 Task: Add an event with the title Second Sales Performance Evaluation and Analysis, date ''2023/10/10'', time 9:15 AM to 11:15 AMand add a description: The retreat may incorporate outdoor or adventure-based activities to add an element of excitement and challenge. These activities could include team-building exercises, outdoor problem-solving initiatives, or adventure courses that require teamwork and effective communication to overcome obstacles.Select event color  Lavender . Add location for the event as: Porto, Portugal, logged in from the account softage.8@softage.netand send the event invitation to softage.7@softage.net and softage.9@softage.net. Set a reminder for the event Weekly on Sunday
Action: Mouse moved to (60, 122)
Screenshot: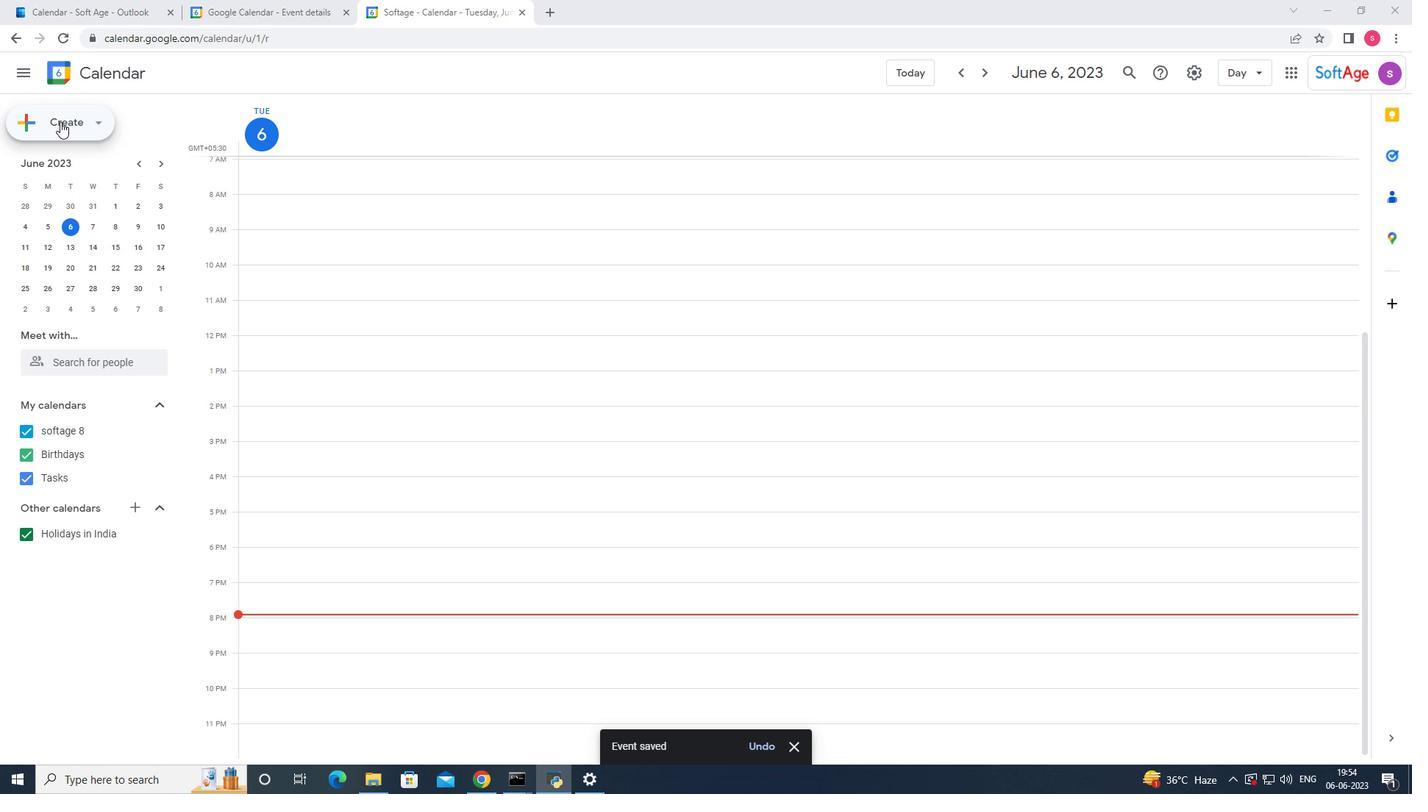 
Action: Mouse pressed left at (60, 122)
Screenshot: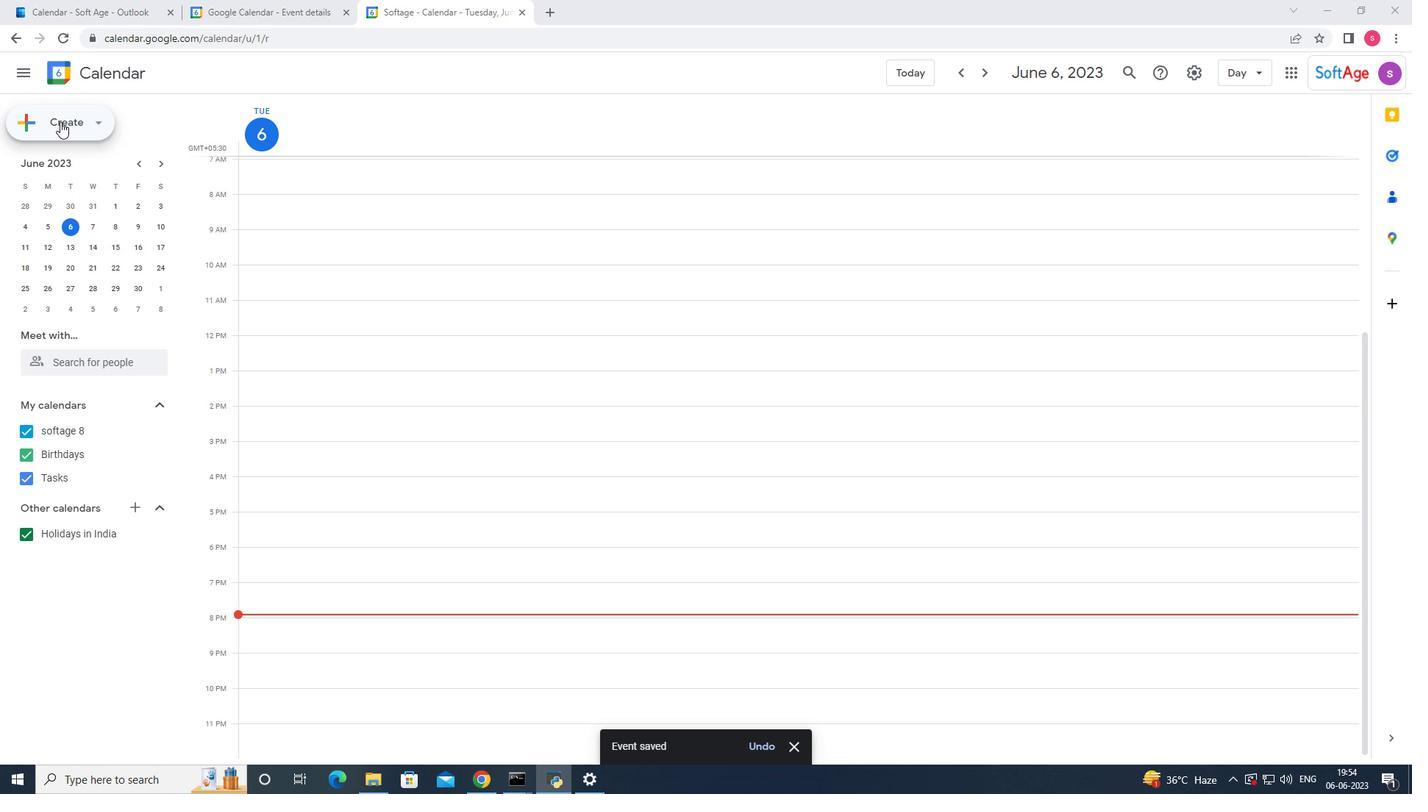 
Action: Mouse moved to (56, 165)
Screenshot: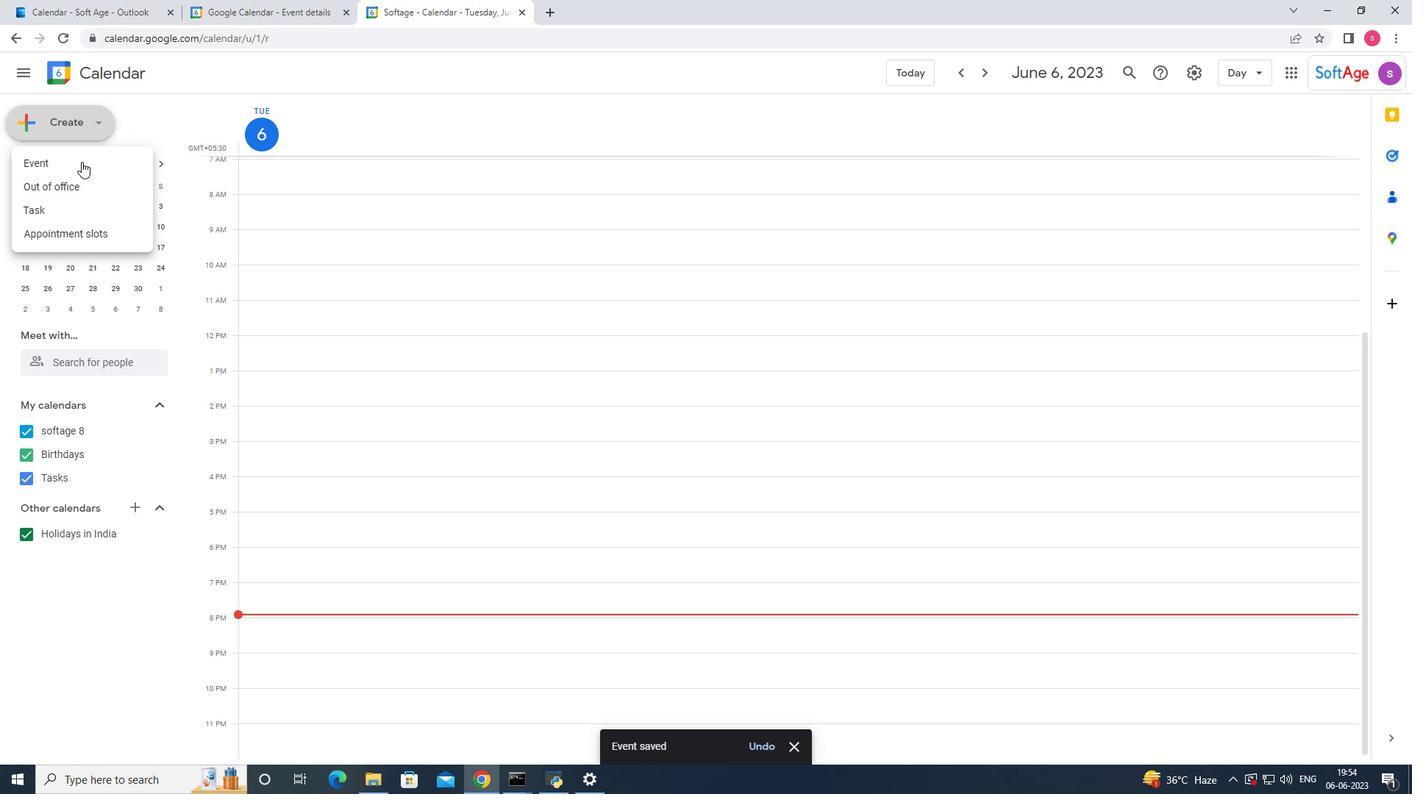 
Action: Mouse pressed left at (56, 165)
Screenshot: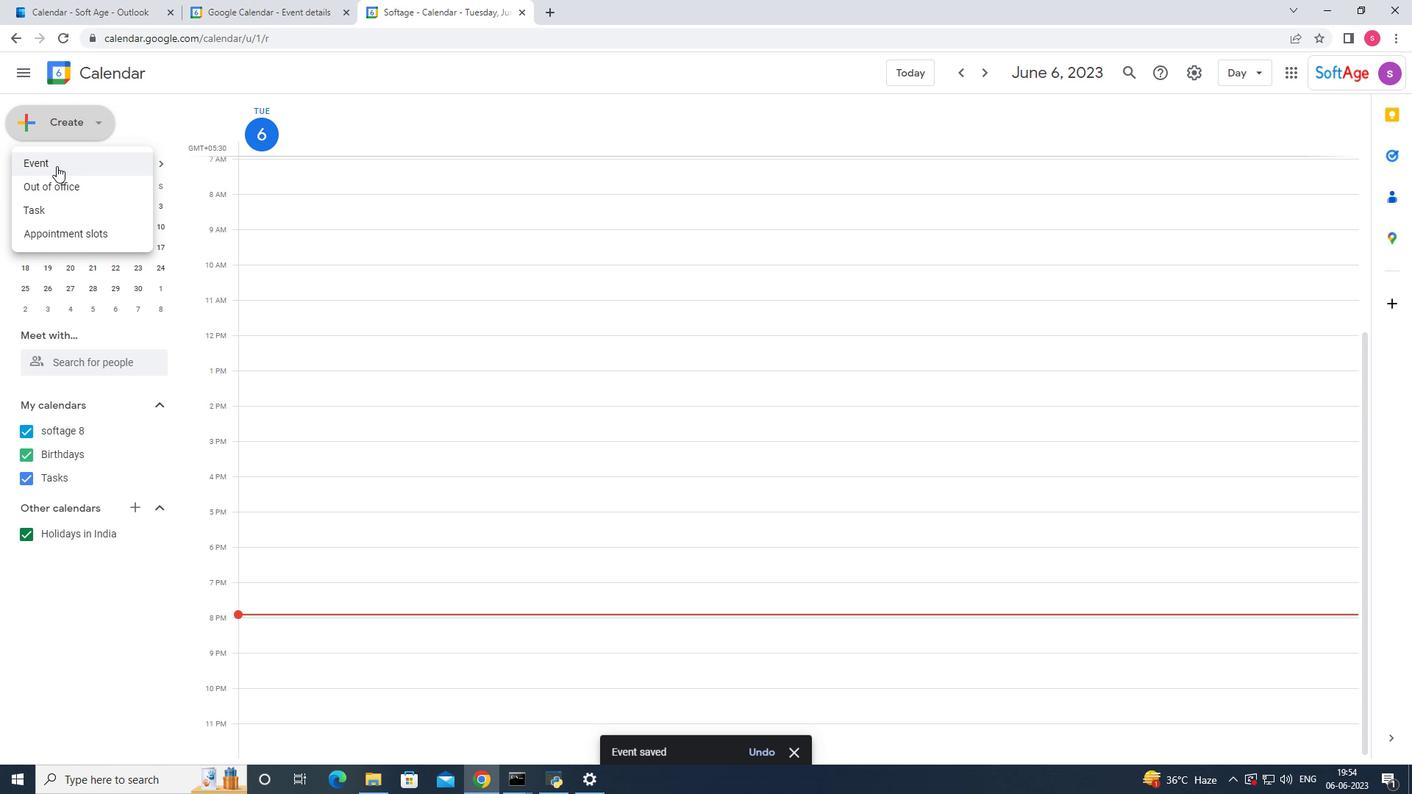 
Action: Mouse moved to (804, 591)
Screenshot: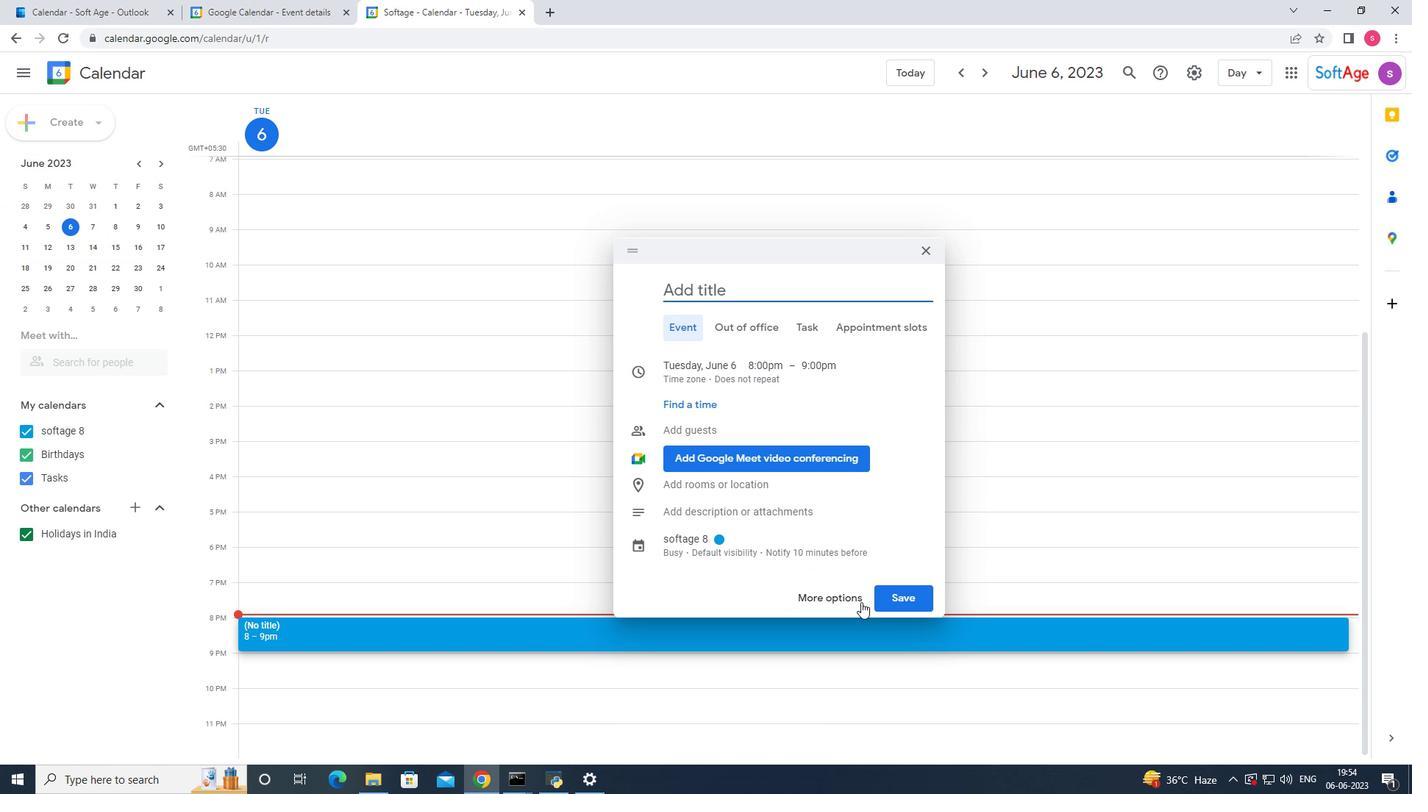 
Action: Mouse pressed left at (804, 591)
Screenshot: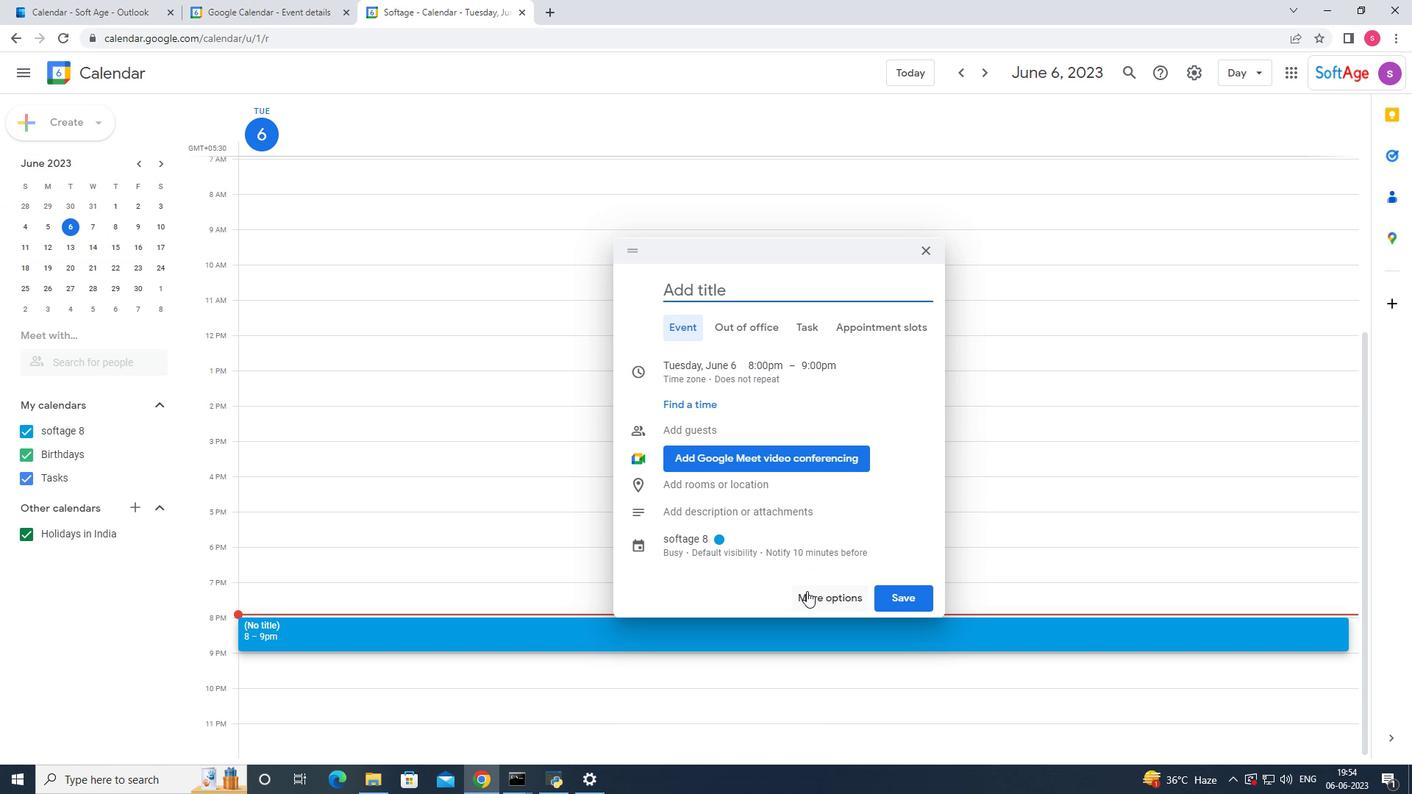 
Action: Mouse moved to (149, 87)
Screenshot: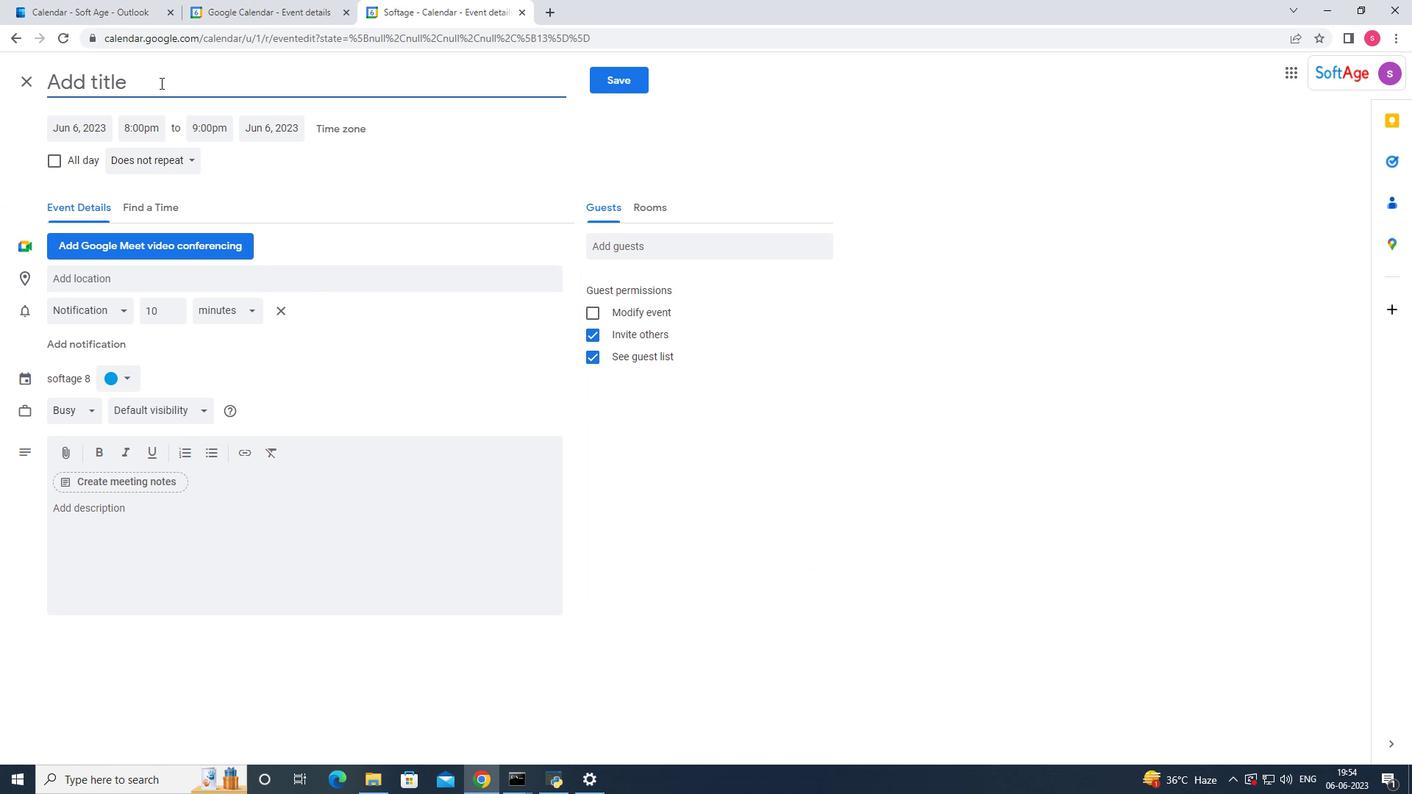 
Action: Mouse pressed left at (149, 87)
Screenshot: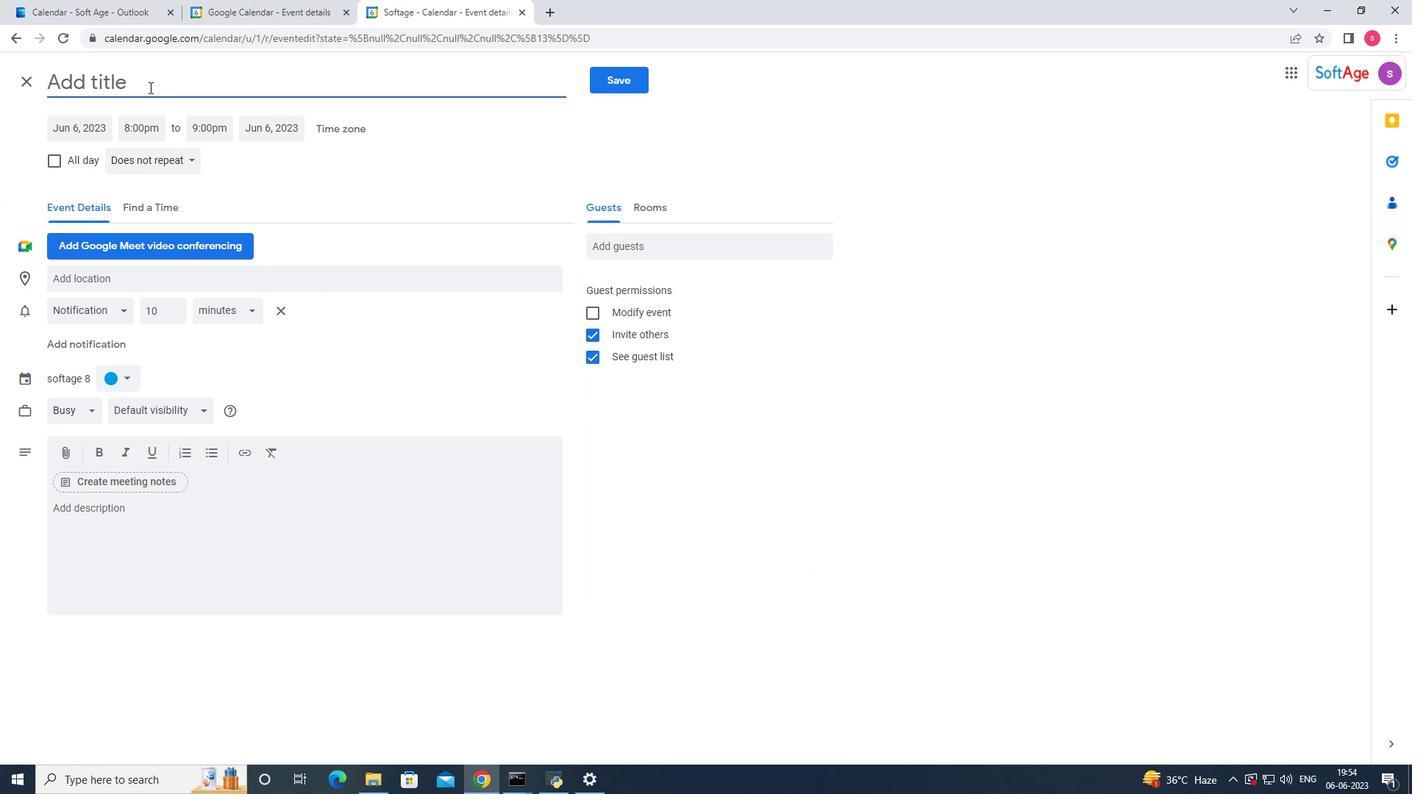 
Action: Key pressed <Key.shift_r>Second<Key.space><Key.shift_r><Key.shift><Key.shift_r>Sales<Key.space><Key.shift>performance<Key.space>
Screenshot: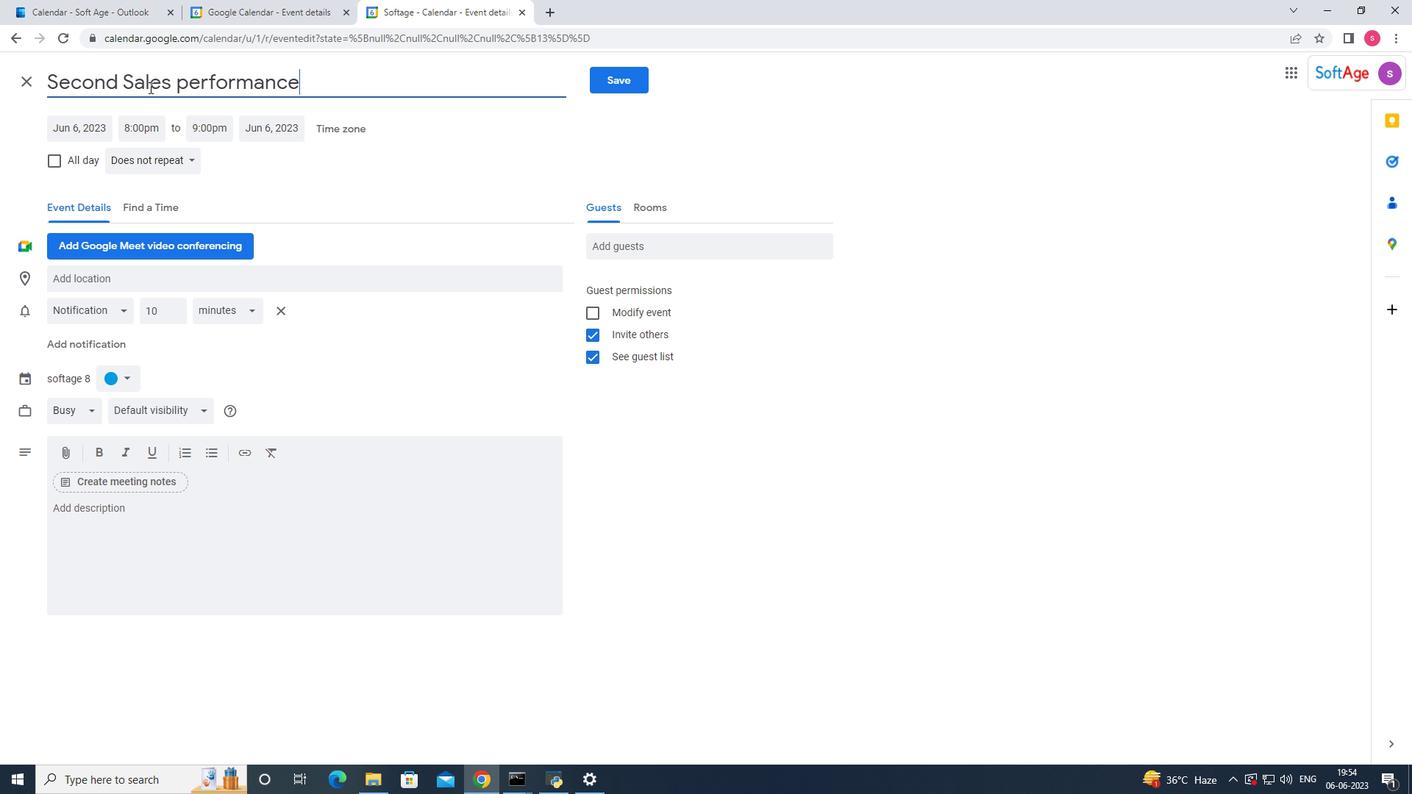 
Action: Mouse moved to (188, 85)
Screenshot: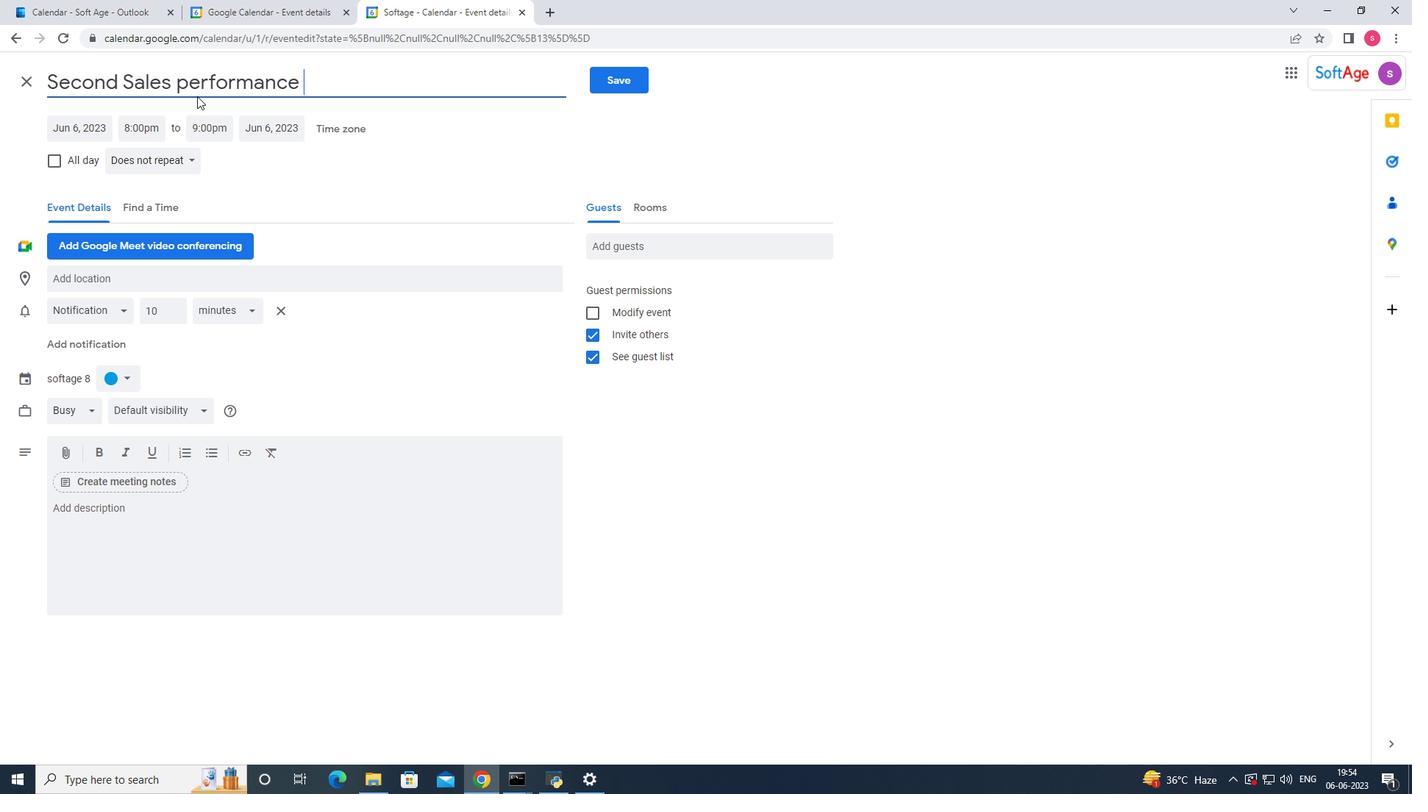 
Action: Mouse pressed left at (188, 85)
Screenshot: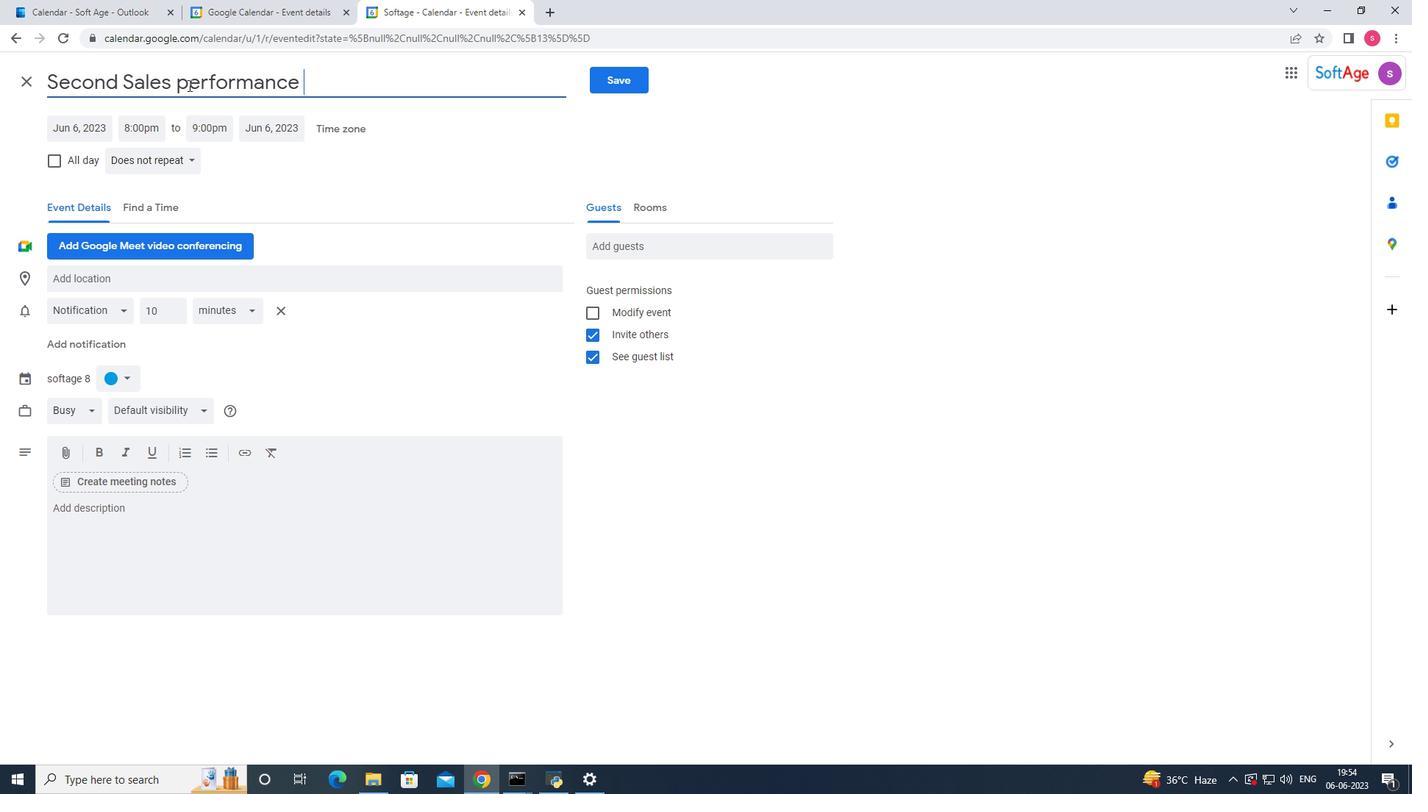 
Action: Mouse moved to (188, 83)
Screenshot: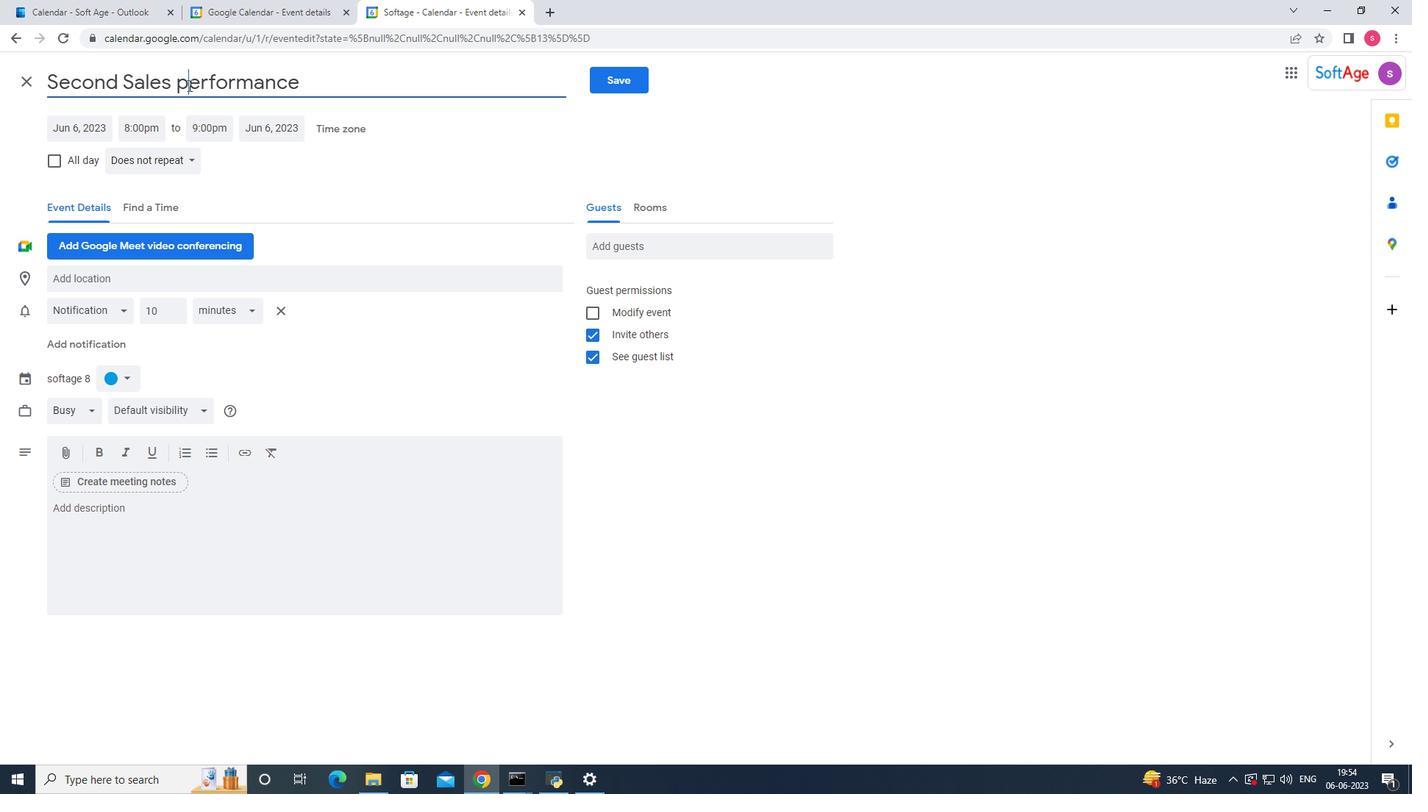 
Action: Key pressed <Key.backspace><Key.shift>P
Screenshot: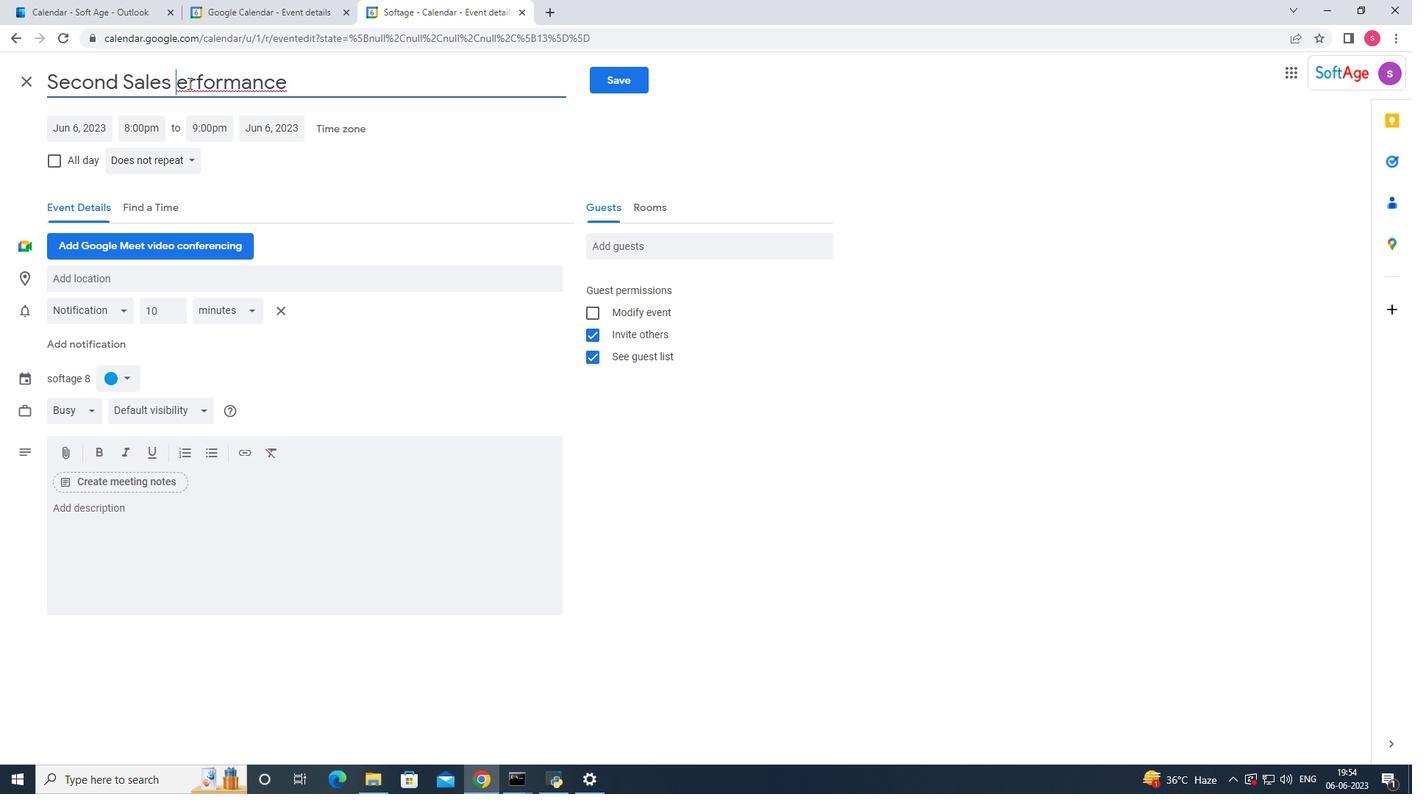 
Action: Mouse moved to (304, 81)
Screenshot: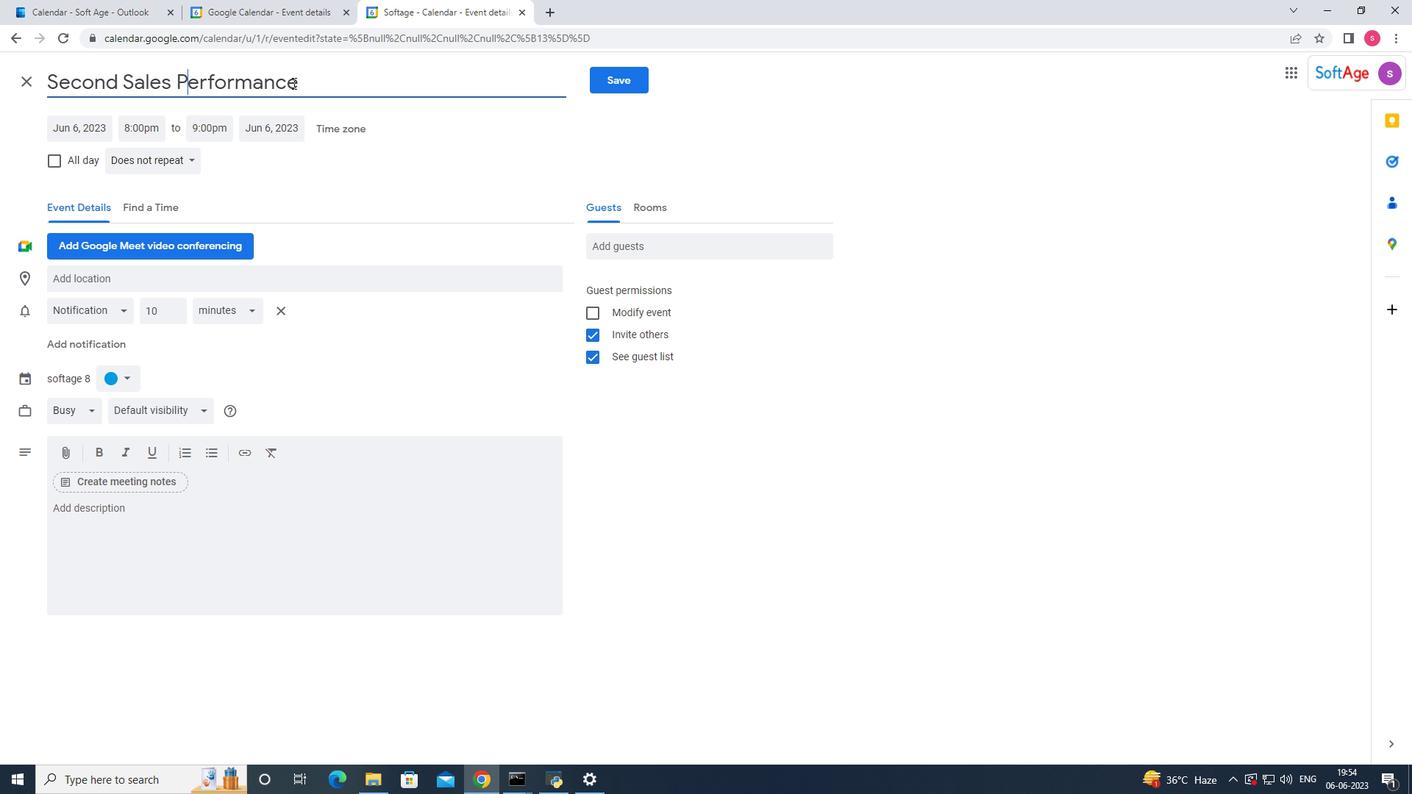 
Action: Mouse pressed left at (304, 81)
Screenshot: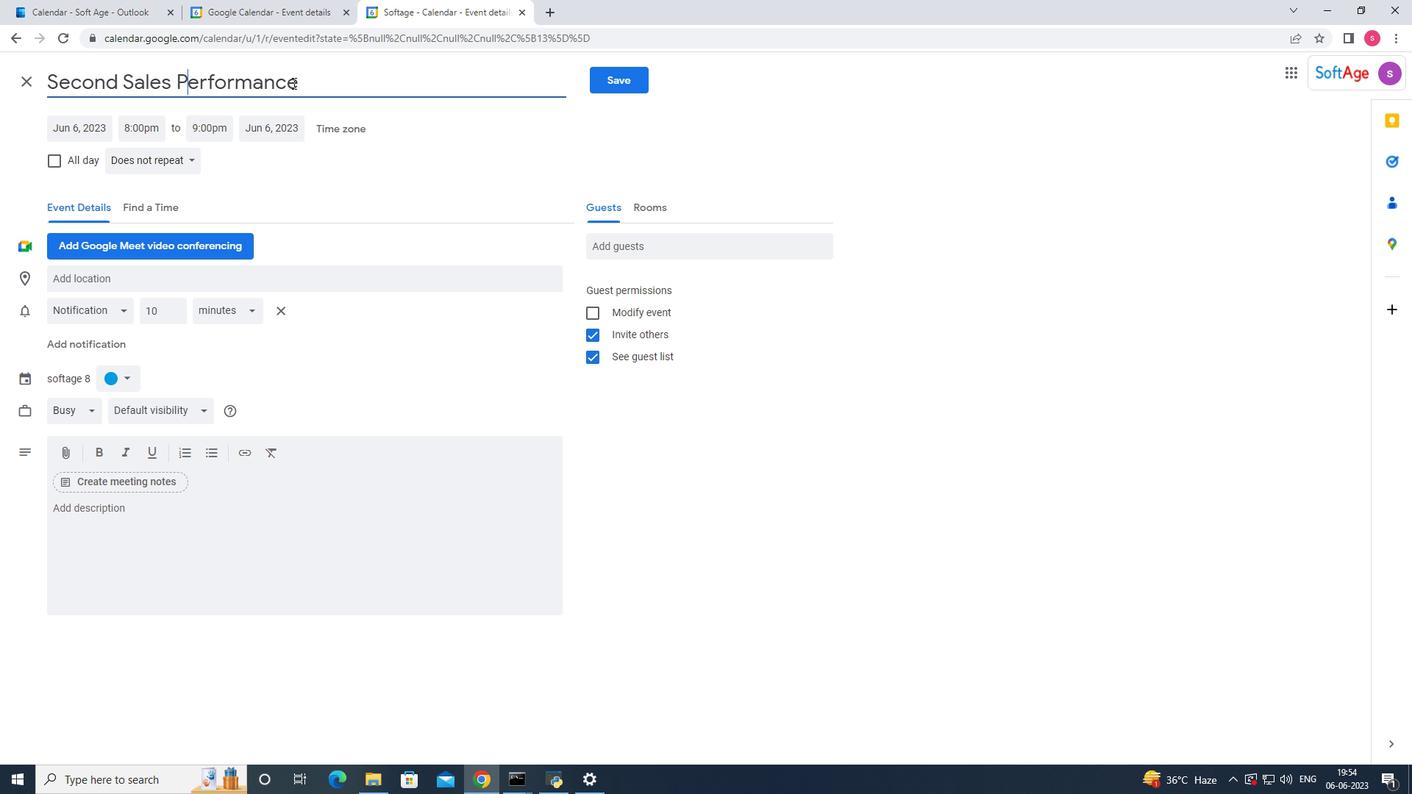 
Action: Key pressed <Key.shift_r>Evaluation<Key.space>and<Key.space>ana<Key.backspace><Key.backspace><Key.backspace><Key.shift_r>Analyso<Key.backspace>ist<Key.space><Key.backspace><Key.backspace><Key.backspace>s<Key.space>
Screenshot: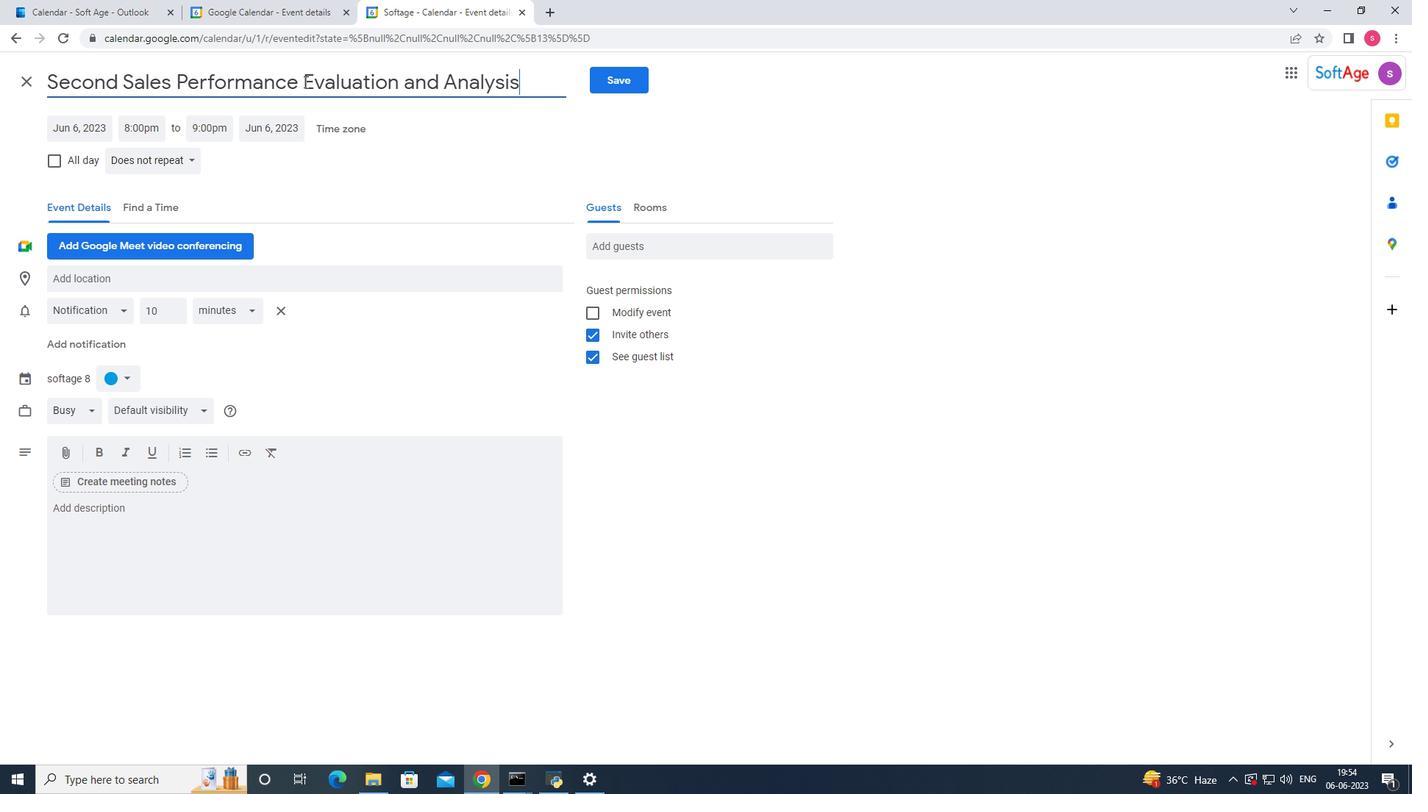 
Action: Mouse moved to (65, 124)
Screenshot: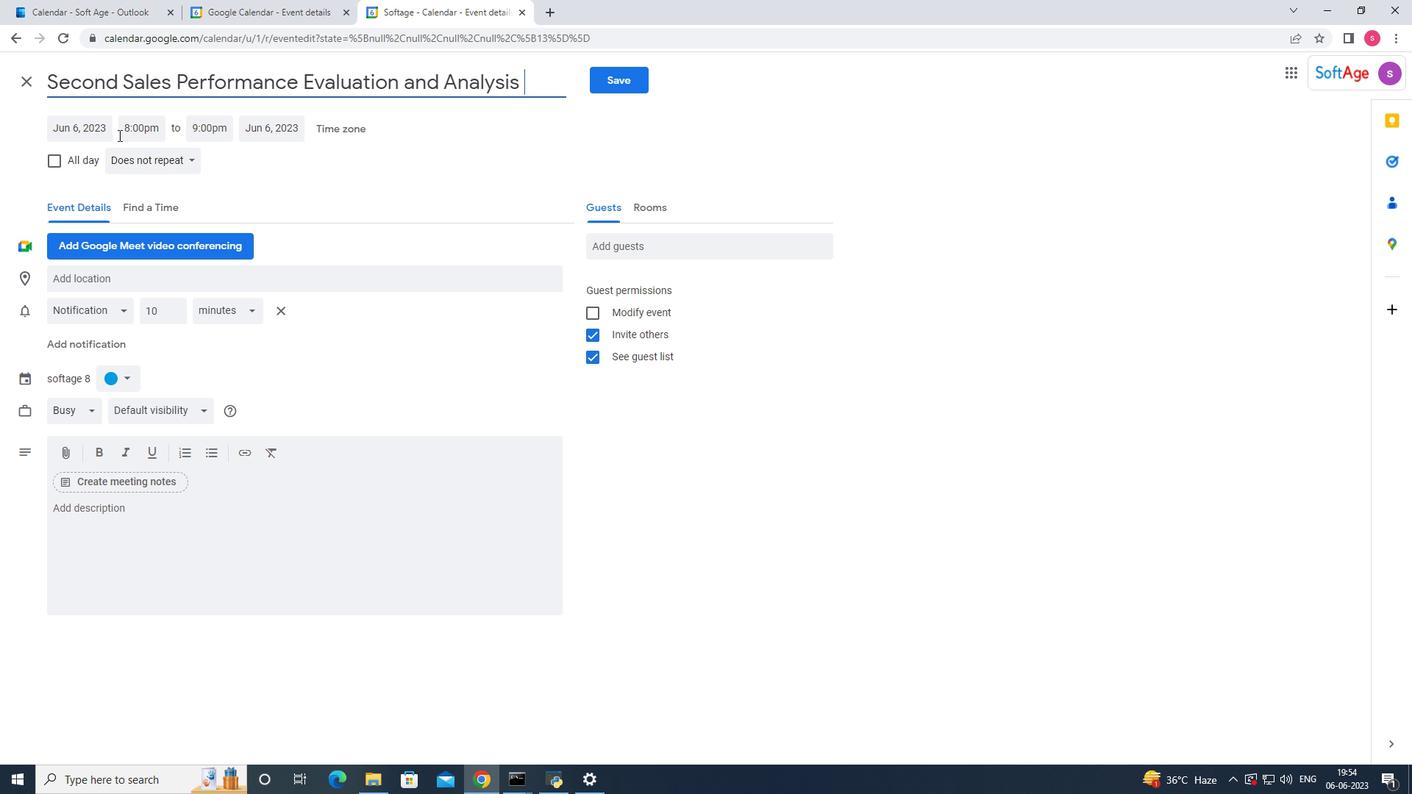 
Action: Mouse pressed left at (65, 124)
Screenshot: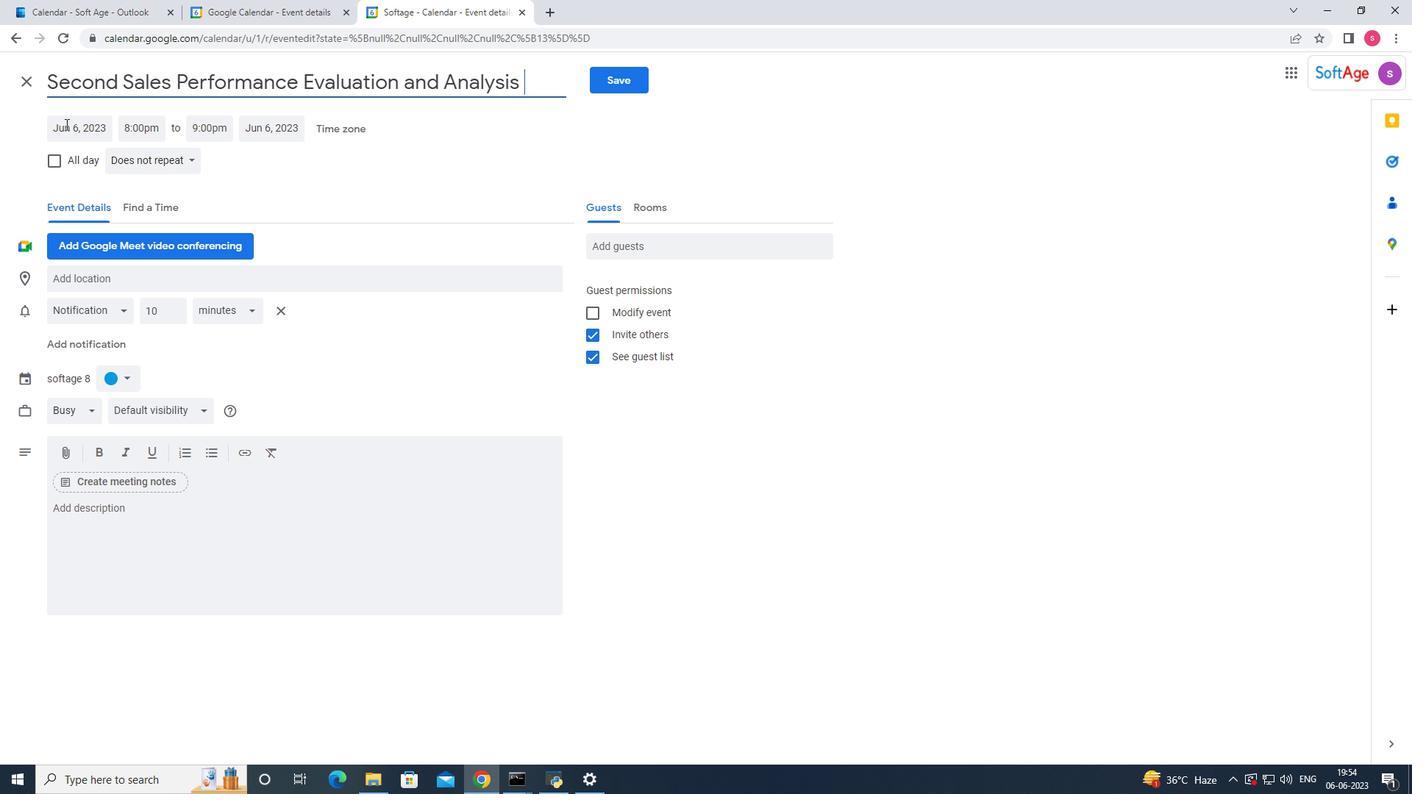 
Action: Mouse moved to (231, 155)
Screenshot: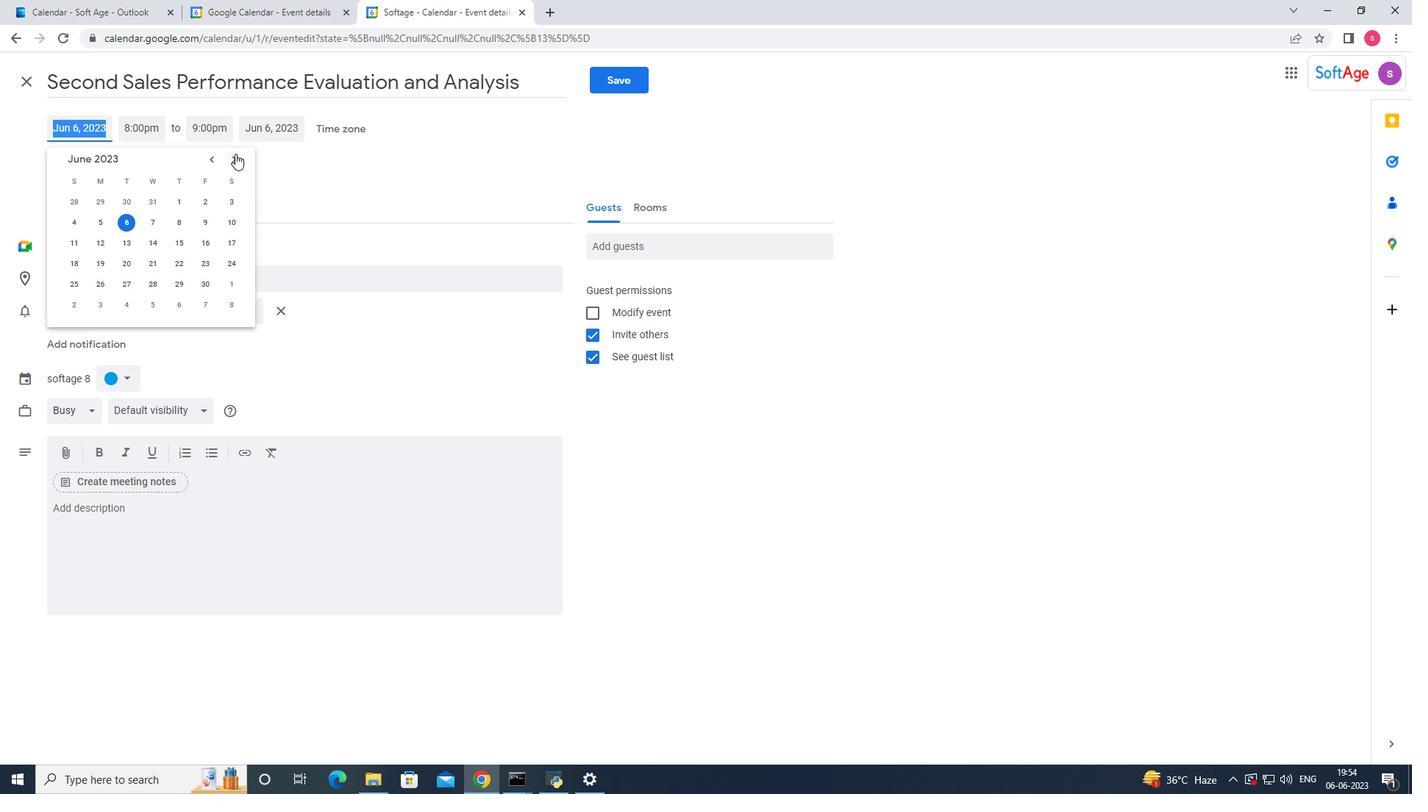 
Action: Mouse pressed left at (231, 155)
Screenshot: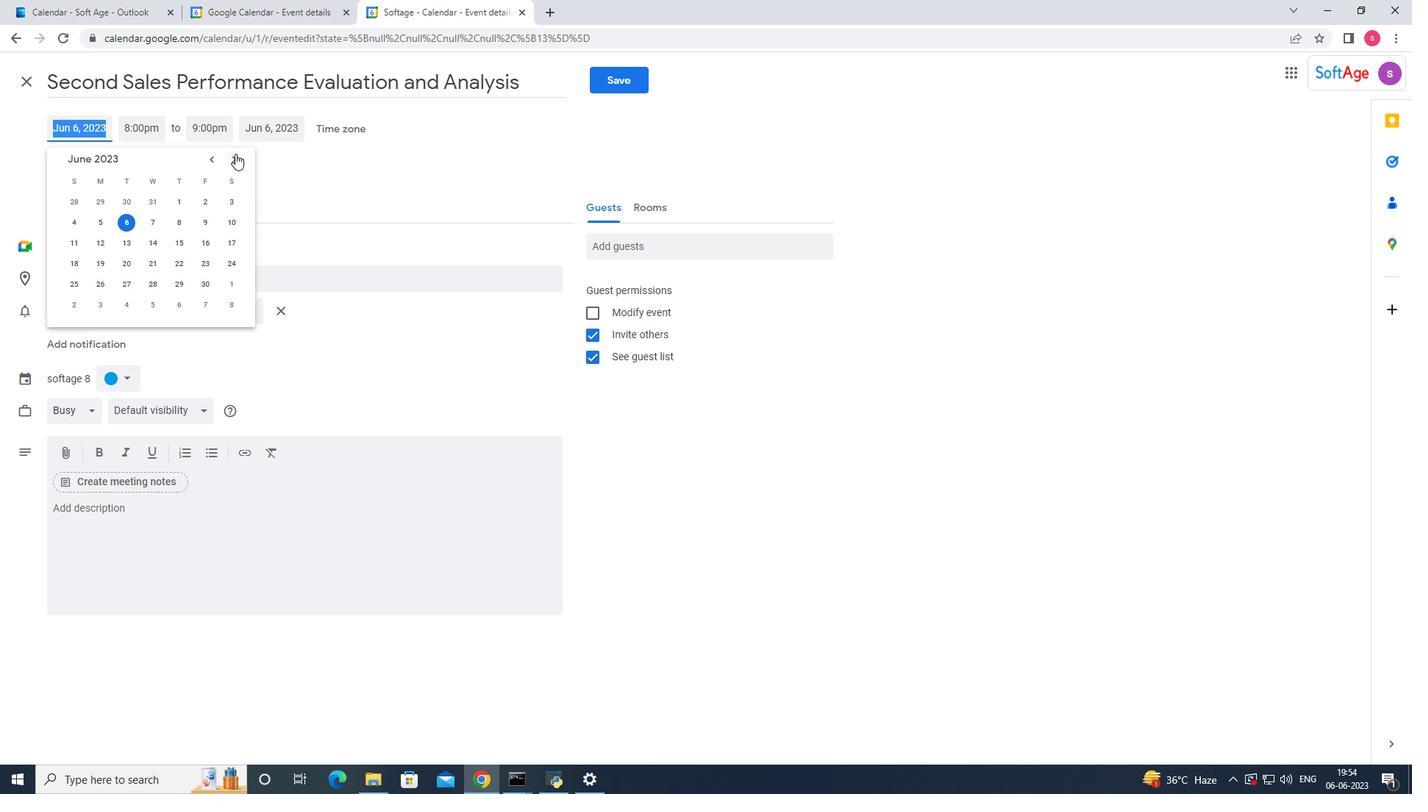 
Action: Mouse pressed left at (231, 155)
Screenshot: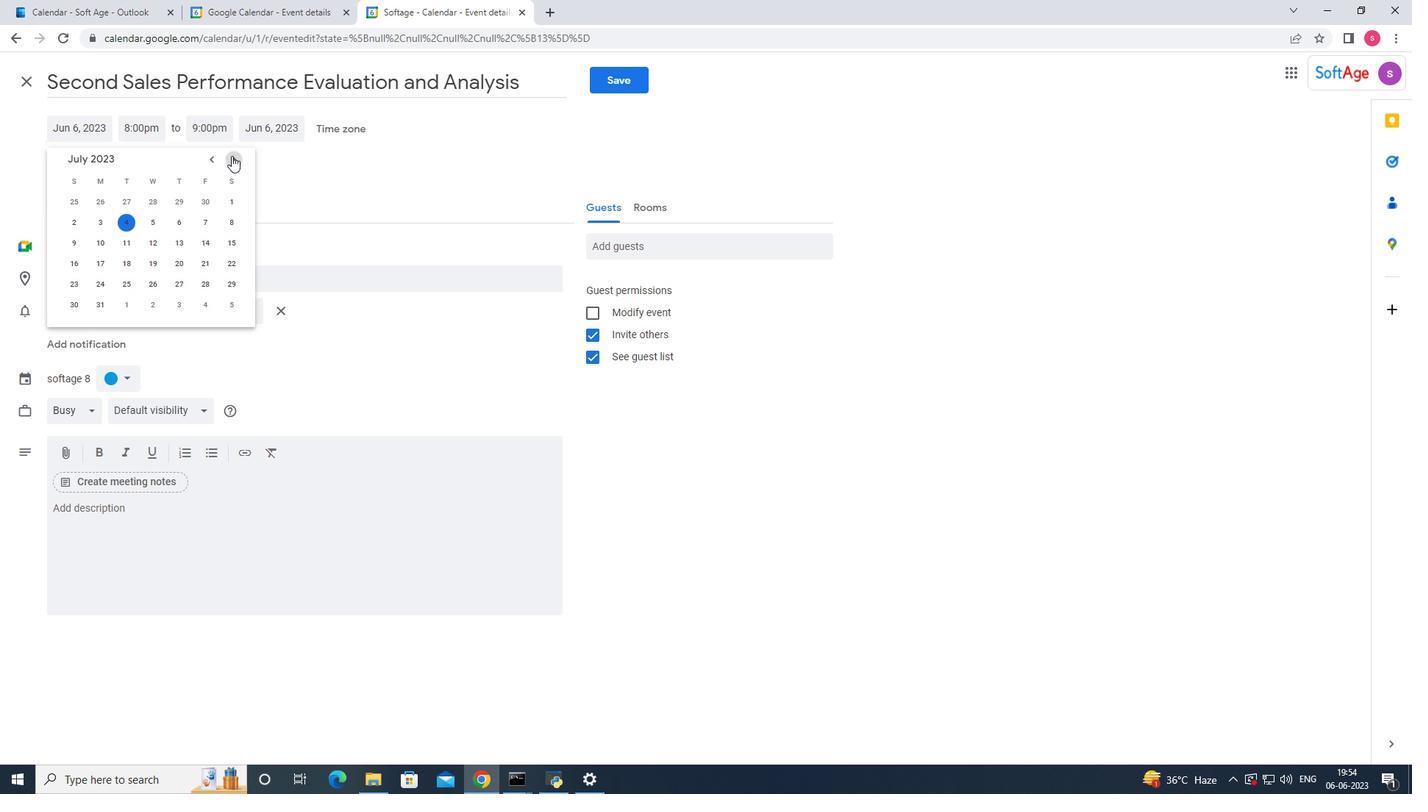 
Action: Mouse pressed left at (231, 155)
Screenshot: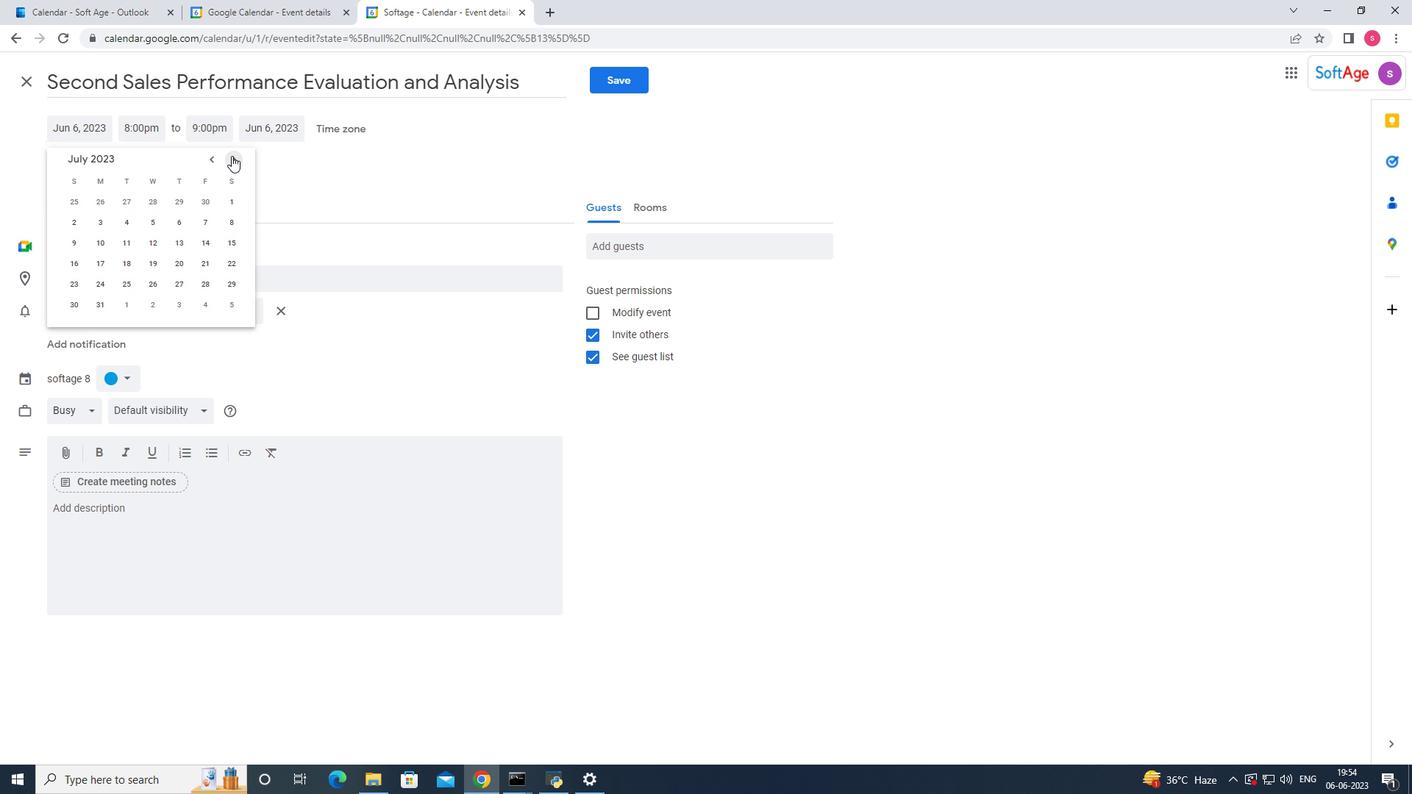 
Action: Mouse pressed left at (231, 155)
Screenshot: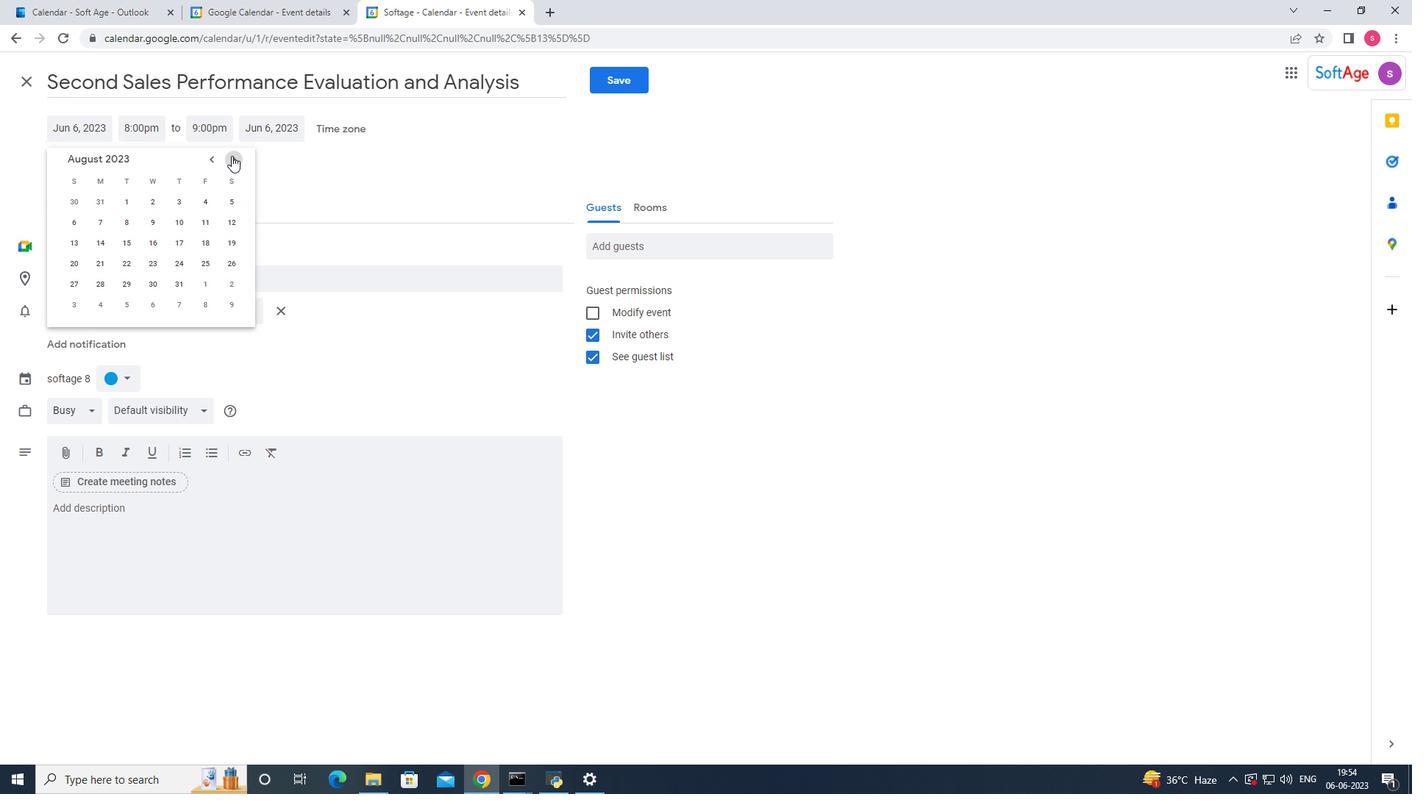 
Action: Mouse pressed left at (231, 155)
Screenshot: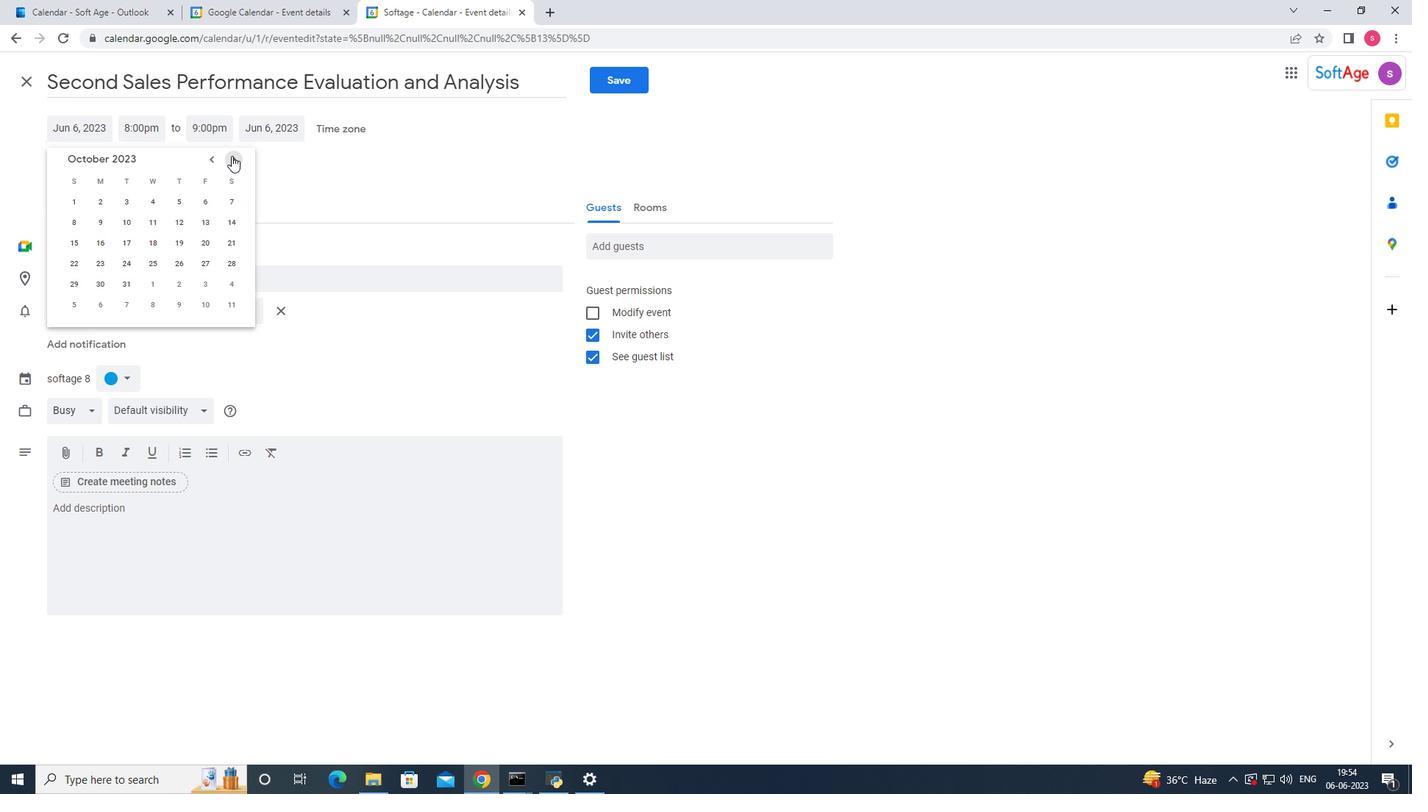
Action: Mouse moved to (211, 162)
Screenshot: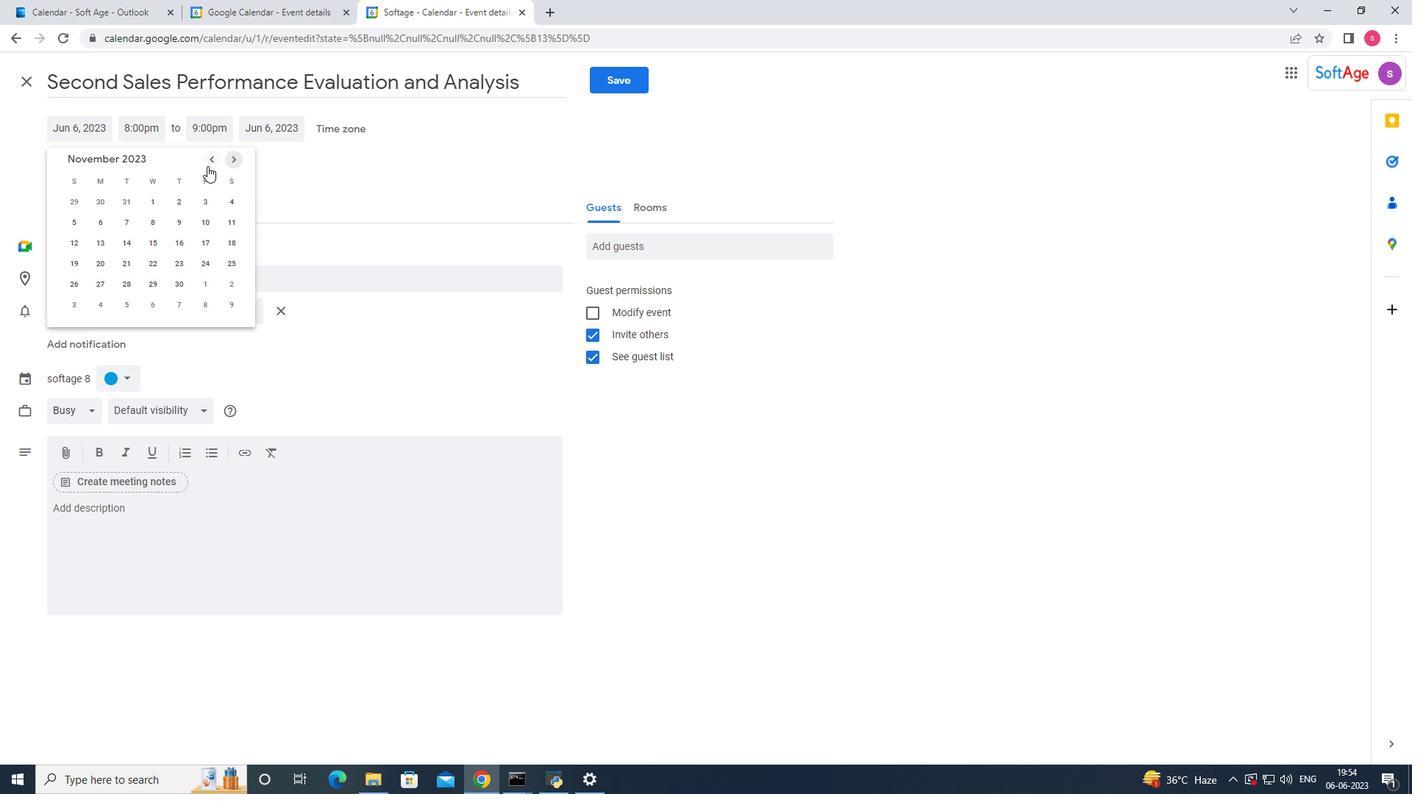 
Action: Mouse pressed left at (211, 162)
Screenshot: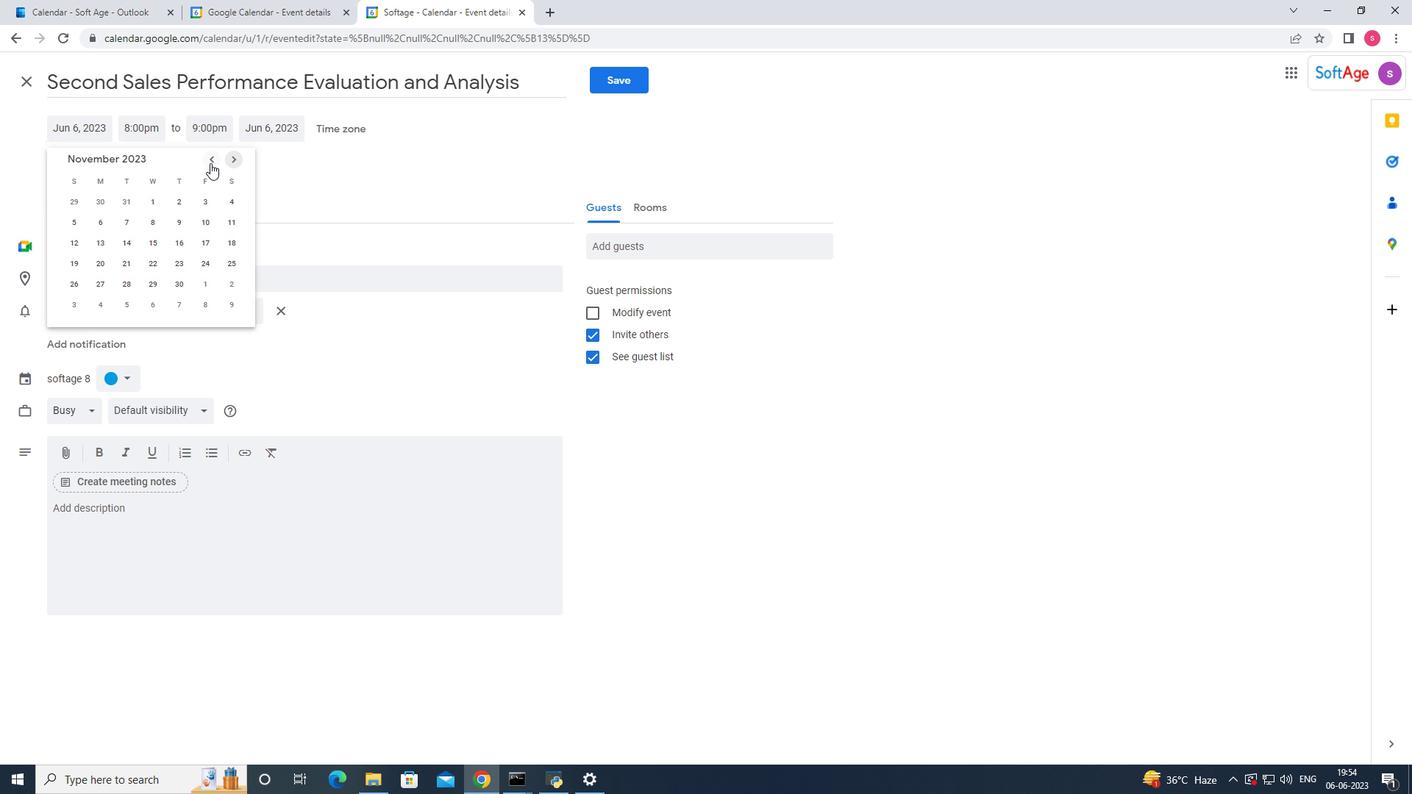 
Action: Mouse moved to (131, 220)
Screenshot: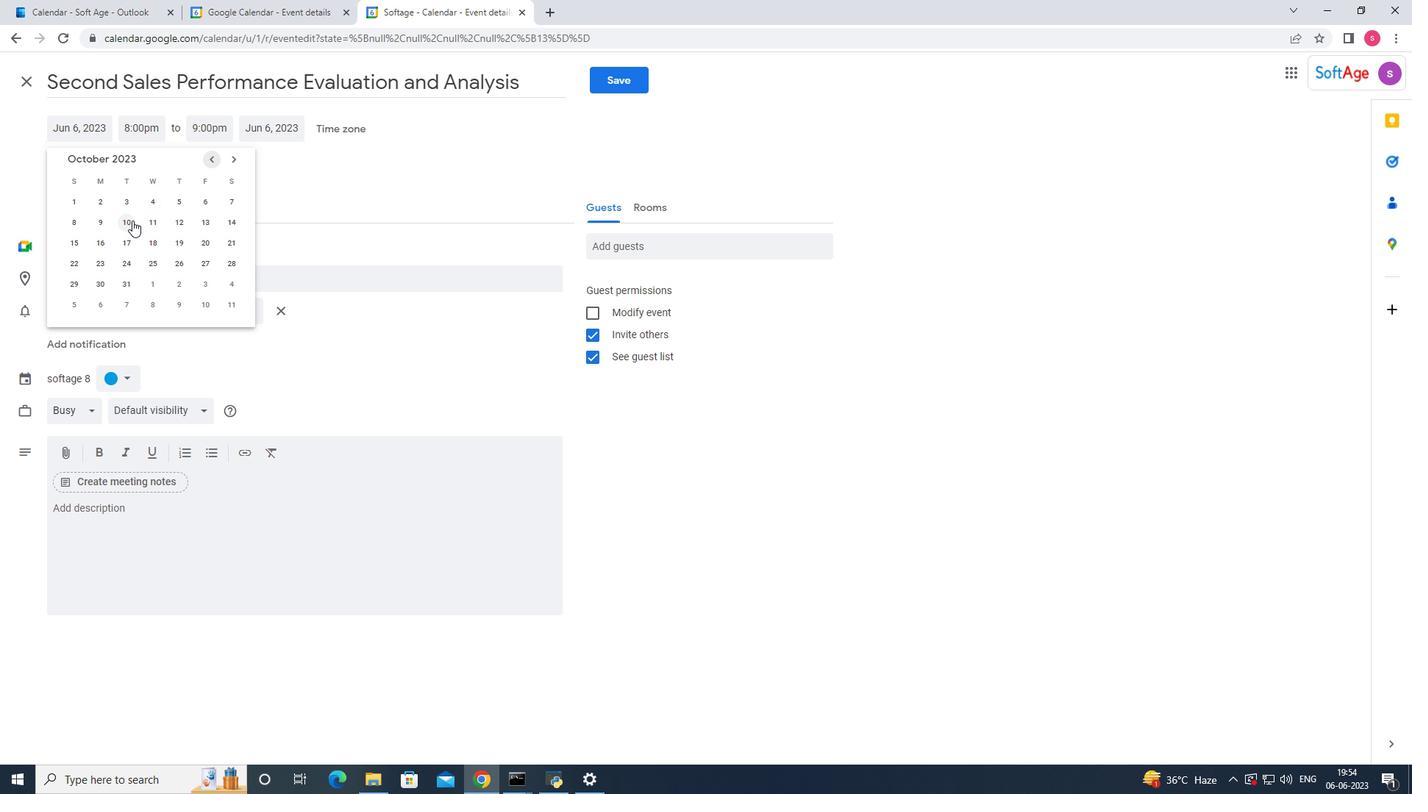 
Action: Mouse pressed left at (131, 220)
Screenshot: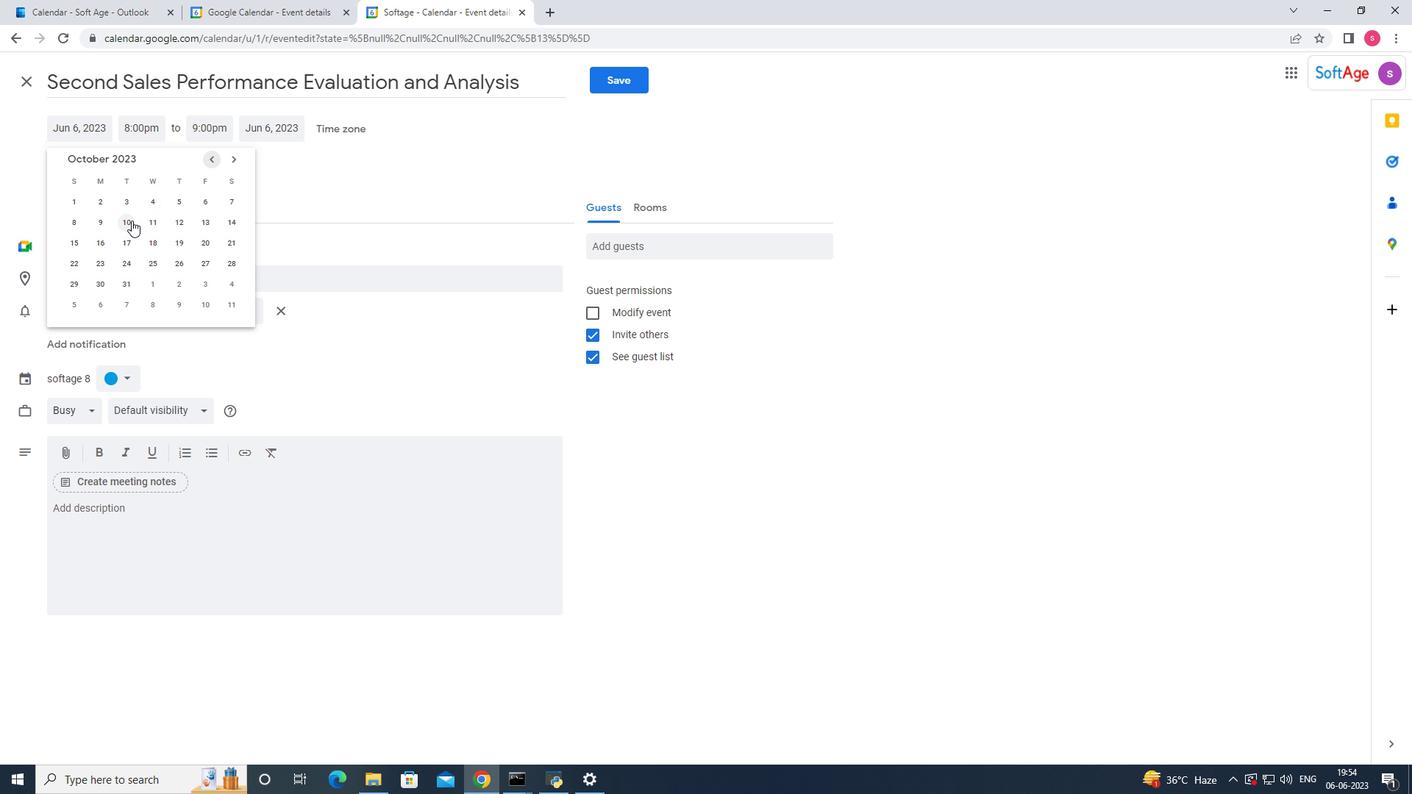 
Action: Mouse moved to (150, 126)
Screenshot: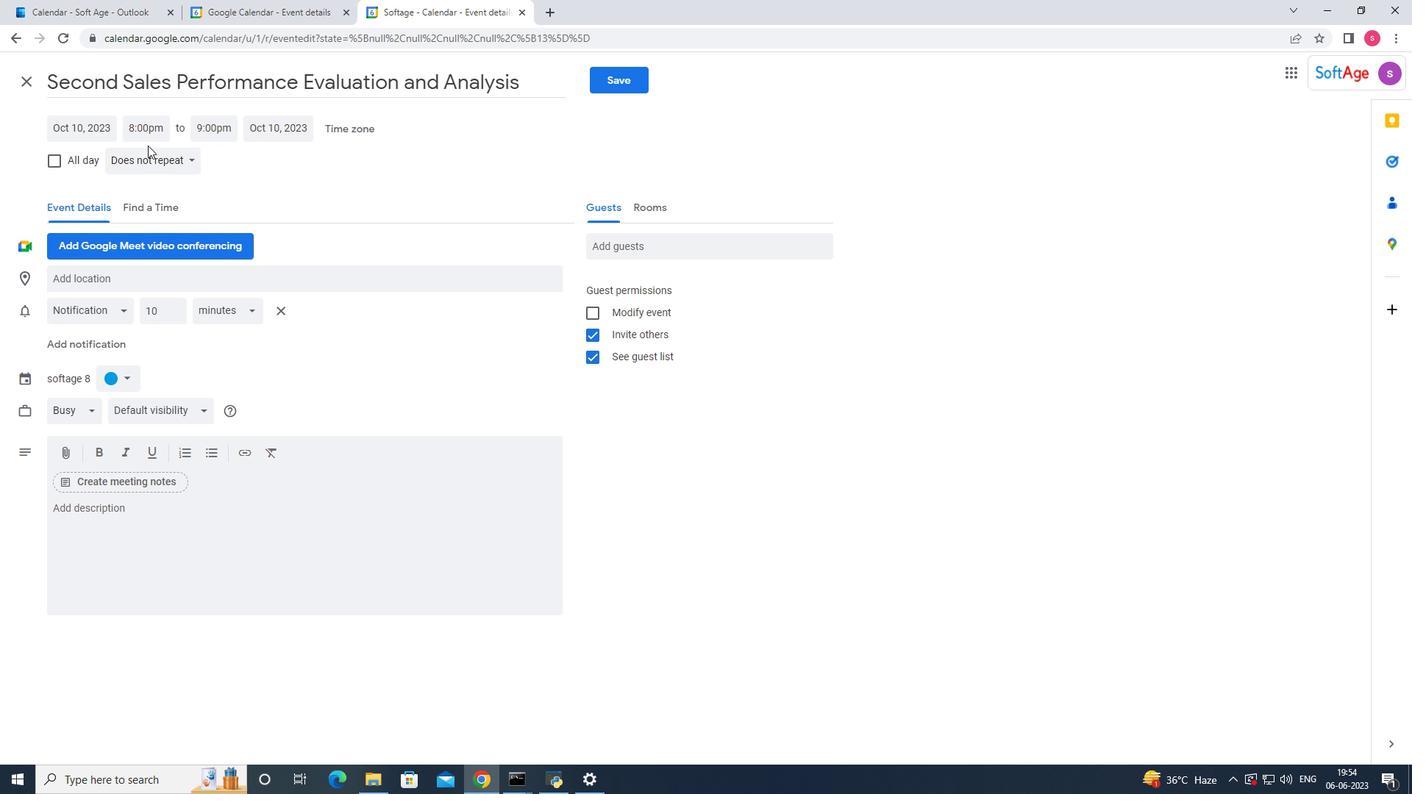 
Action: Mouse pressed left at (150, 126)
Screenshot: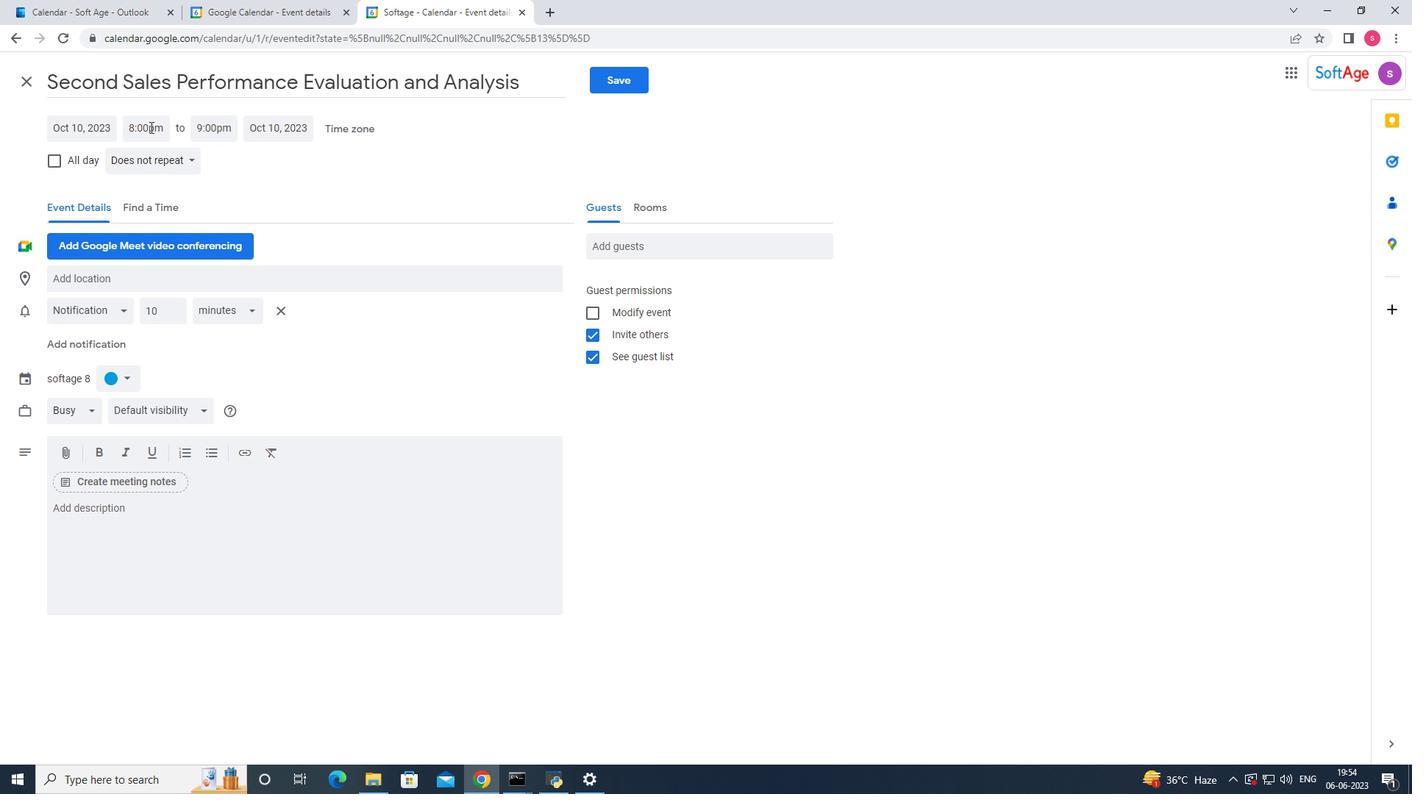 
Action: Mouse moved to (169, 228)
Screenshot: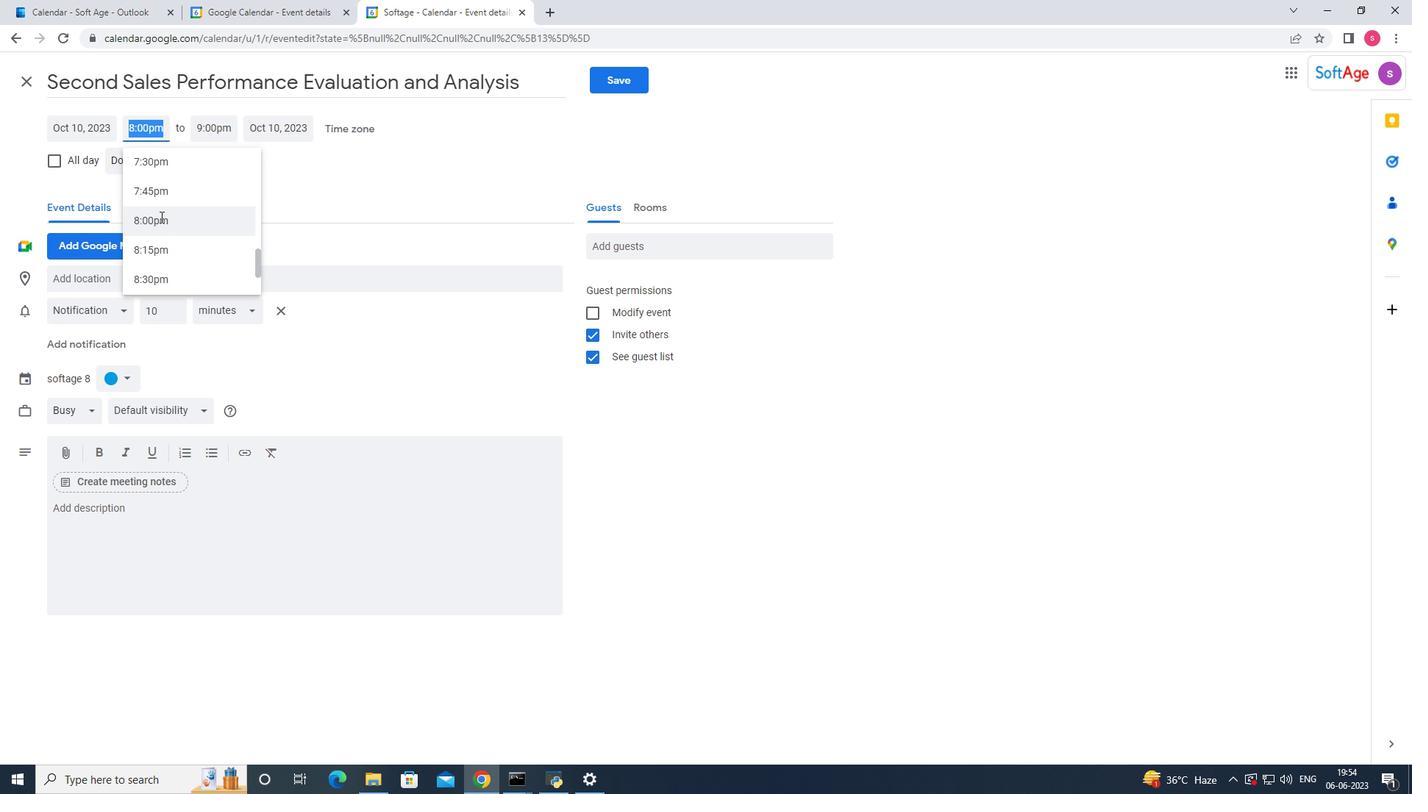 
Action: Mouse scrolled (169, 228) with delta (0, 0)
Screenshot: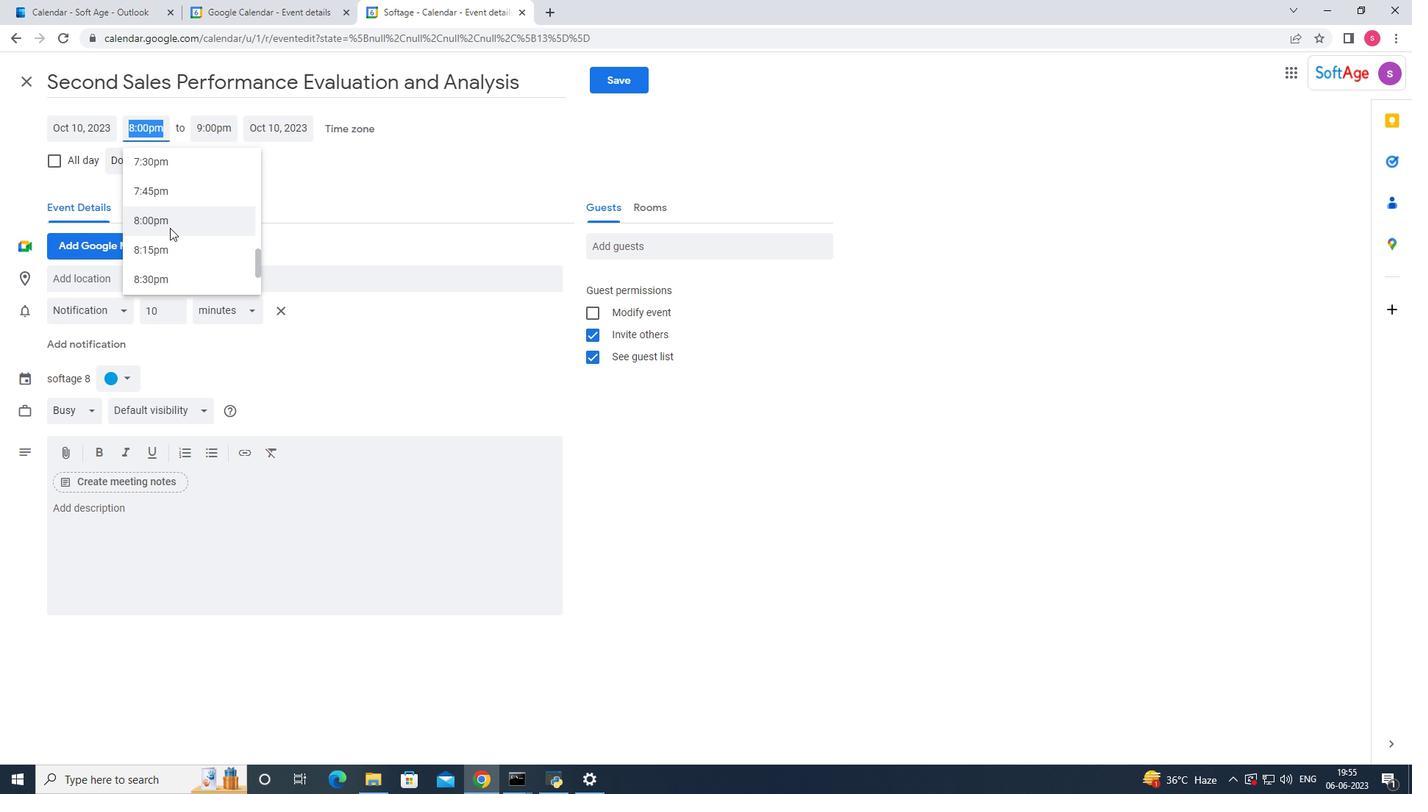 
Action: Mouse scrolled (169, 228) with delta (0, 0)
Screenshot: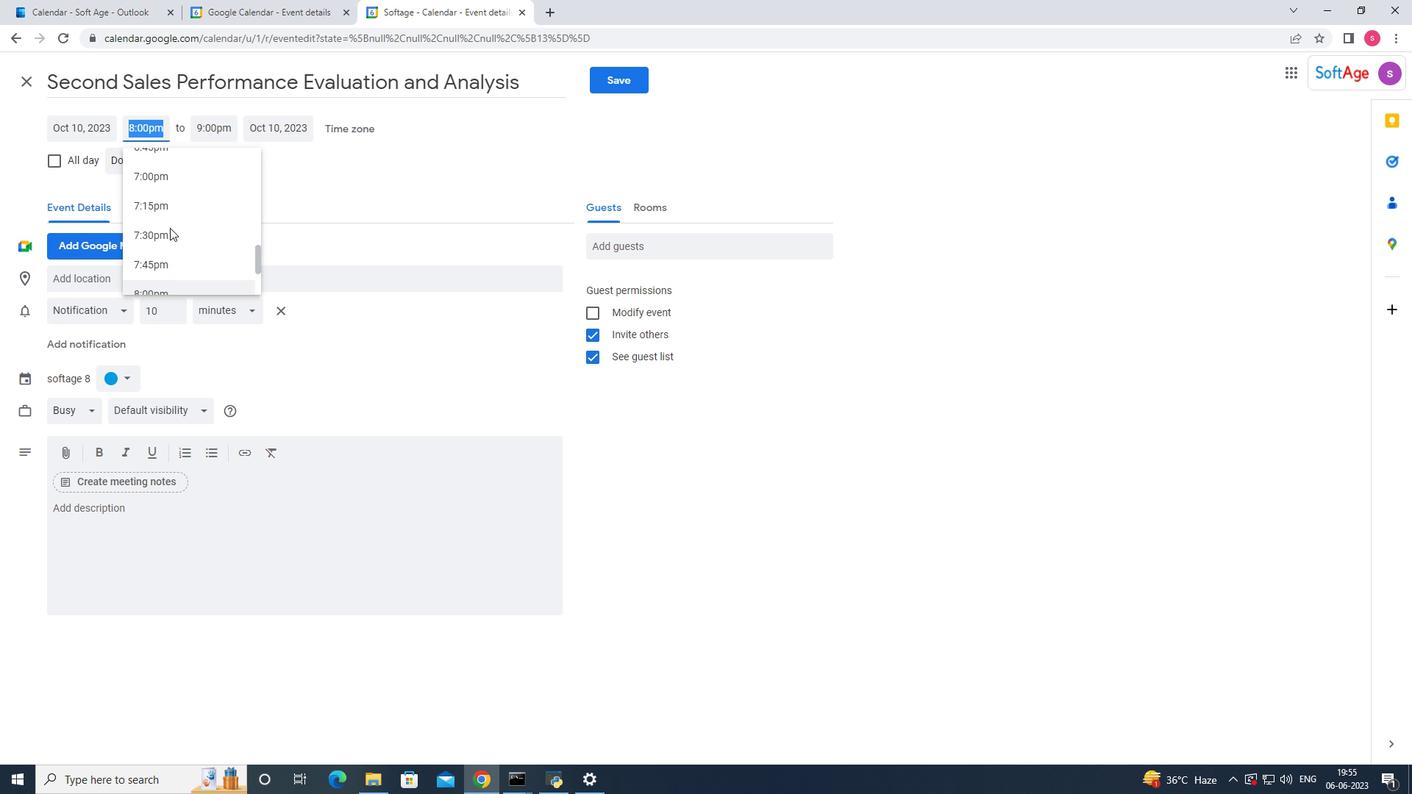 
Action: Mouse scrolled (169, 228) with delta (0, 0)
Screenshot: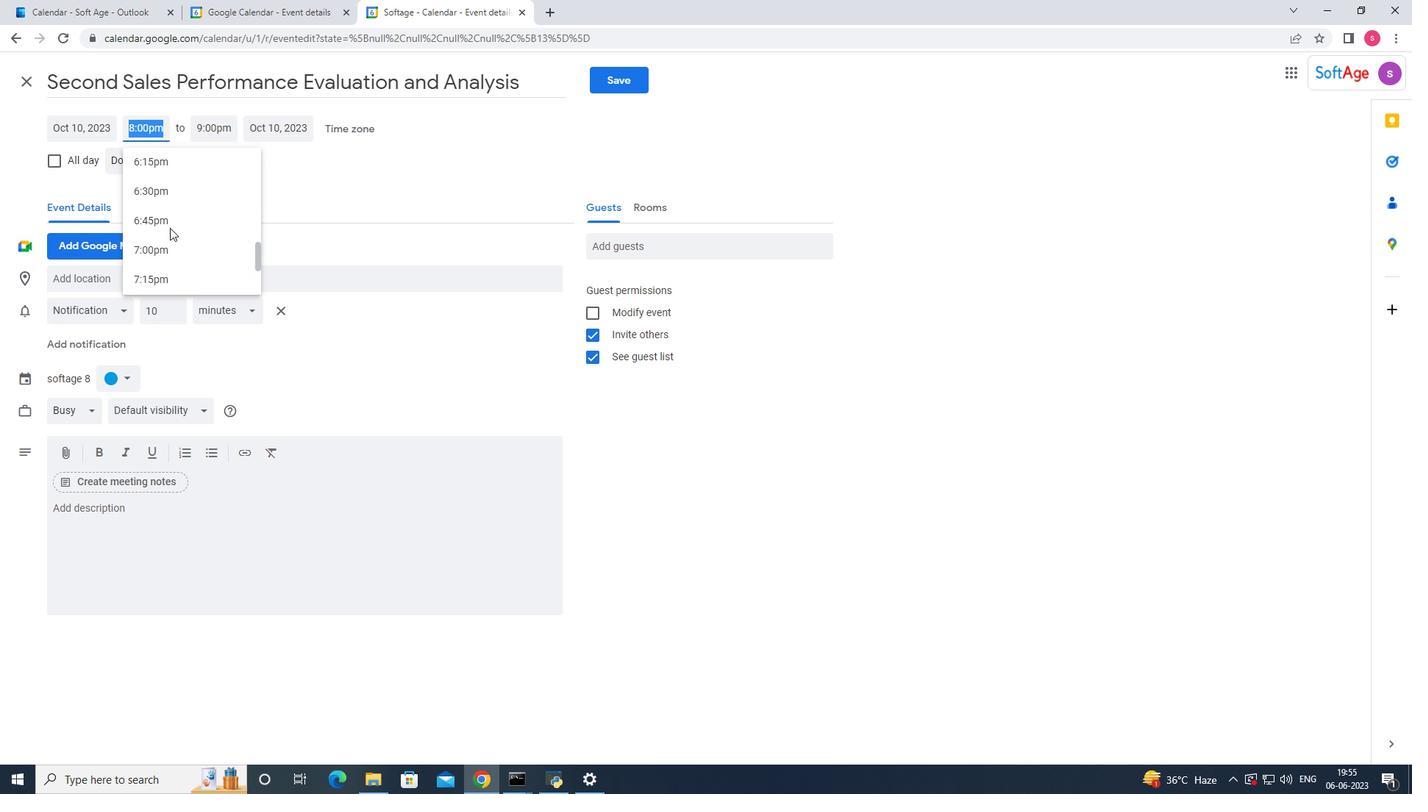 
Action: Mouse scrolled (169, 228) with delta (0, 0)
Screenshot: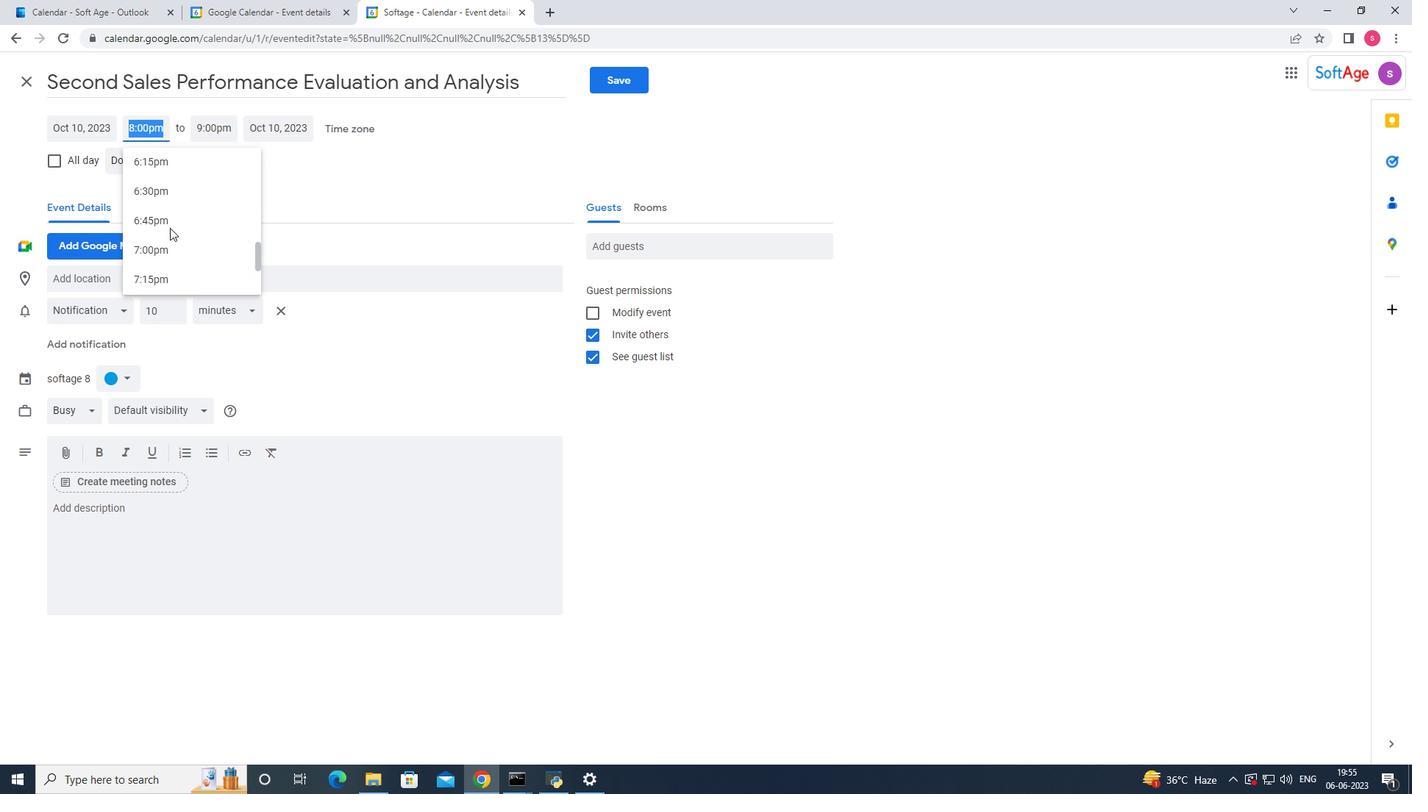 
Action: Mouse scrolled (169, 227) with delta (0, 0)
Screenshot: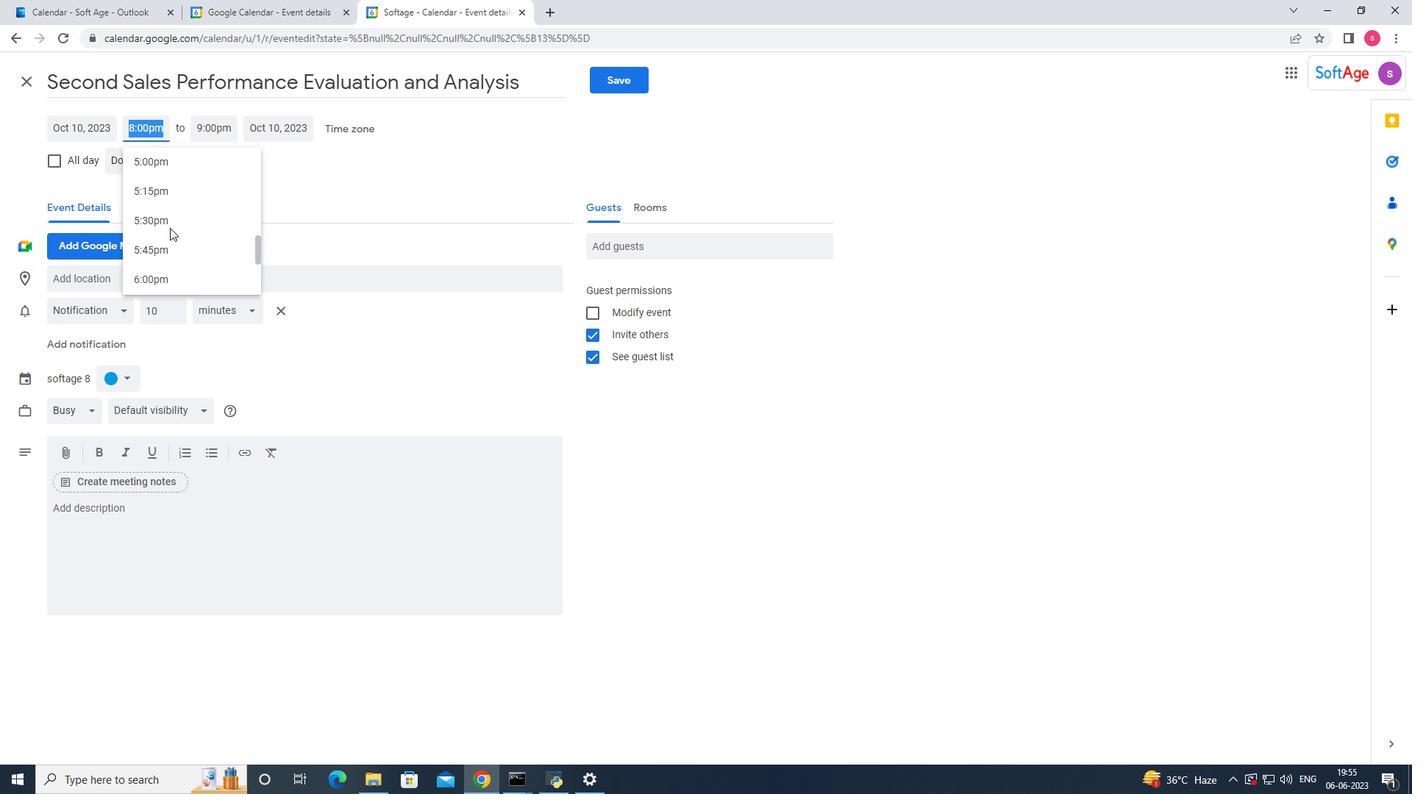 
Action: Mouse scrolled (169, 227) with delta (0, 0)
Screenshot: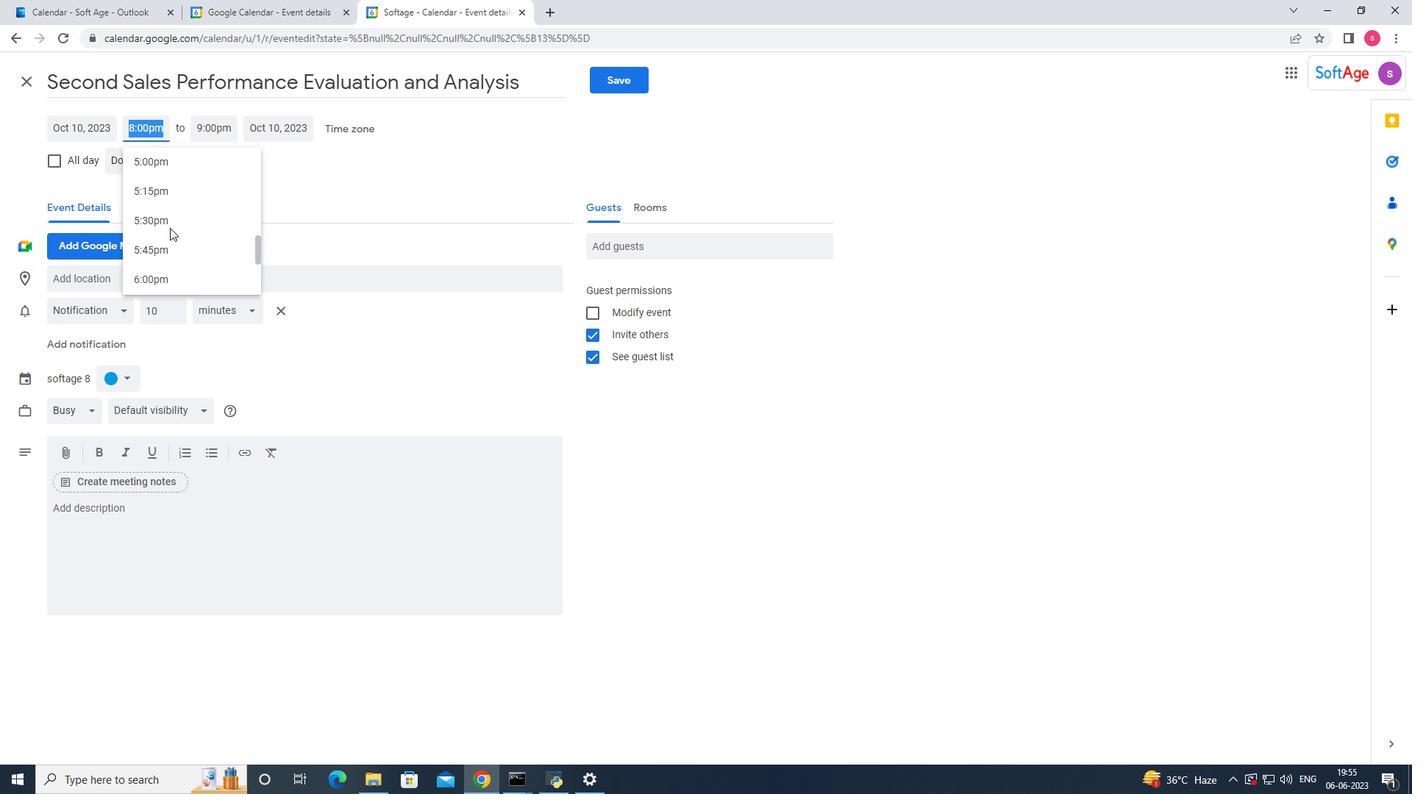
Action: Mouse scrolled (169, 228) with delta (0, 0)
Screenshot: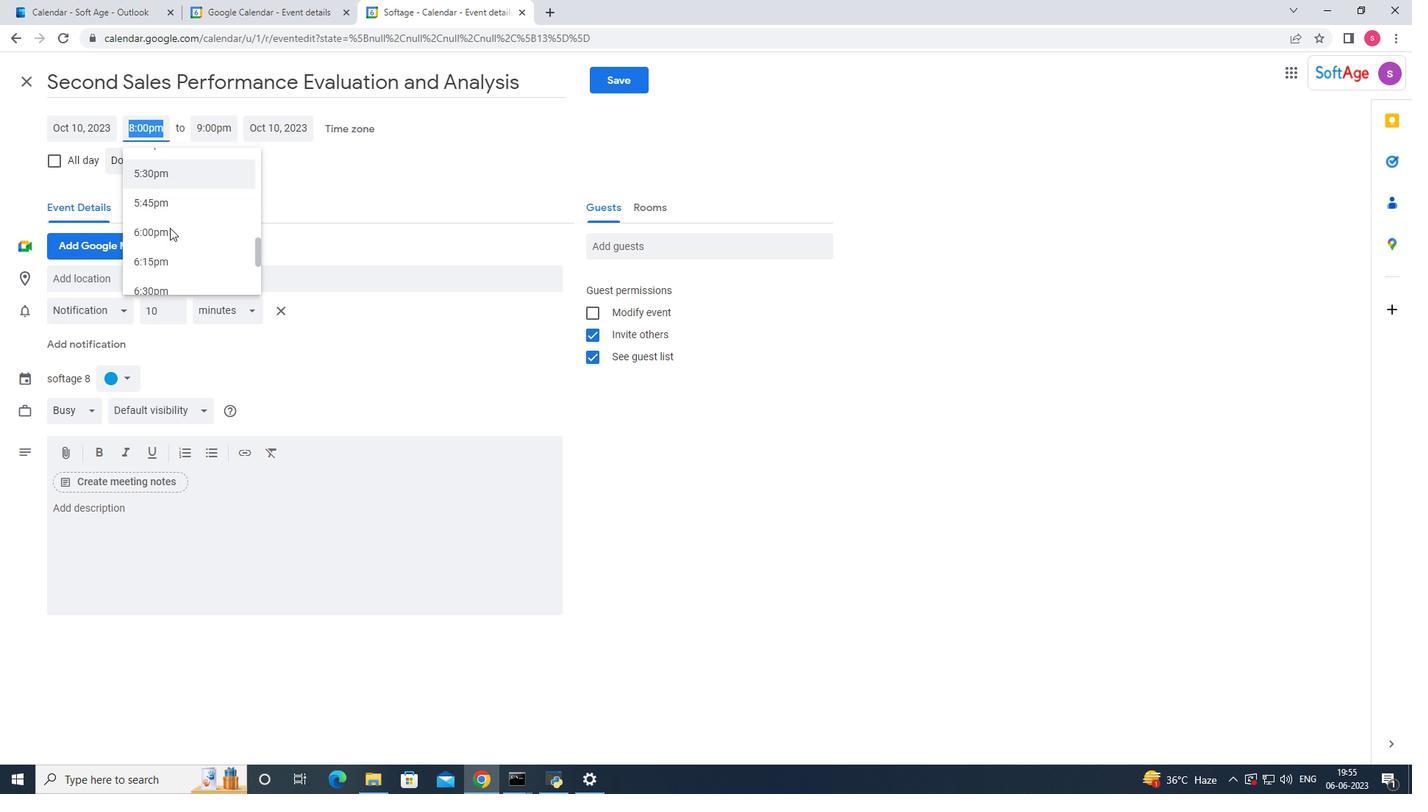 
Action: Mouse scrolled (169, 228) with delta (0, 0)
Screenshot: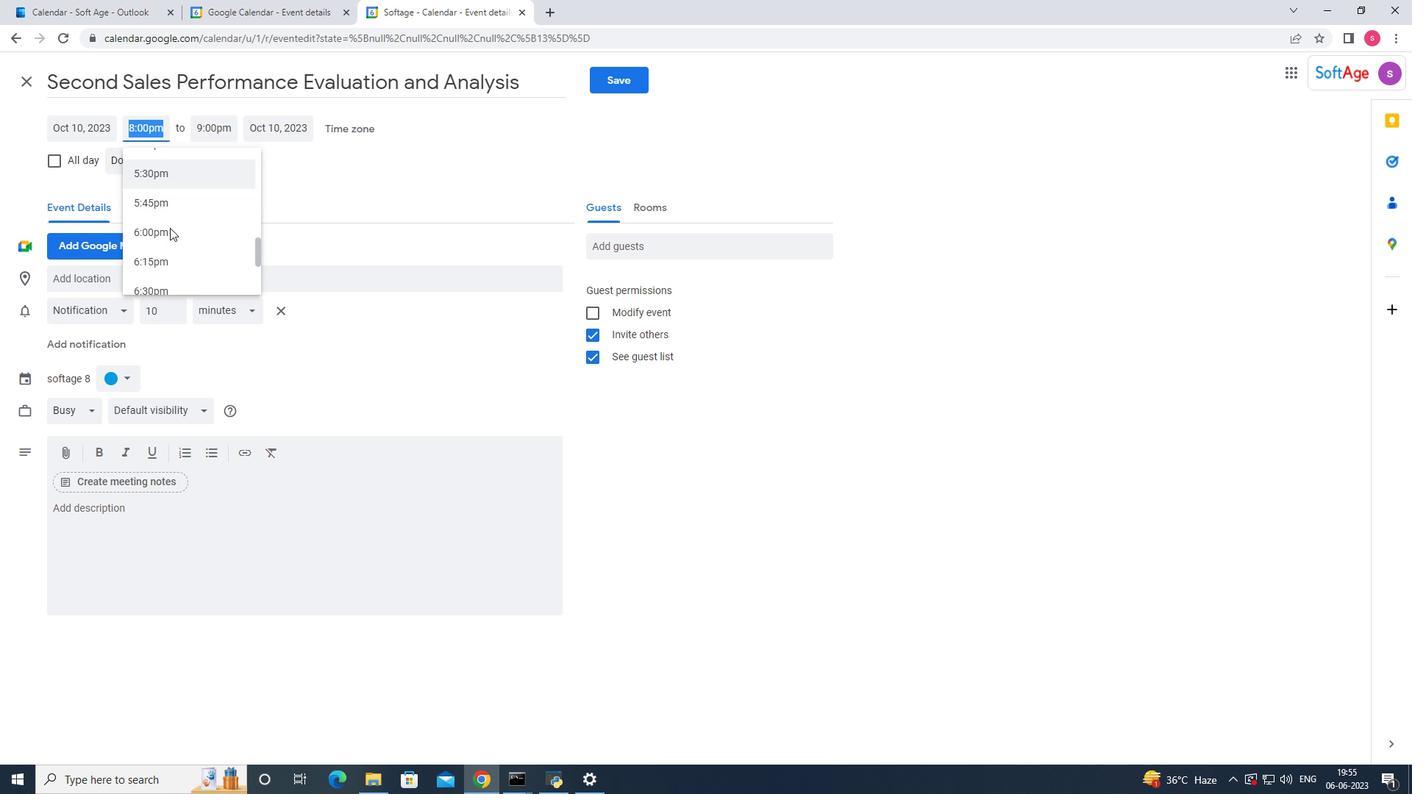 
Action: Mouse scrolled (169, 228) with delta (0, 0)
Screenshot: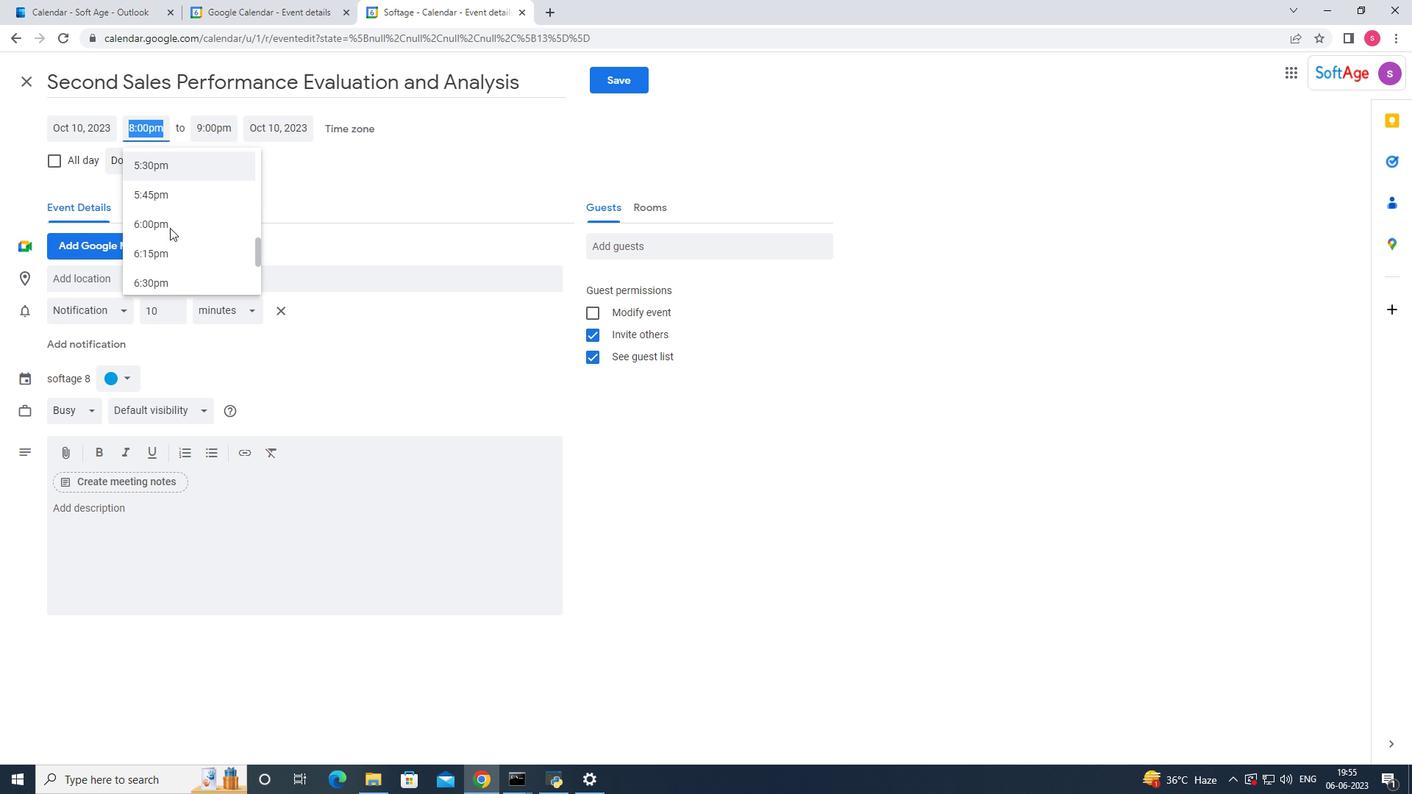 
Action: Mouse scrolled (169, 228) with delta (0, 0)
Screenshot: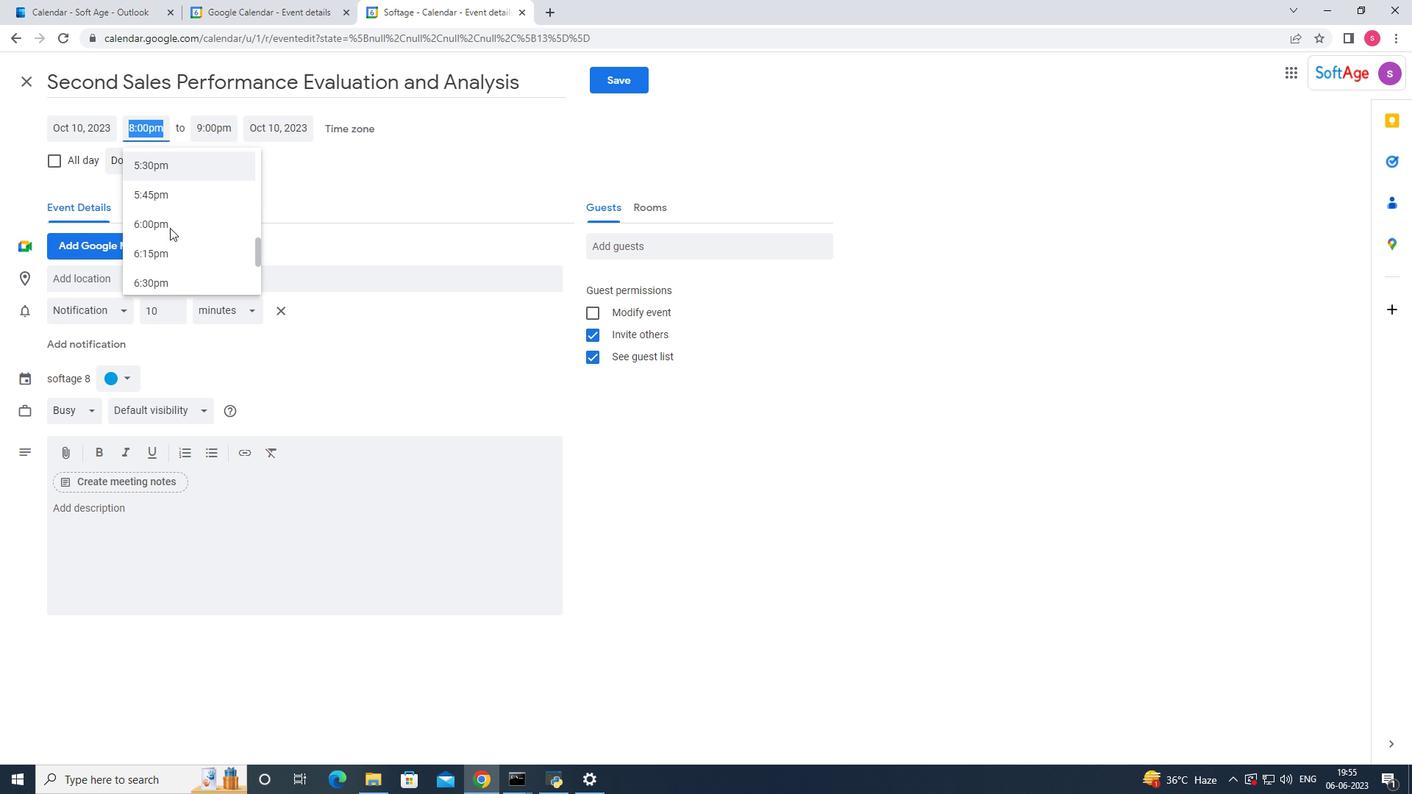 
Action: Mouse scrolled (169, 228) with delta (0, 0)
Screenshot: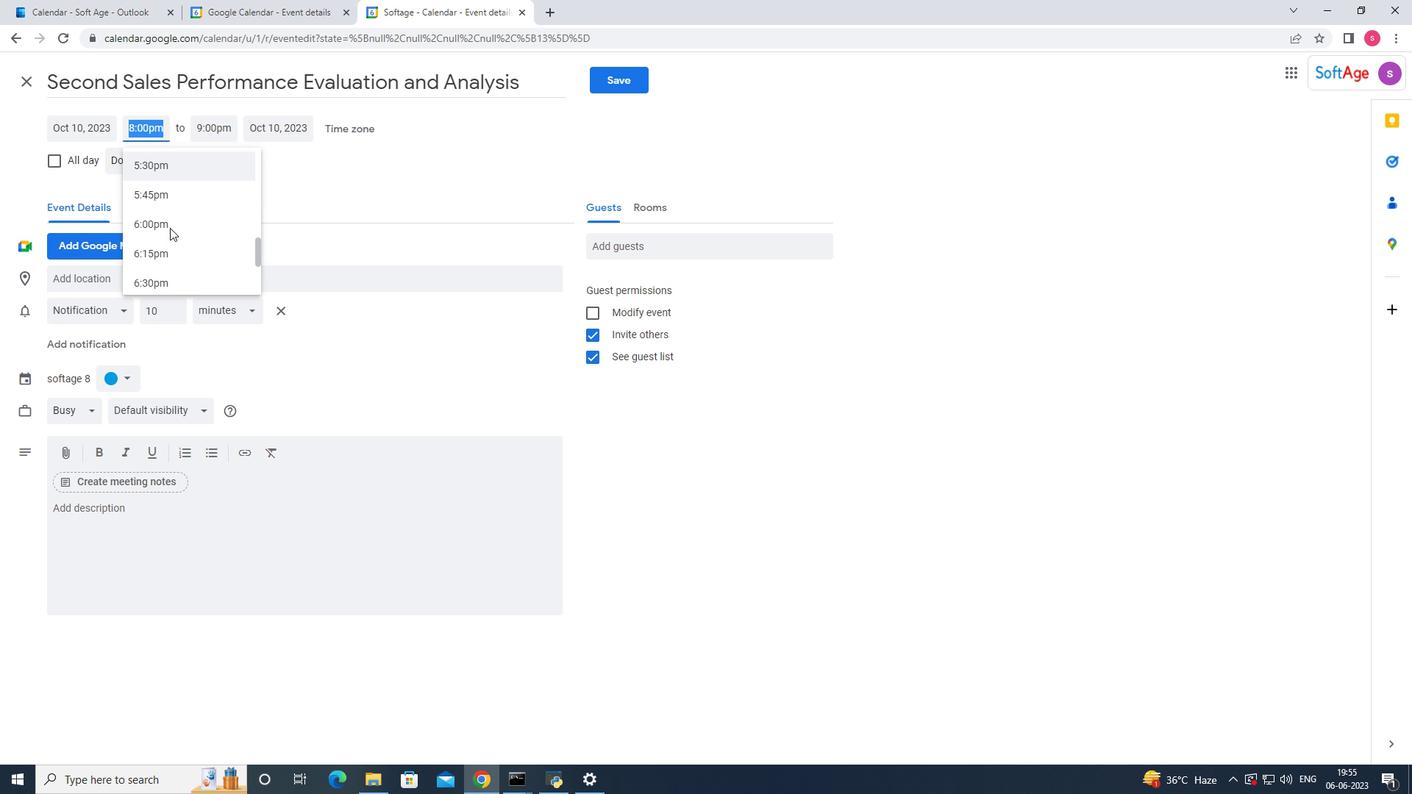 
Action: Mouse scrolled (169, 228) with delta (0, 0)
Screenshot: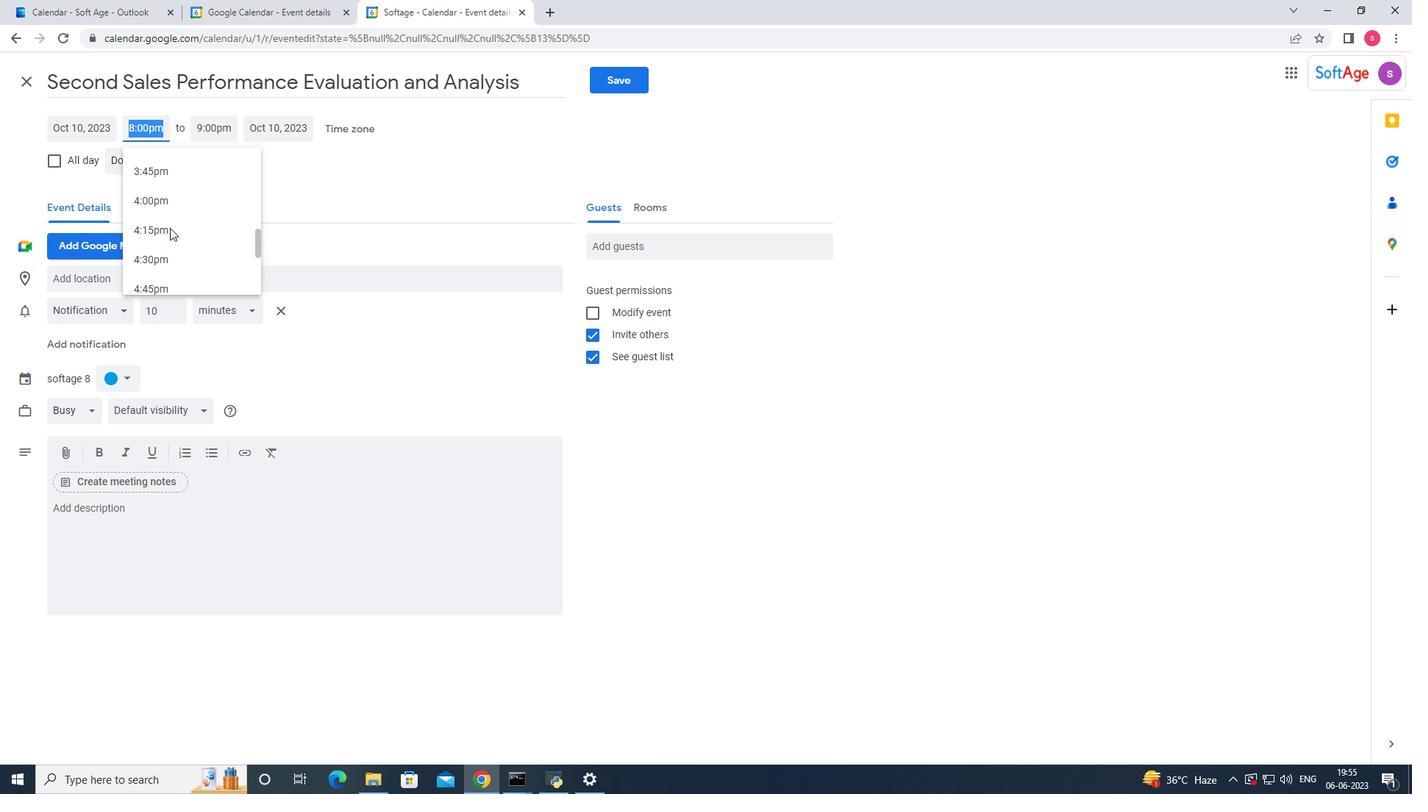 
Action: Mouse scrolled (169, 228) with delta (0, 0)
Screenshot: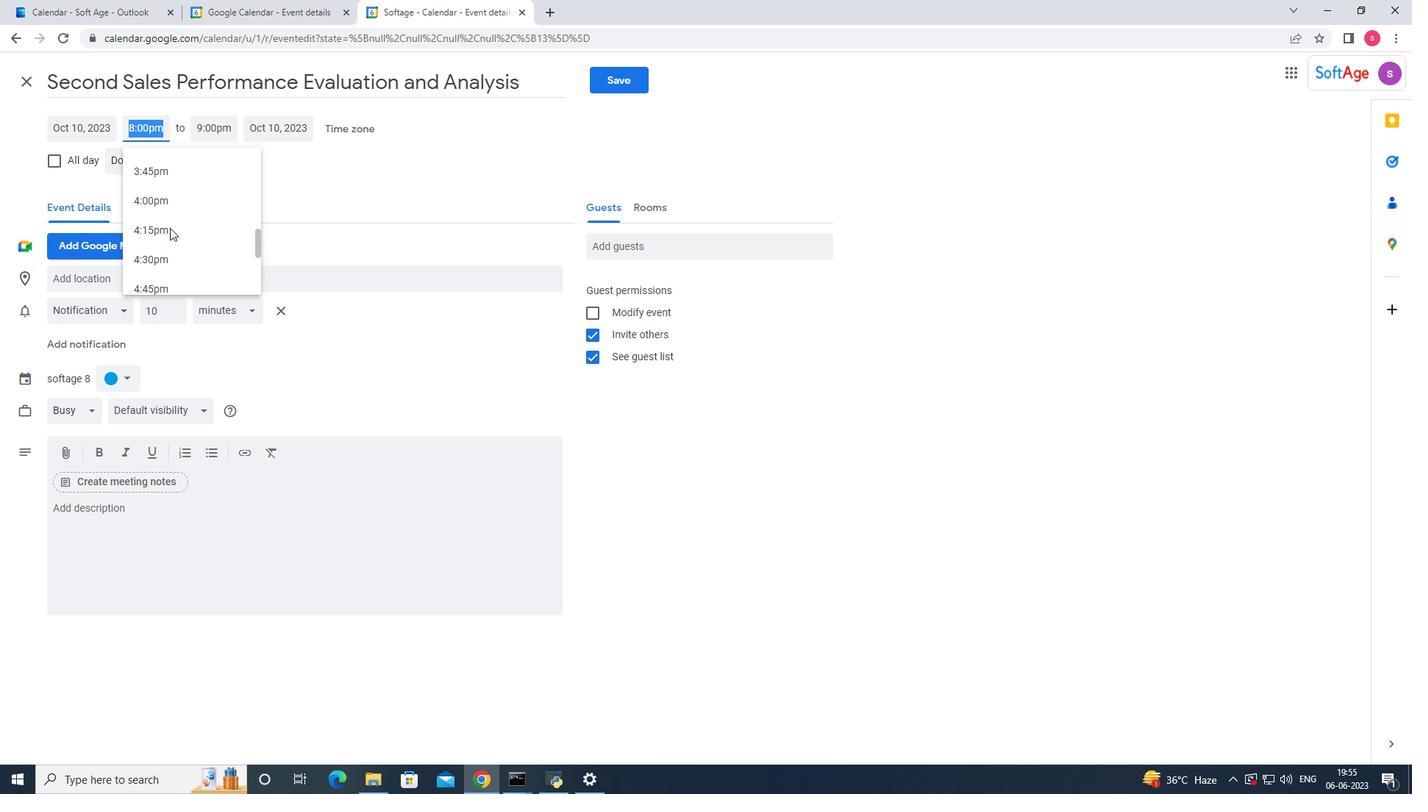 
Action: Mouse scrolled (169, 228) with delta (0, 0)
Screenshot: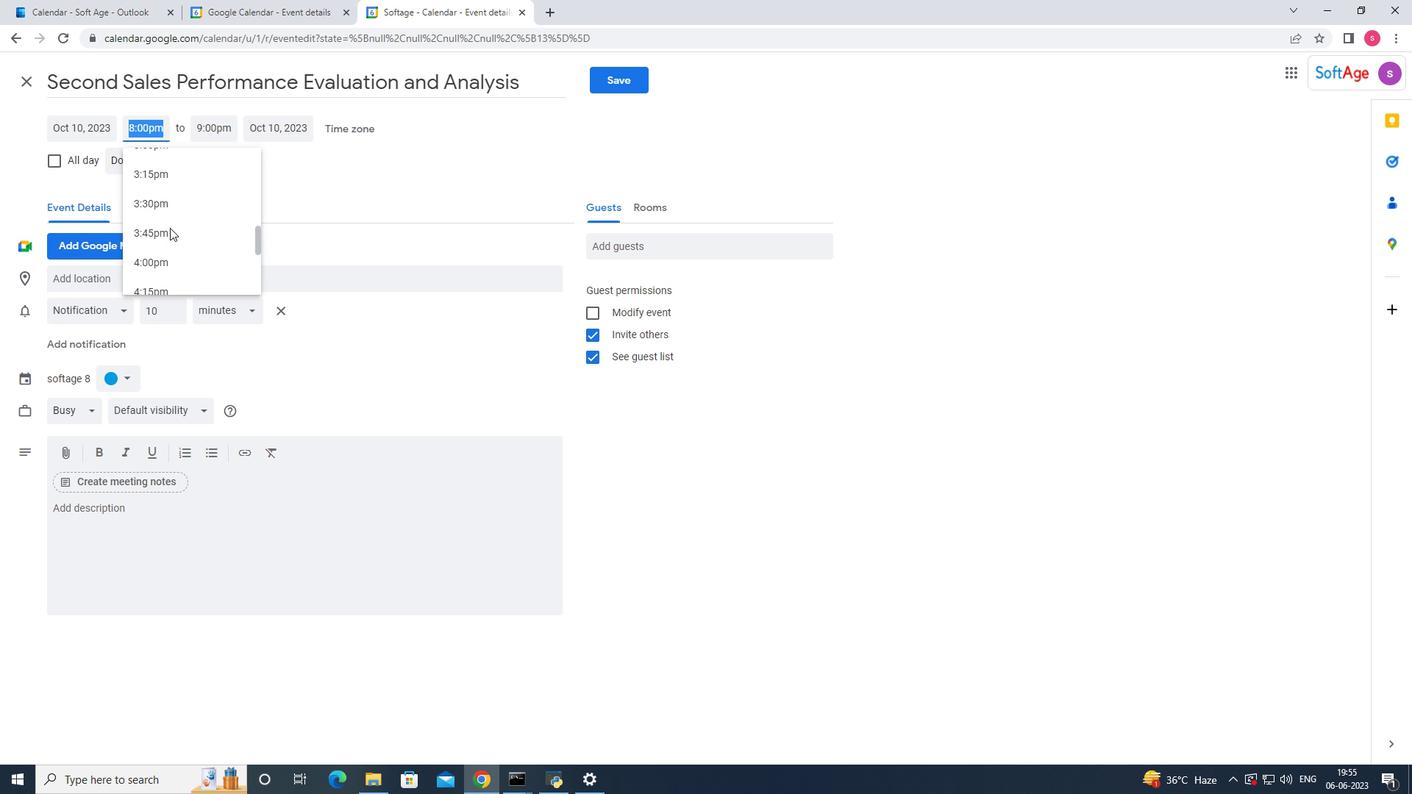 
Action: Mouse scrolled (169, 228) with delta (0, 0)
Screenshot: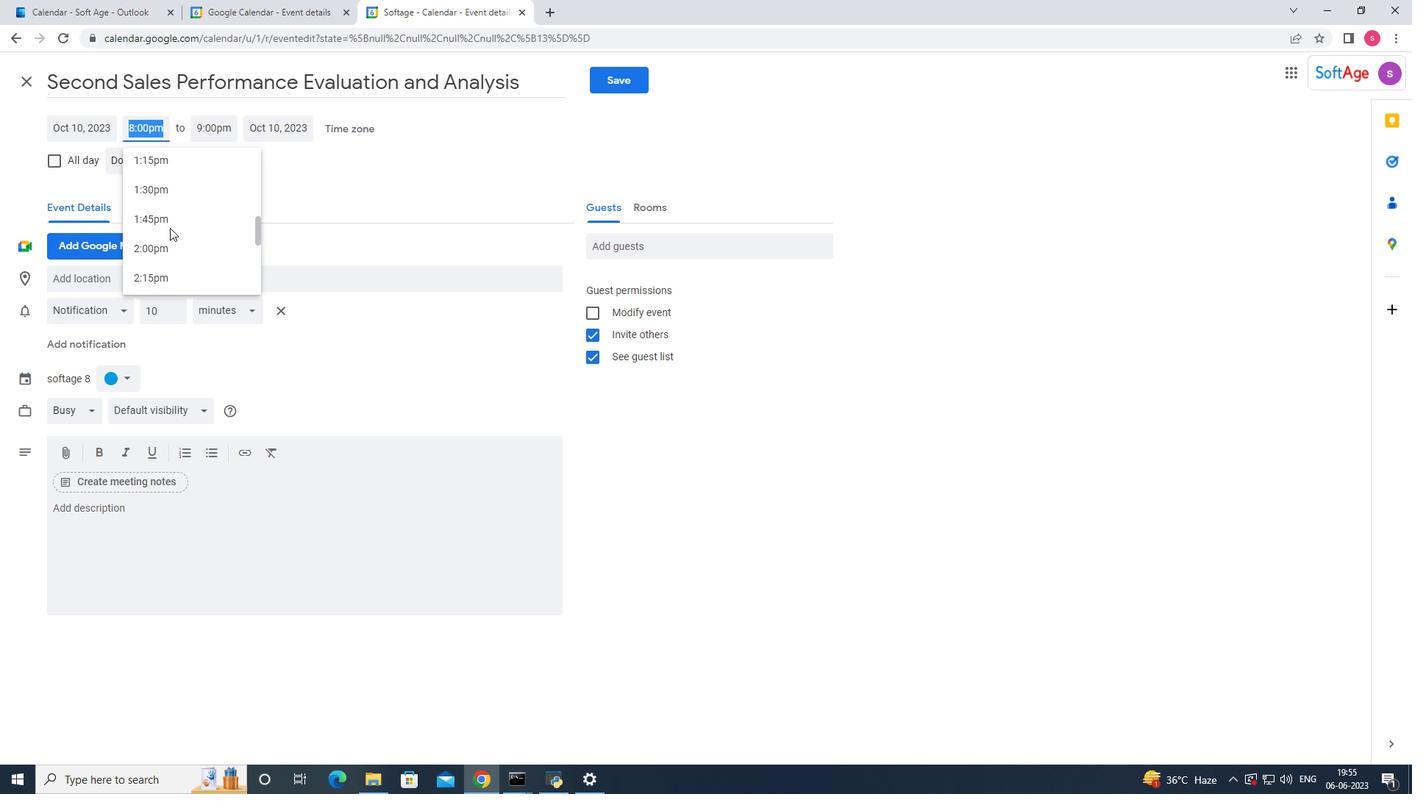 
Action: Mouse scrolled (169, 228) with delta (0, 0)
Screenshot: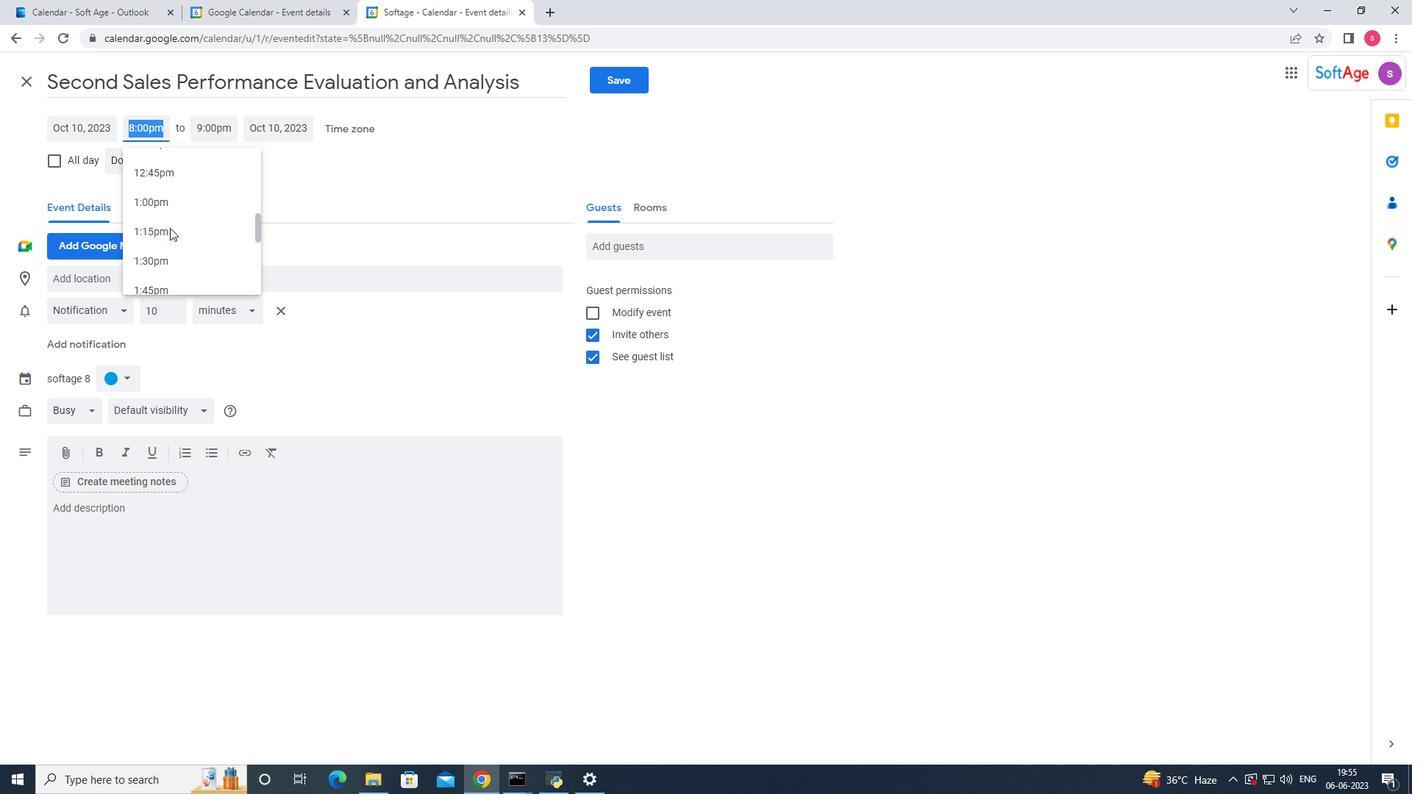
Action: Mouse scrolled (169, 228) with delta (0, 0)
Screenshot: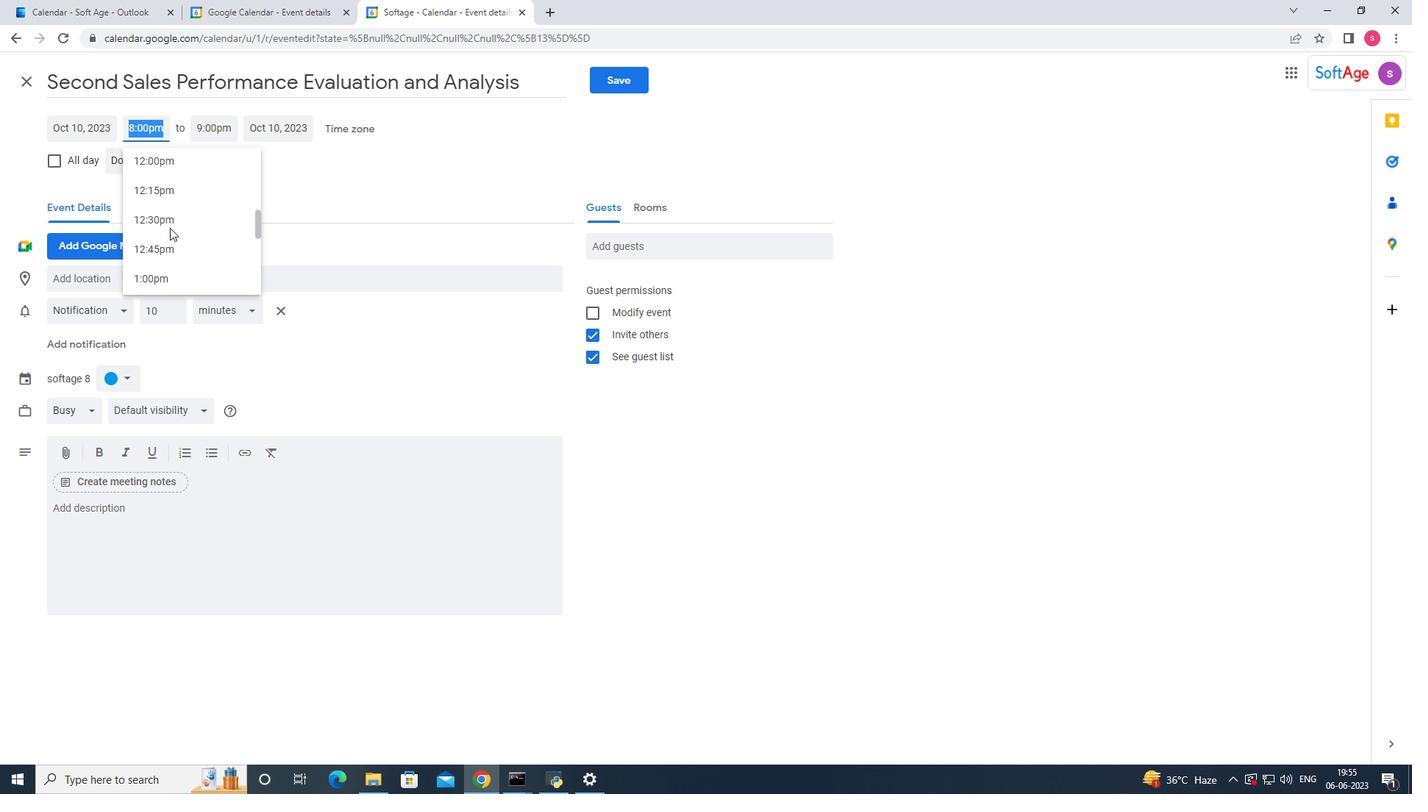 
Action: Mouse scrolled (169, 228) with delta (0, 0)
Screenshot: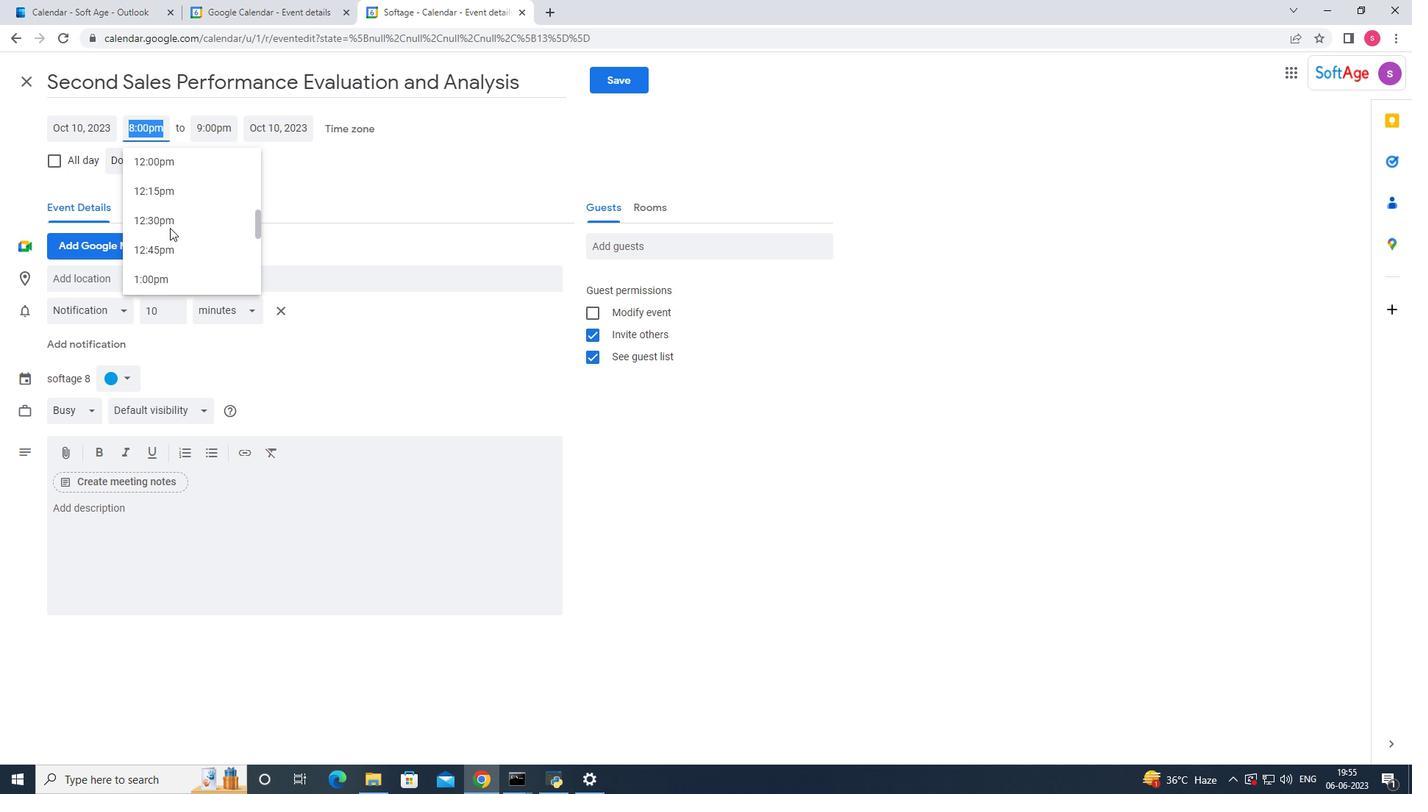 
Action: Mouse scrolled (169, 228) with delta (0, 0)
Screenshot: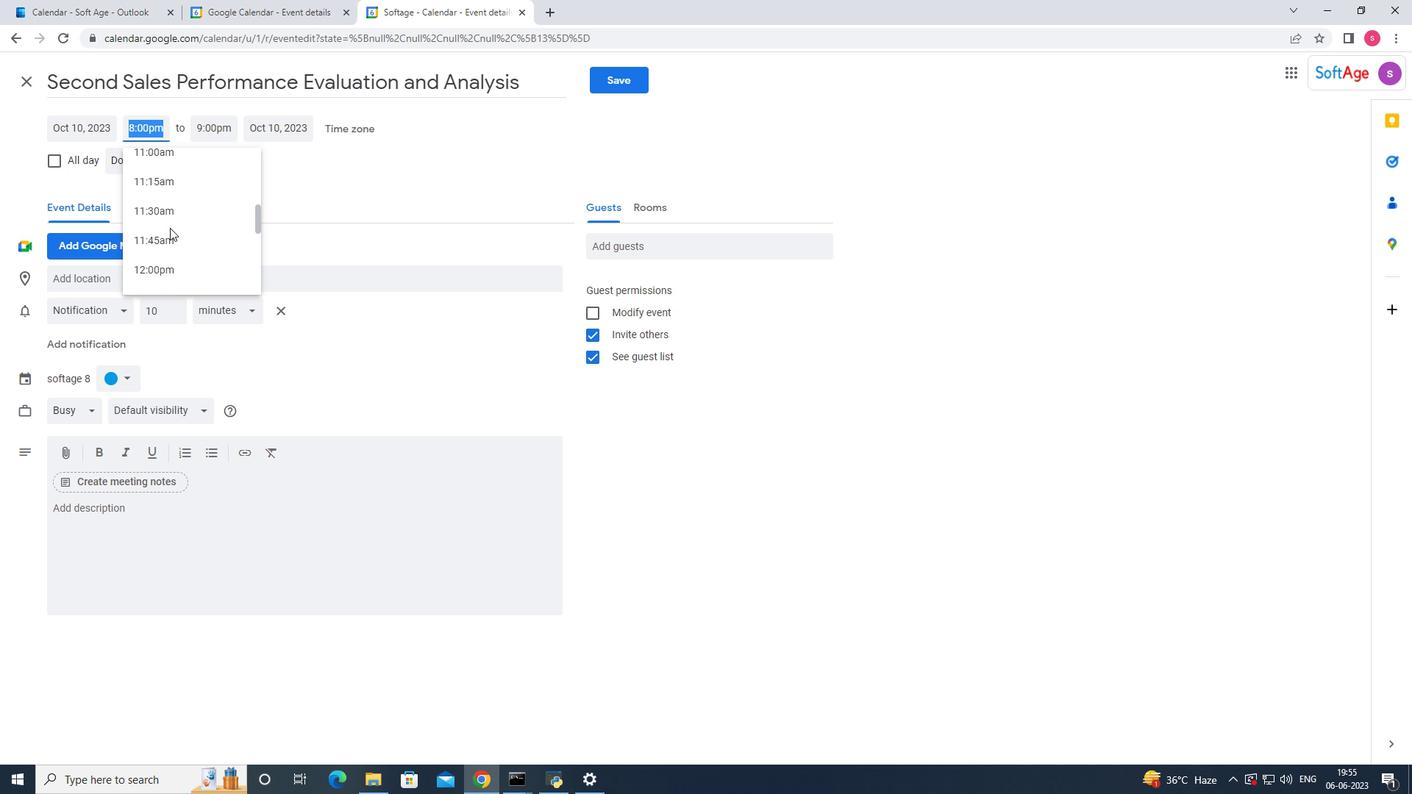
Action: Mouse scrolled (169, 228) with delta (0, 0)
Screenshot: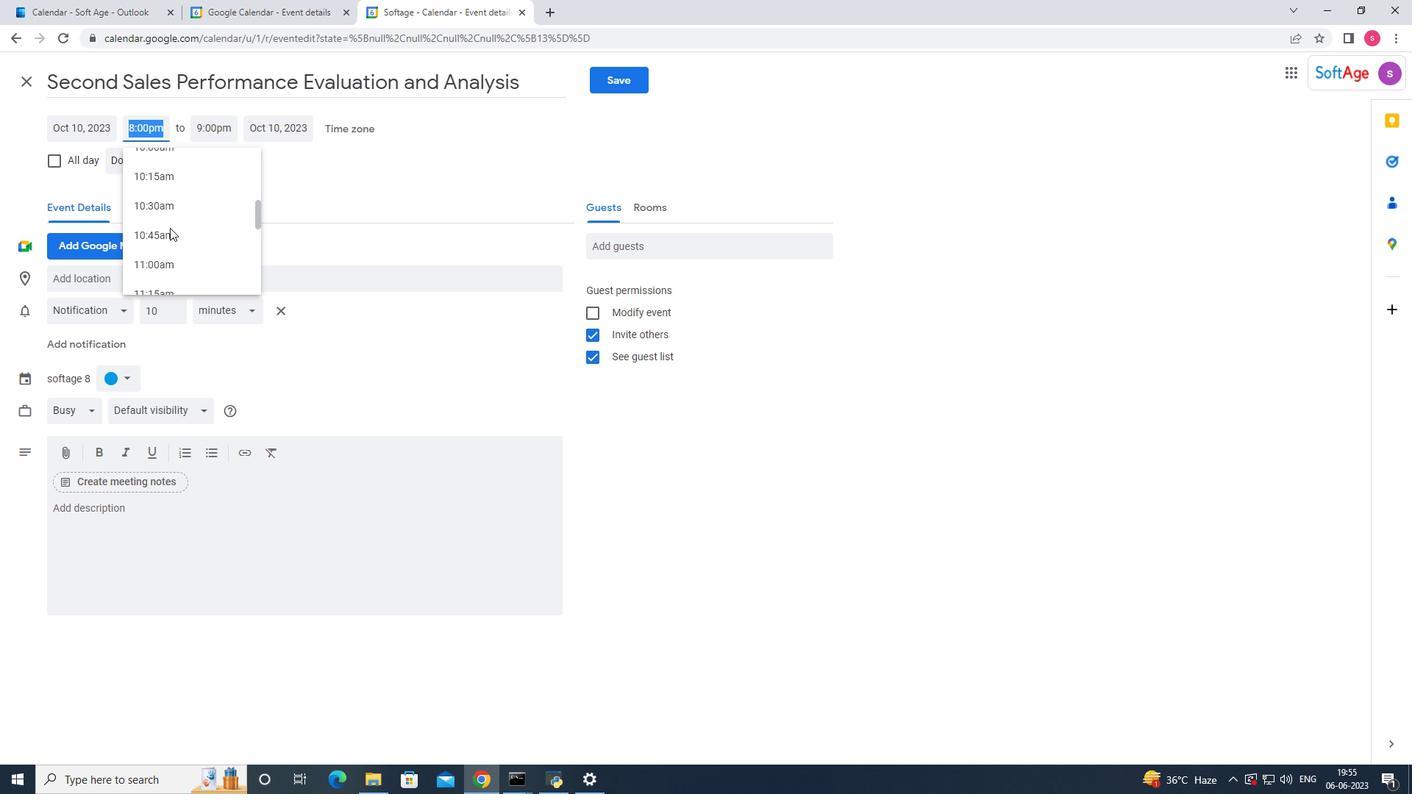 
Action: Mouse scrolled (169, 228) with delta (0, 0)
Screenshot: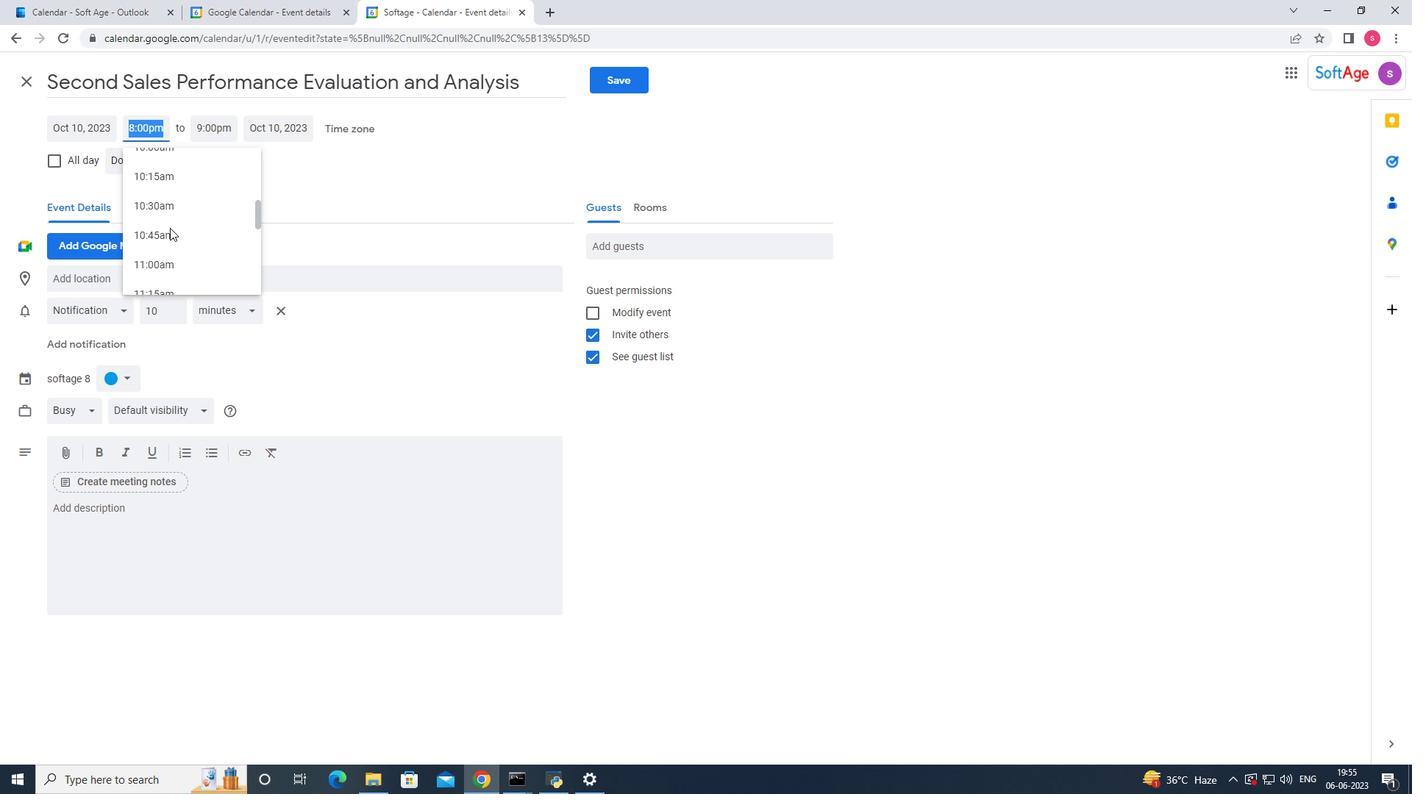 
Action: Mouse moved to (172, 203)
Screenshot: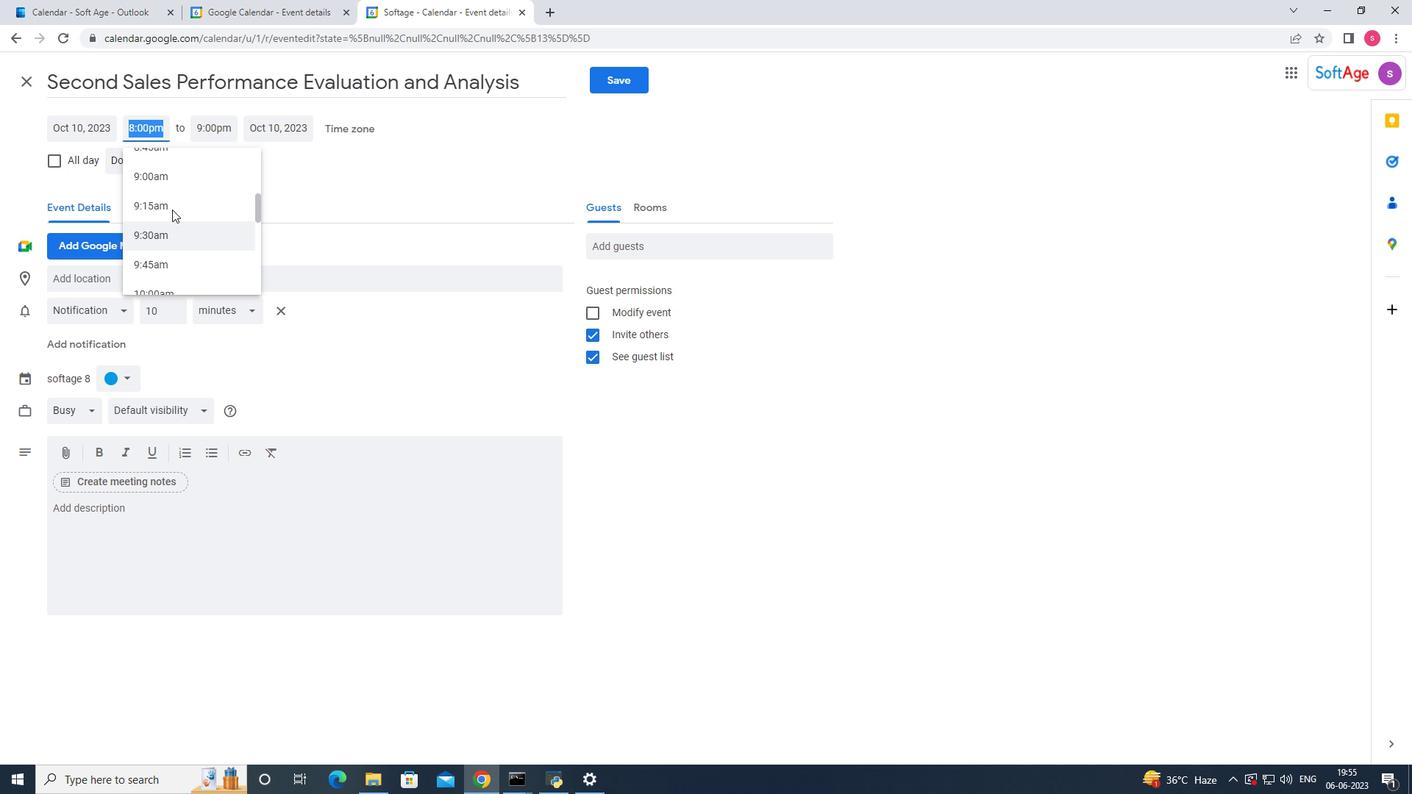 
Action: Mouse pressed left at (172, 203)
Screenshot: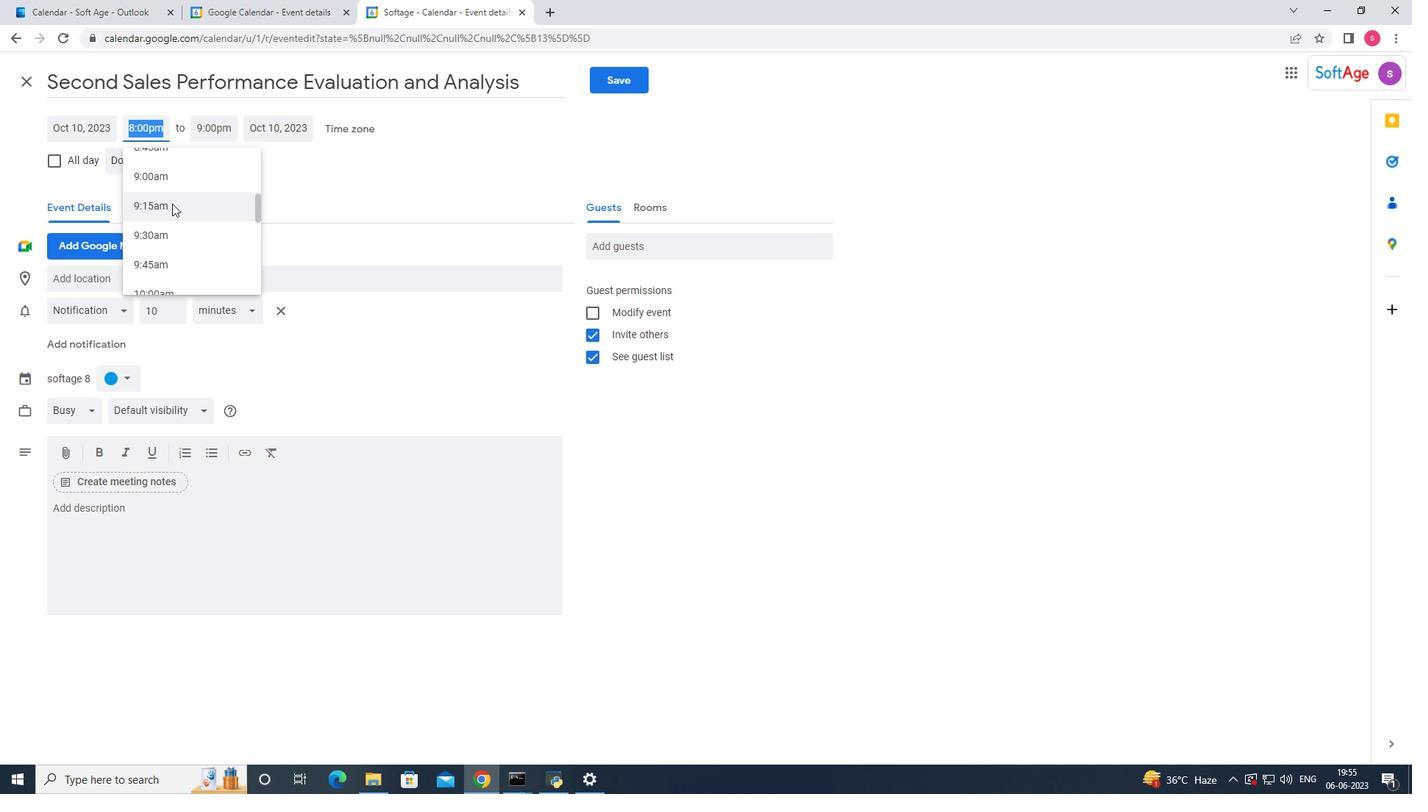
Action: Mouse moved to (221, 131)
Screenshot: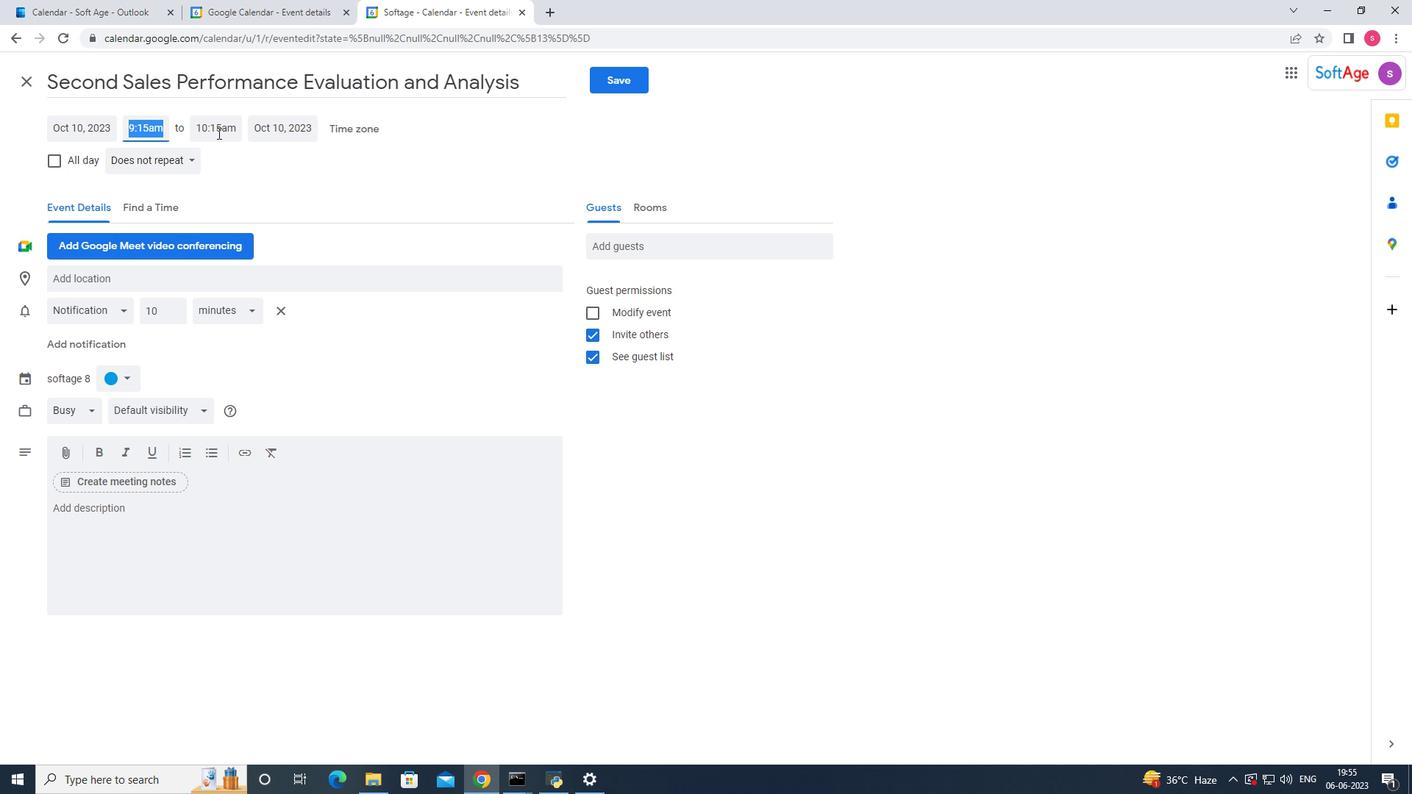 
Action: Mouse pressed left at (221, 131)
Screenshot: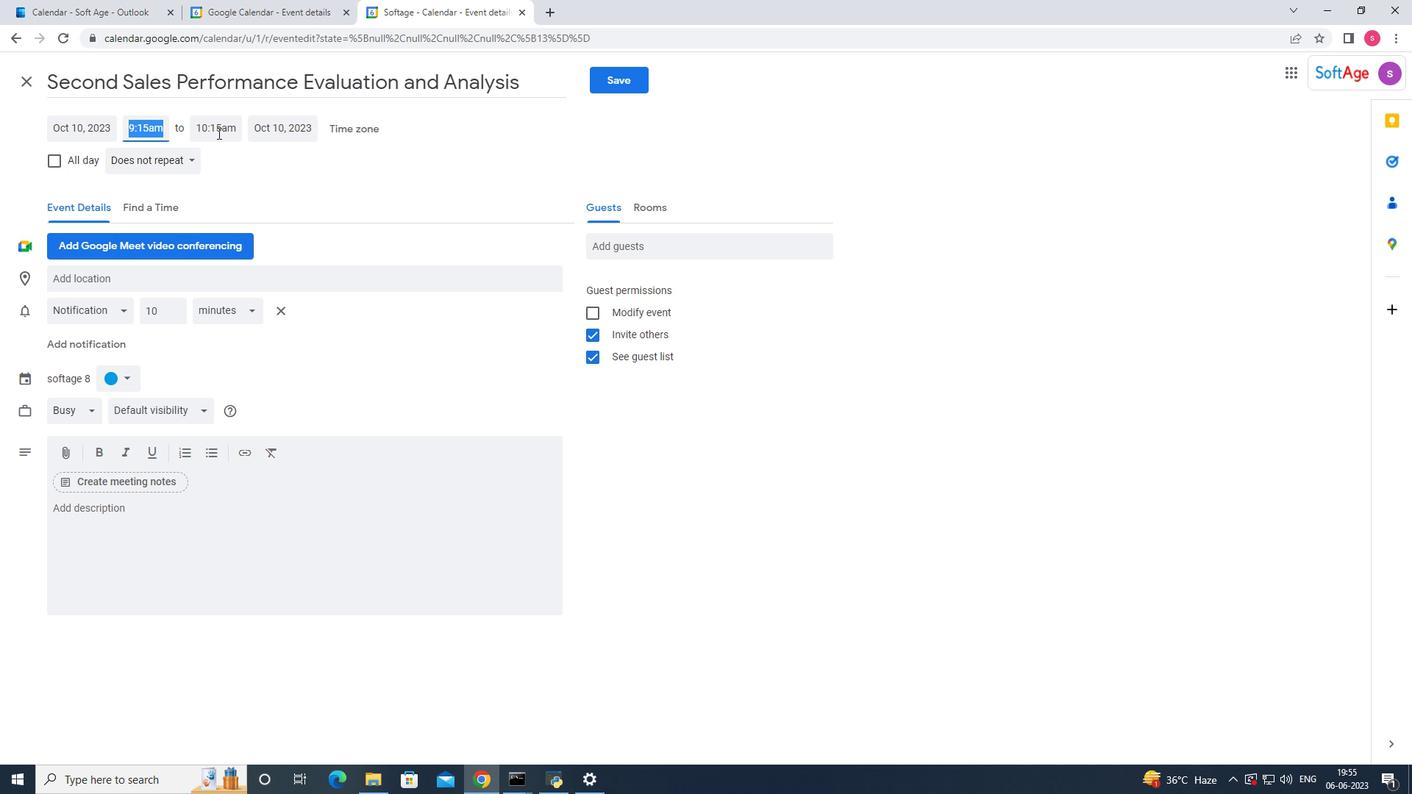 
Action: Mouse moved to (221, 277)
Screenshot: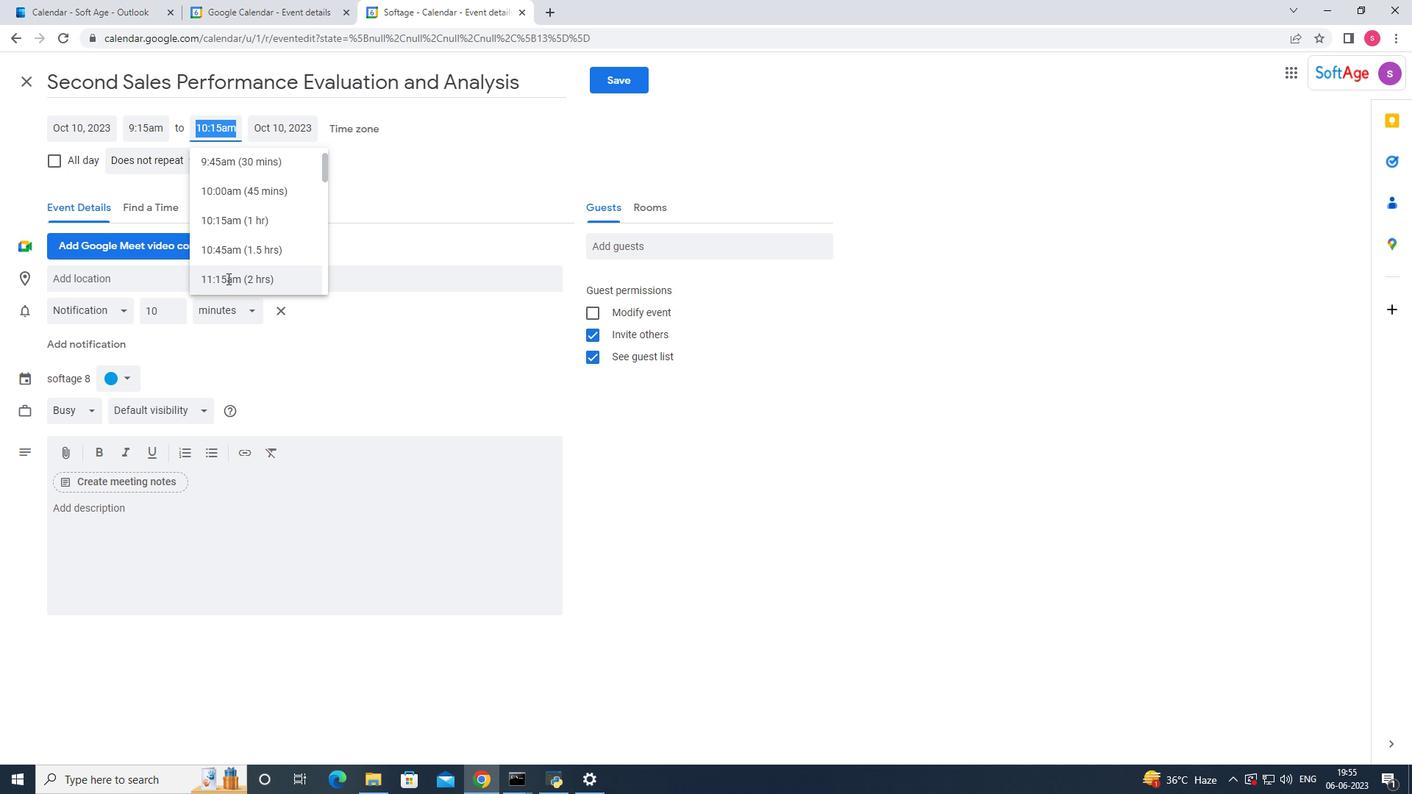 
Action: Mouse pressed left at (221, 277)
Screenshot: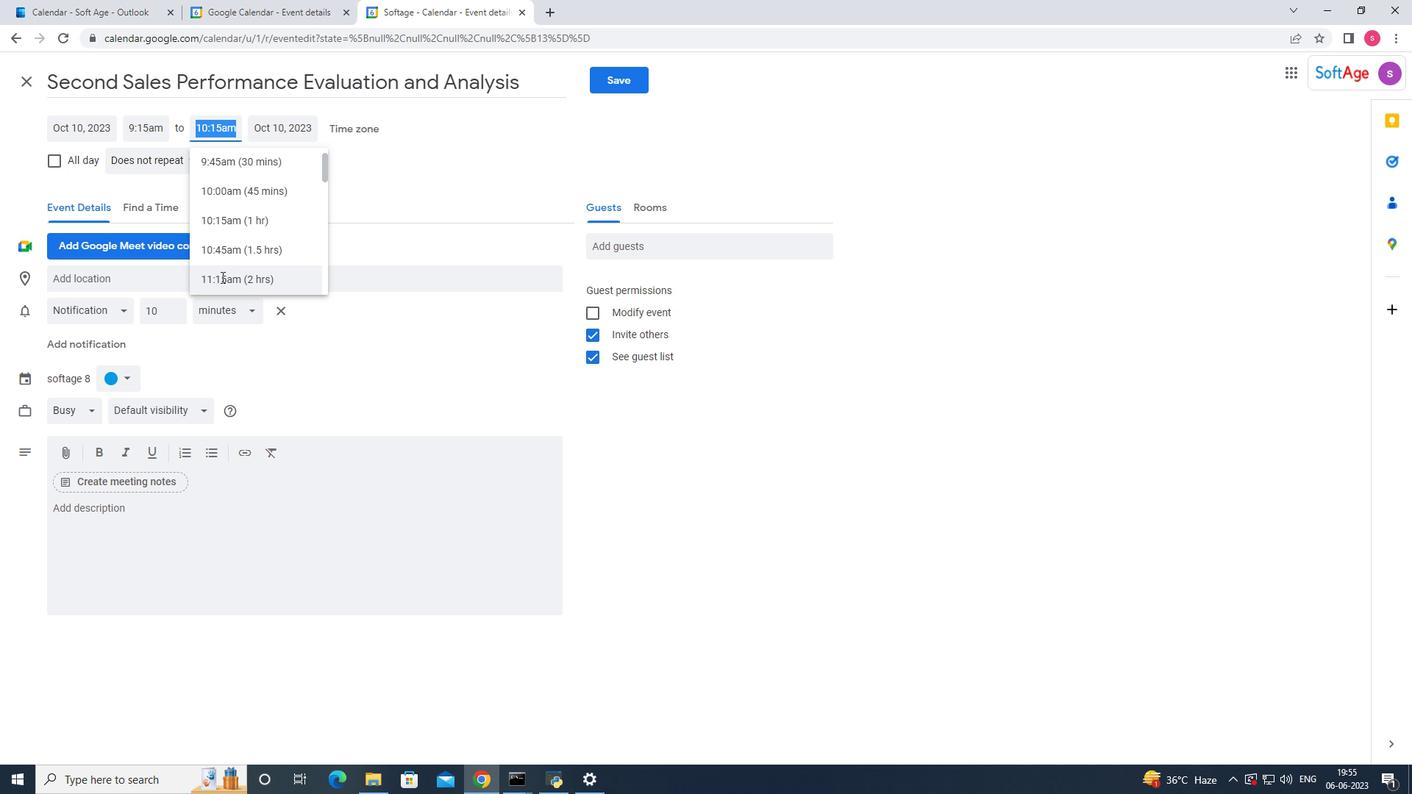 
Action: Mouse moved to (203, 518)
Screenshot: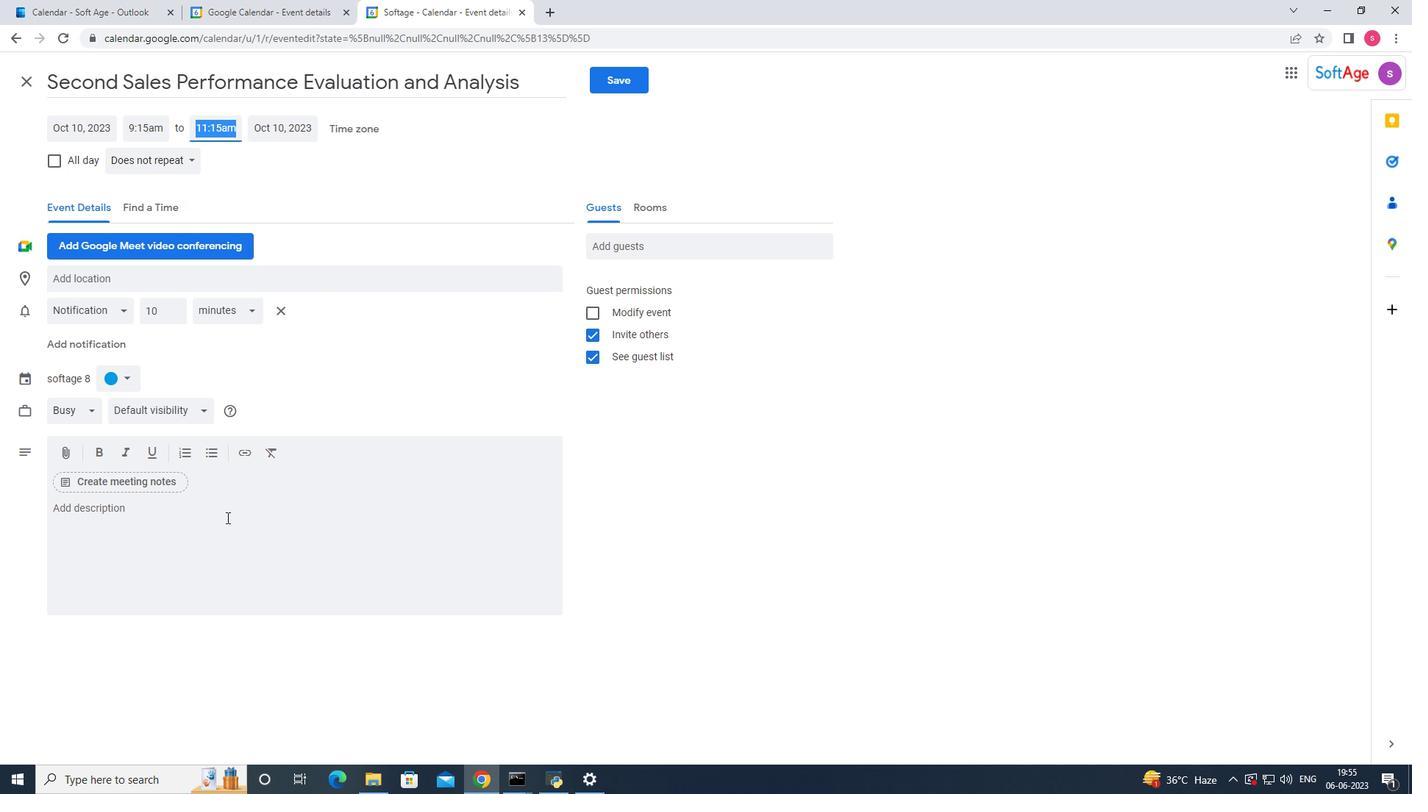 
Action: Mouse pressed left at (203, 518)
Screenshot: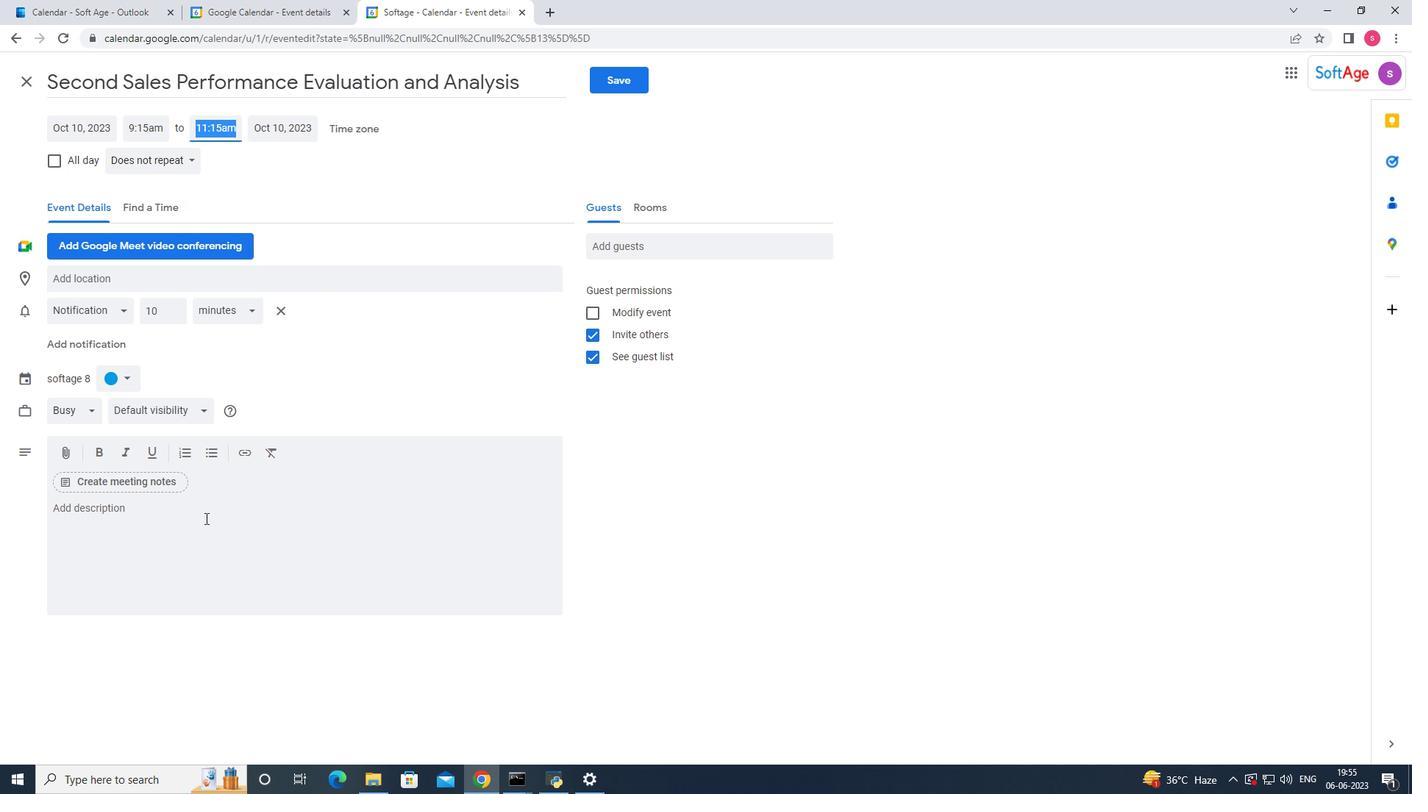 
Action: Key pressed <Key.shift_r>The<Key.space>retreat<Key.space>may<Key.space>incorporate<Key.space>outdoor<Key.space>or<Key.space>adventure-based<Key.space>activie<Key.backspace>ties<Key.space>to<Key.space>add<Key.space>an<Key.space>element<Key.space>or<Key.space>e<Key.backspace>advent<Key.backspace><Key.backspace><Key.backspace><Key.backspace><Key.backspace><Key.backspace><Key.backspace><Key.backspace><Key.backspace>of<Key.space>exvitement<Key.space>and<Key.space>challenge,<Key.space><Key.backspace><Key.backspace>.<Key.space><Key.shift_r>These<Key.space>activities<Key.space>could<Key.space>include<Key.space>team-building<Key.space>exercisees<Key.space><Key.backspace>,.<Key.space><Key.backspace><Key.backspace><Key.space>out<Key.space><Key.backspace>door<Key.space>problem-sold<Key.backspace>vong<Key.backspace><Key.backspace><Key.backspace>ving<Key.space>
Screenshot: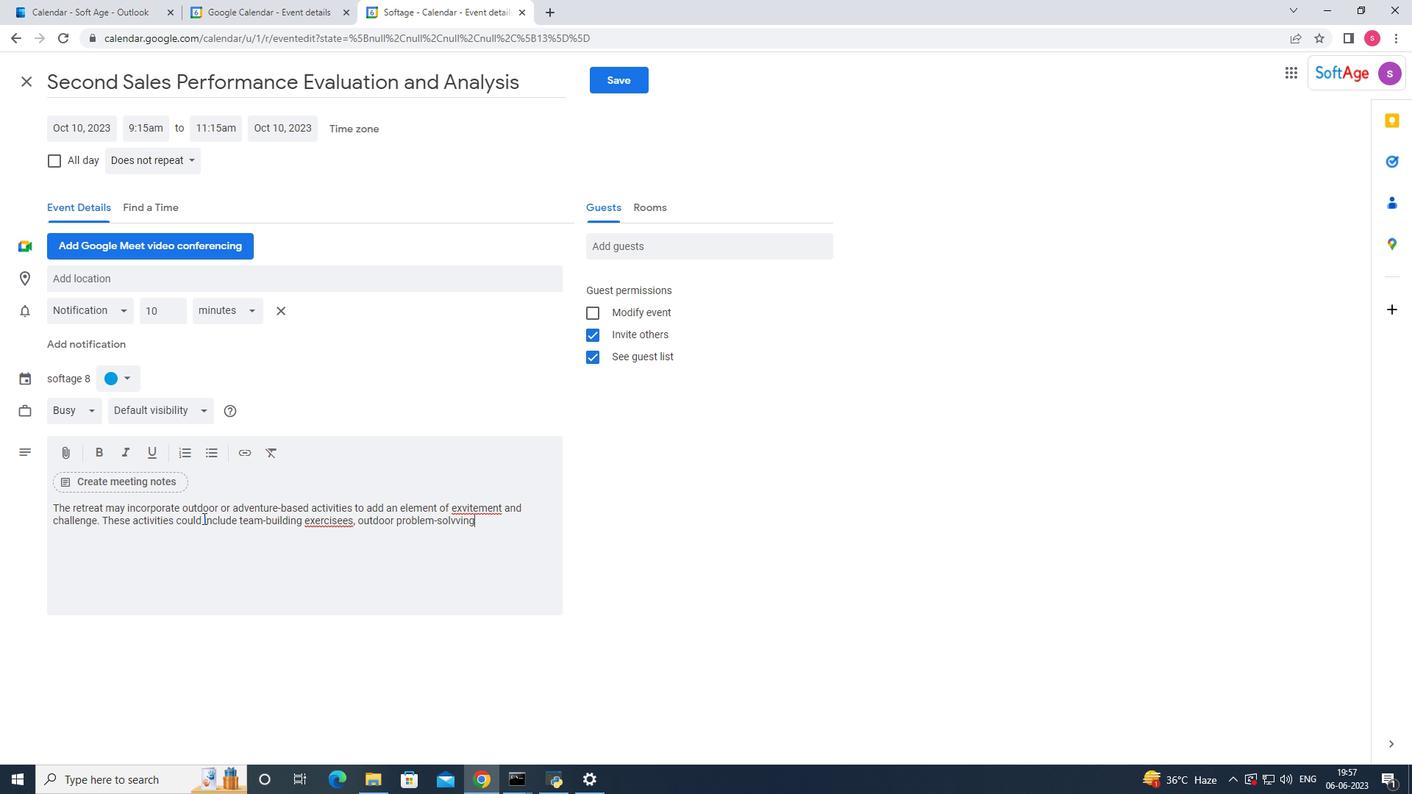 
Action: Mouse moved to (456, 523)
Screenshot: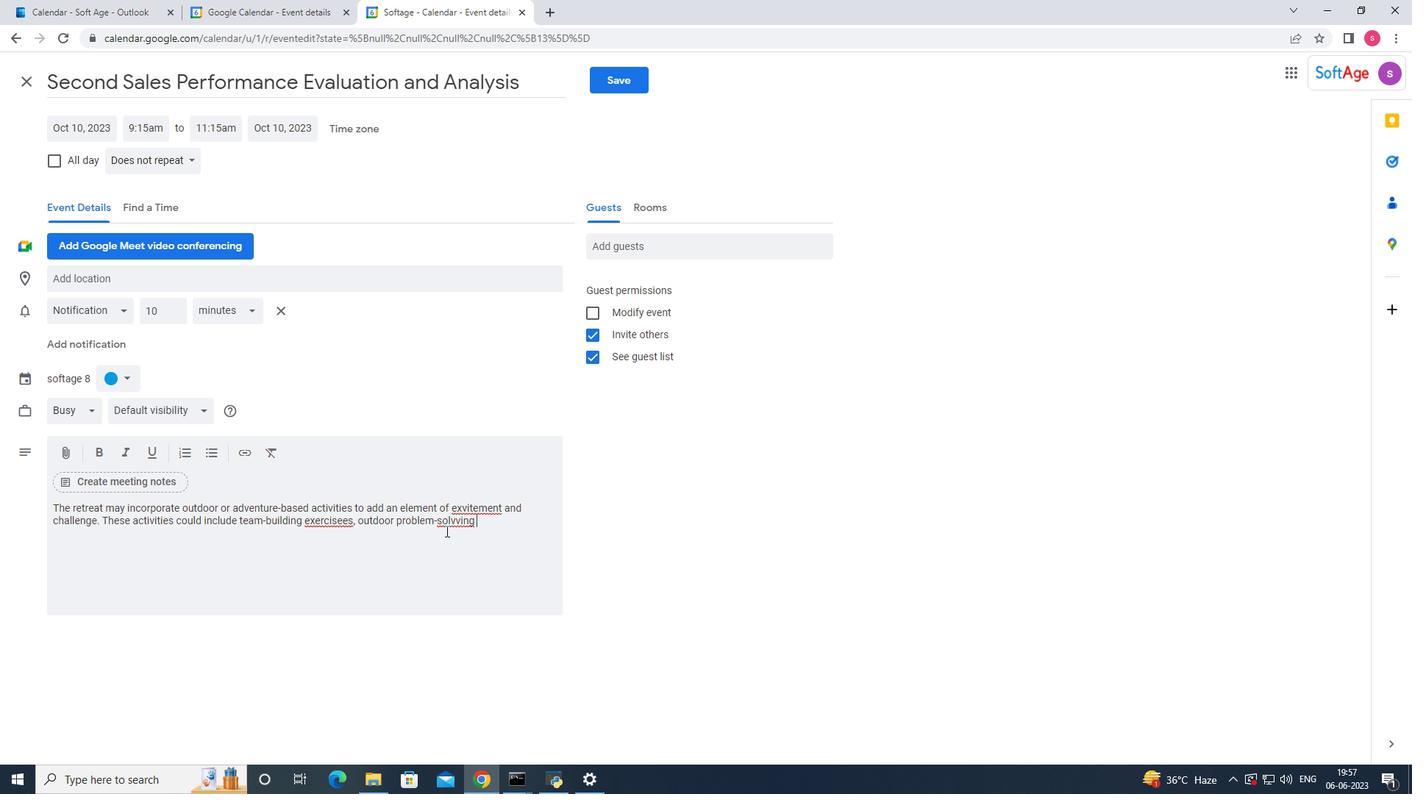 
Action: Mouse pressed right at (456, 523)
Screenshot: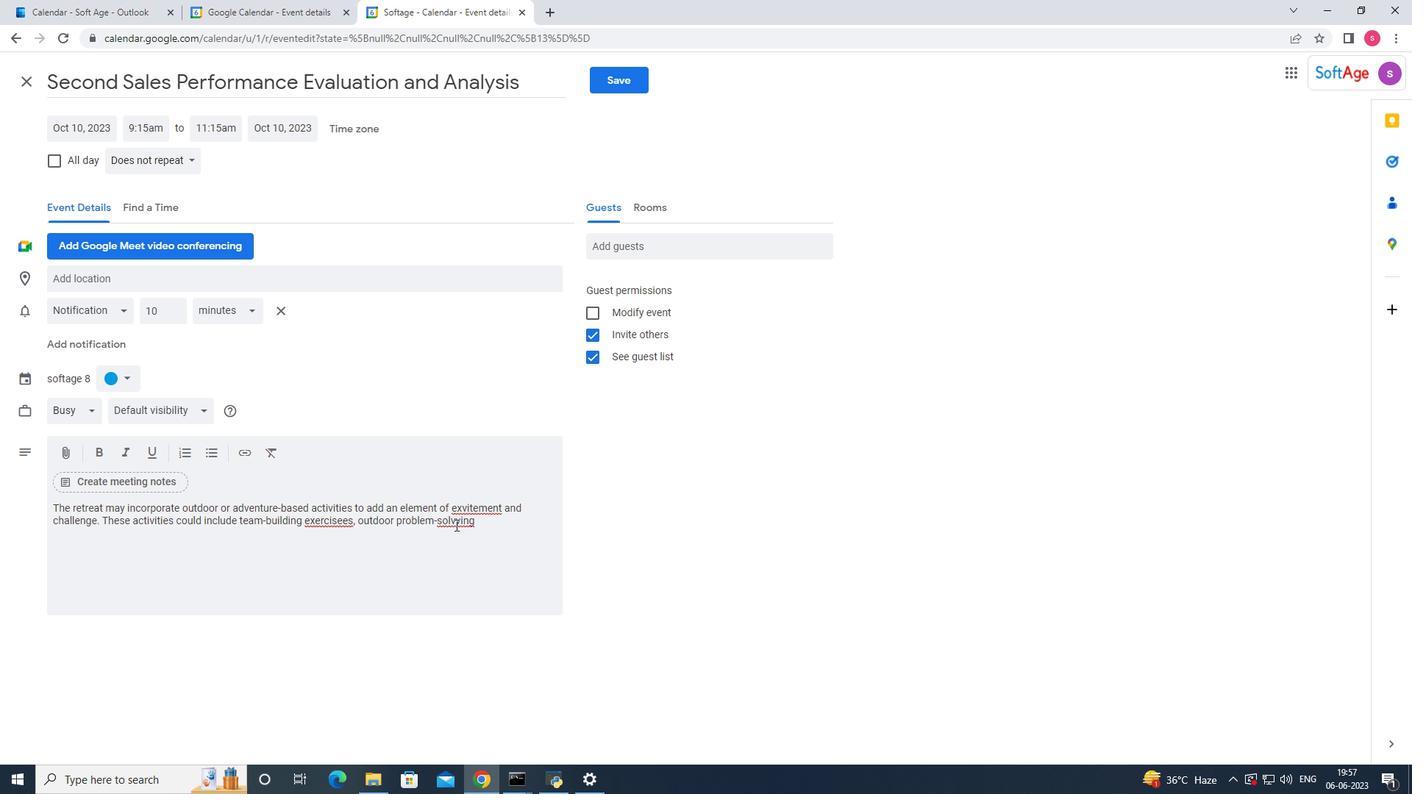 
Action: Mouse moved to (474, 536)
Screenshot: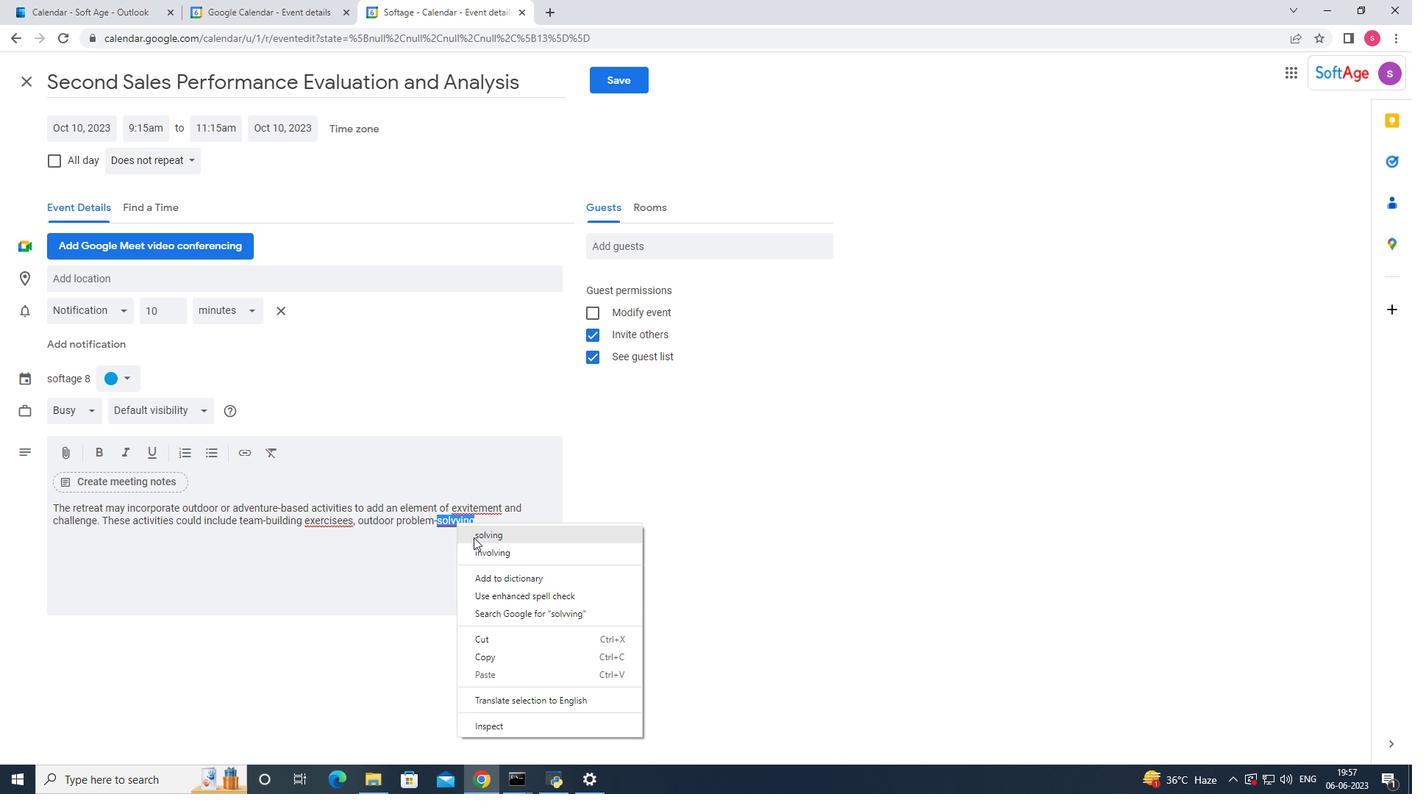 
Action: Mouse pressed left at (474, 536)
Screenshot: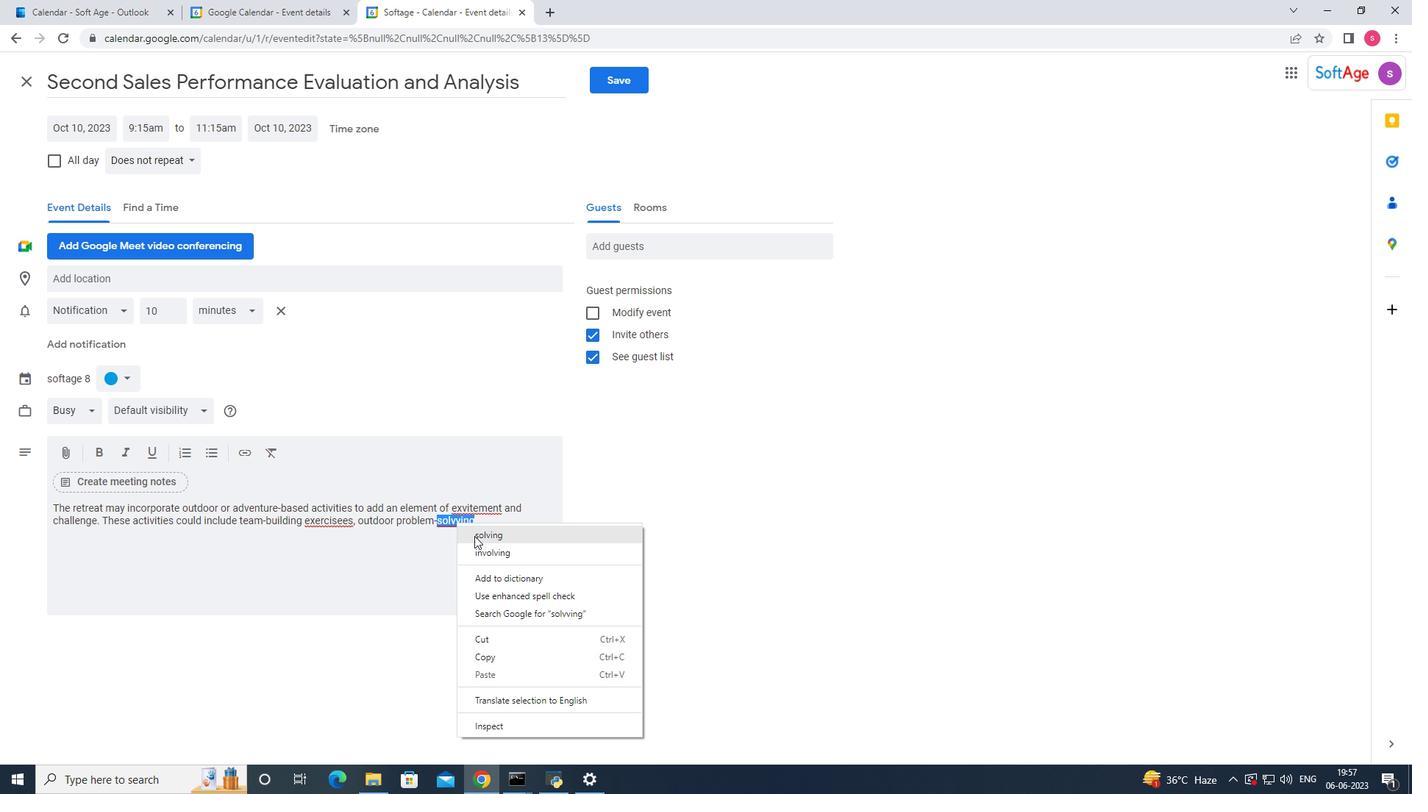 
Action: Mouse moved to (320, 526)
Screenshot: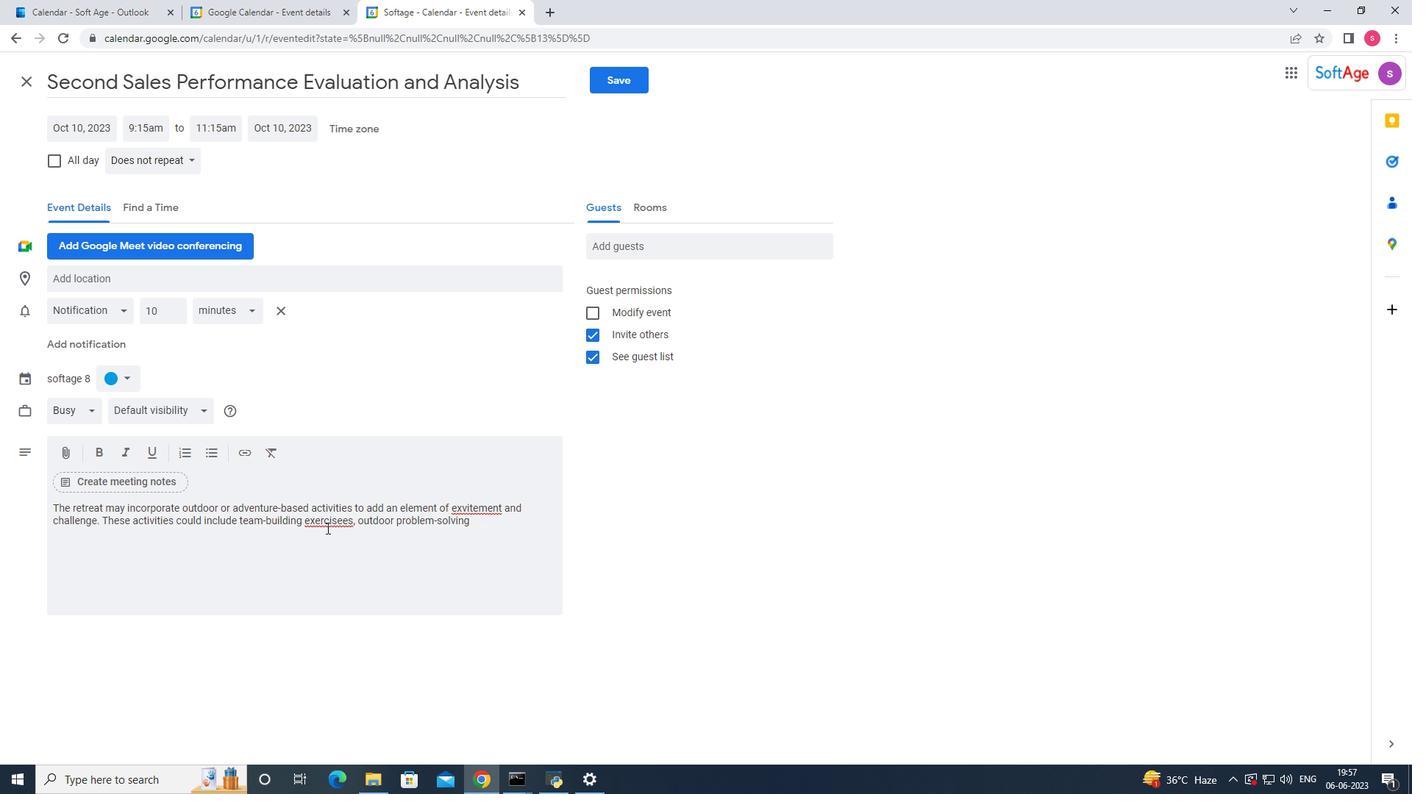 
Action: Mouse pressed right at (320, 526)
Screenshot: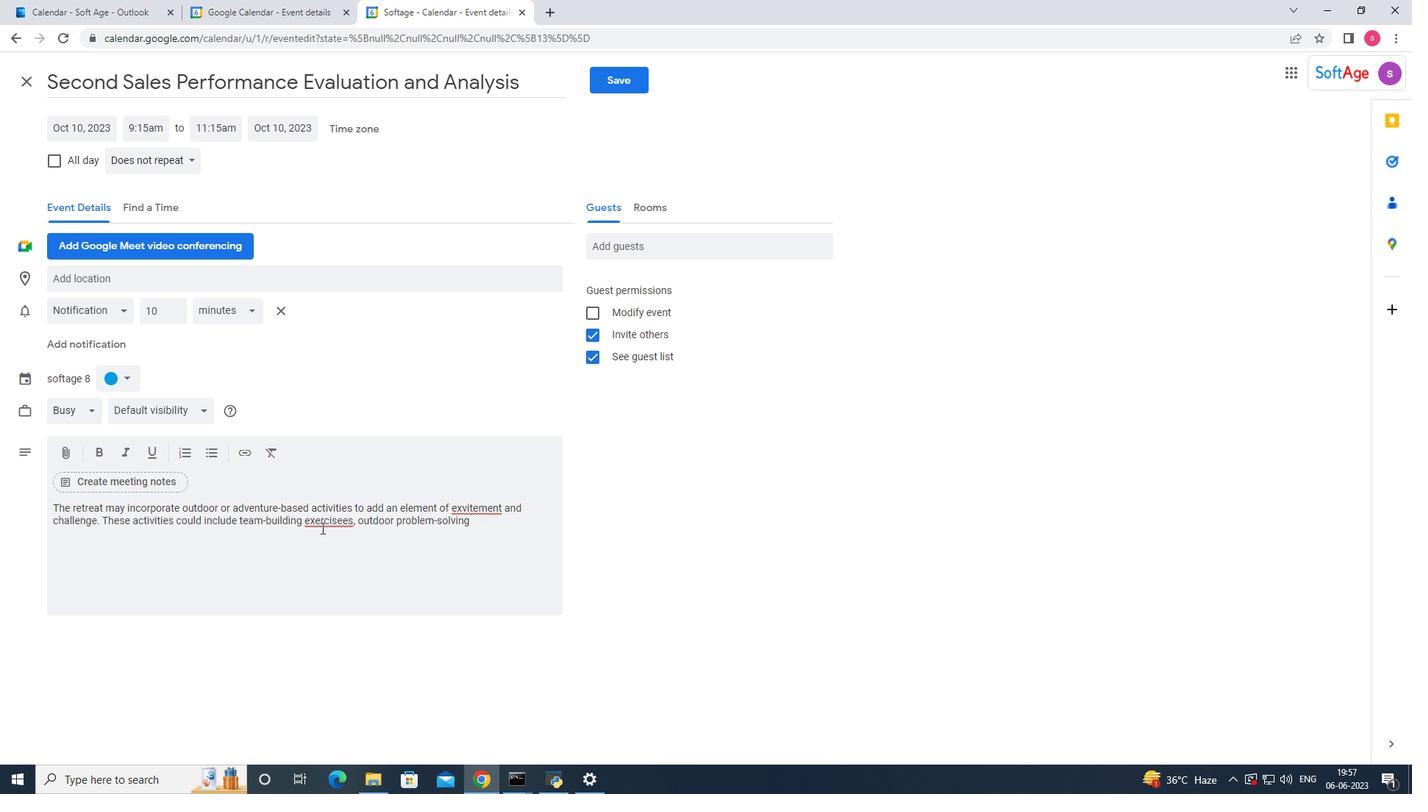 
Action: Mouse moved to (338, 536)
Screenshot: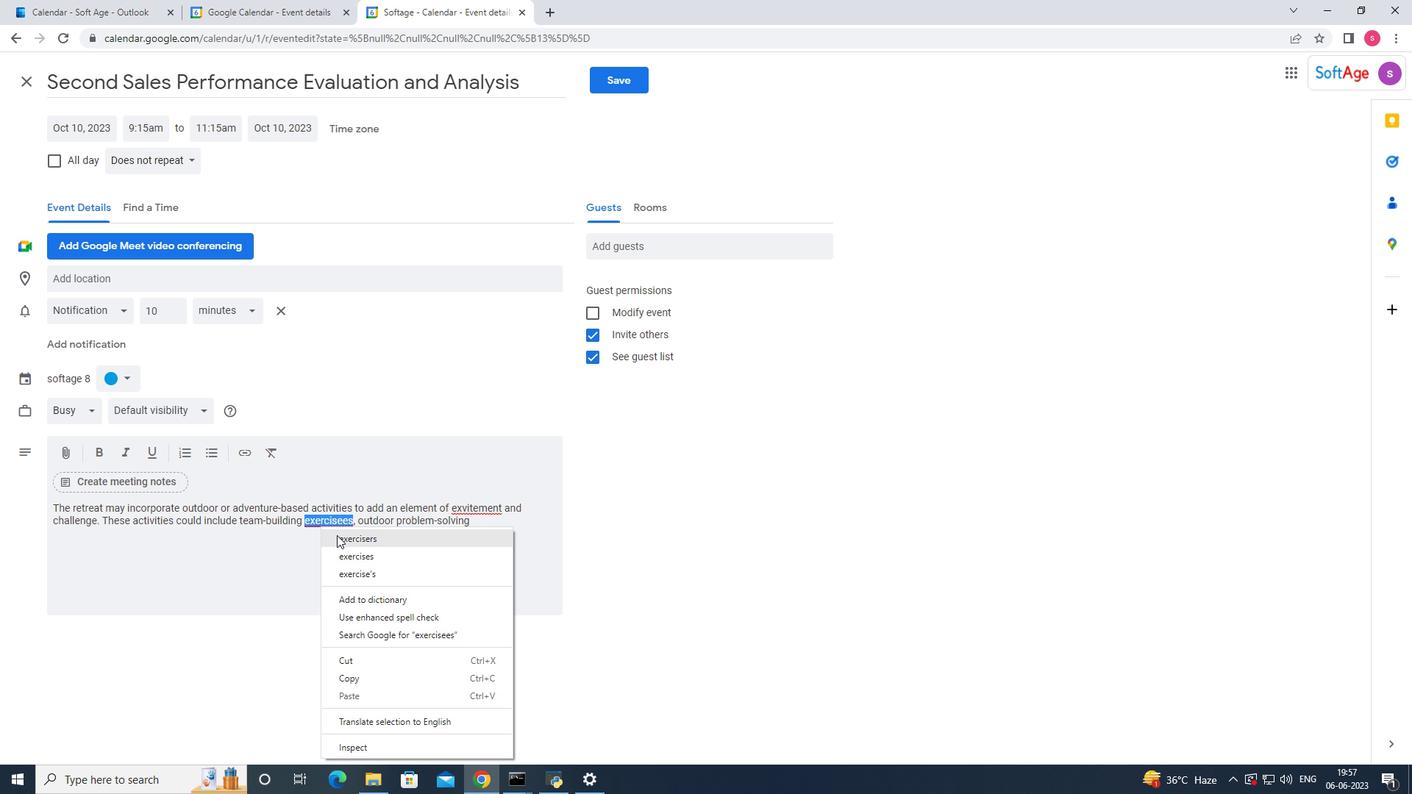 
Action: Mouse pressed left at (338, 536)
Screenshot: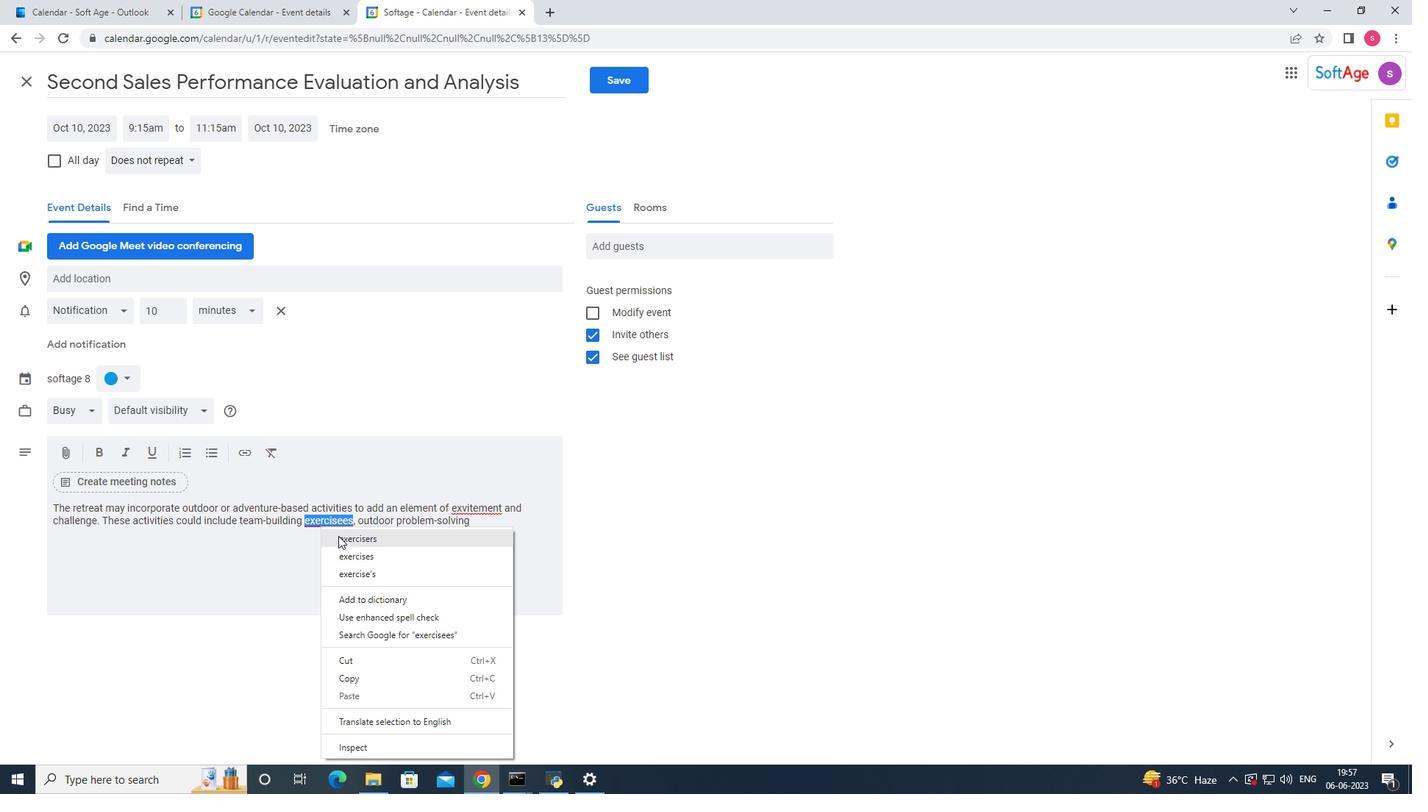 
Action: Mouse moved to (356, 525)
Screenshot: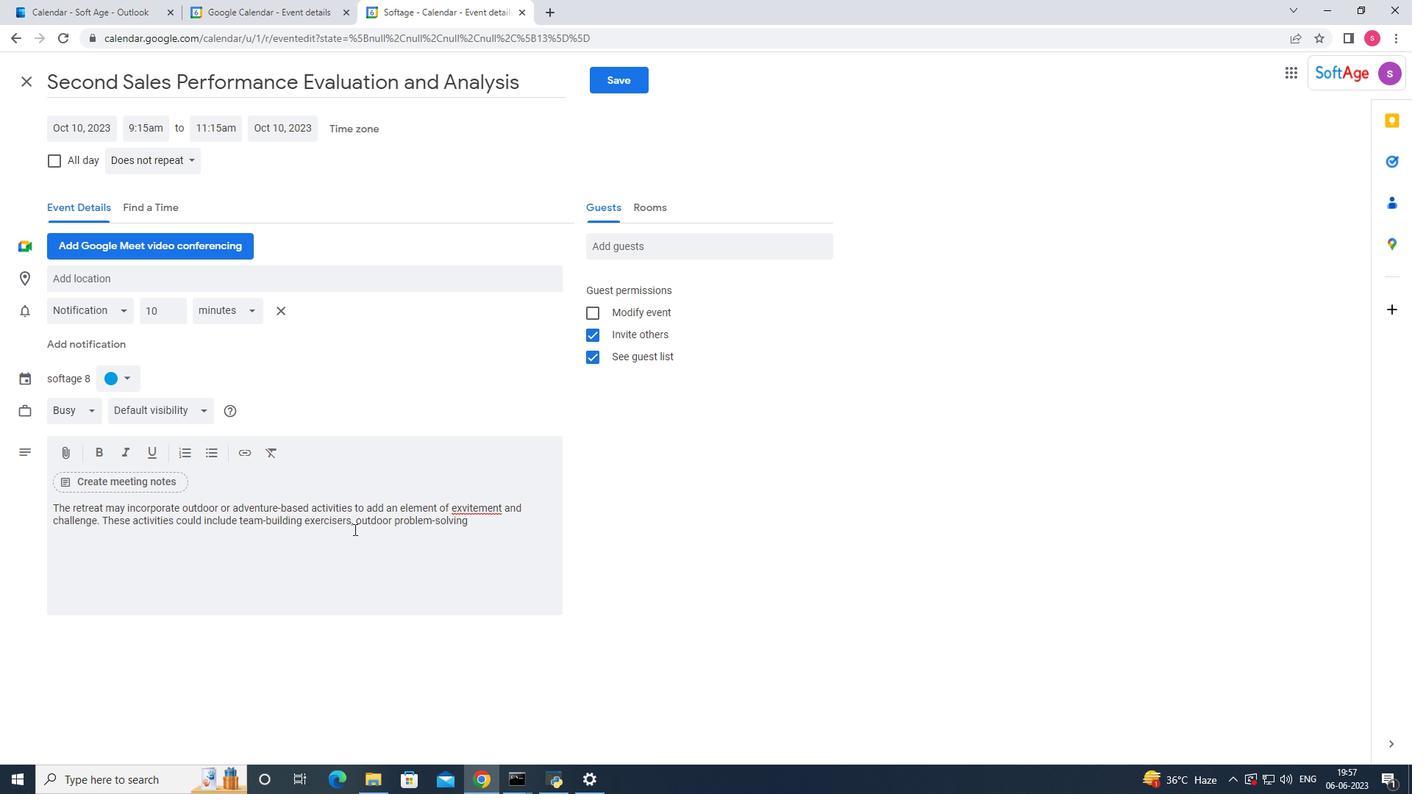 
Action: Key pressed <Key.backspace><Key.backspace><Key.backspace><Key.backspace>ses
Screenshot: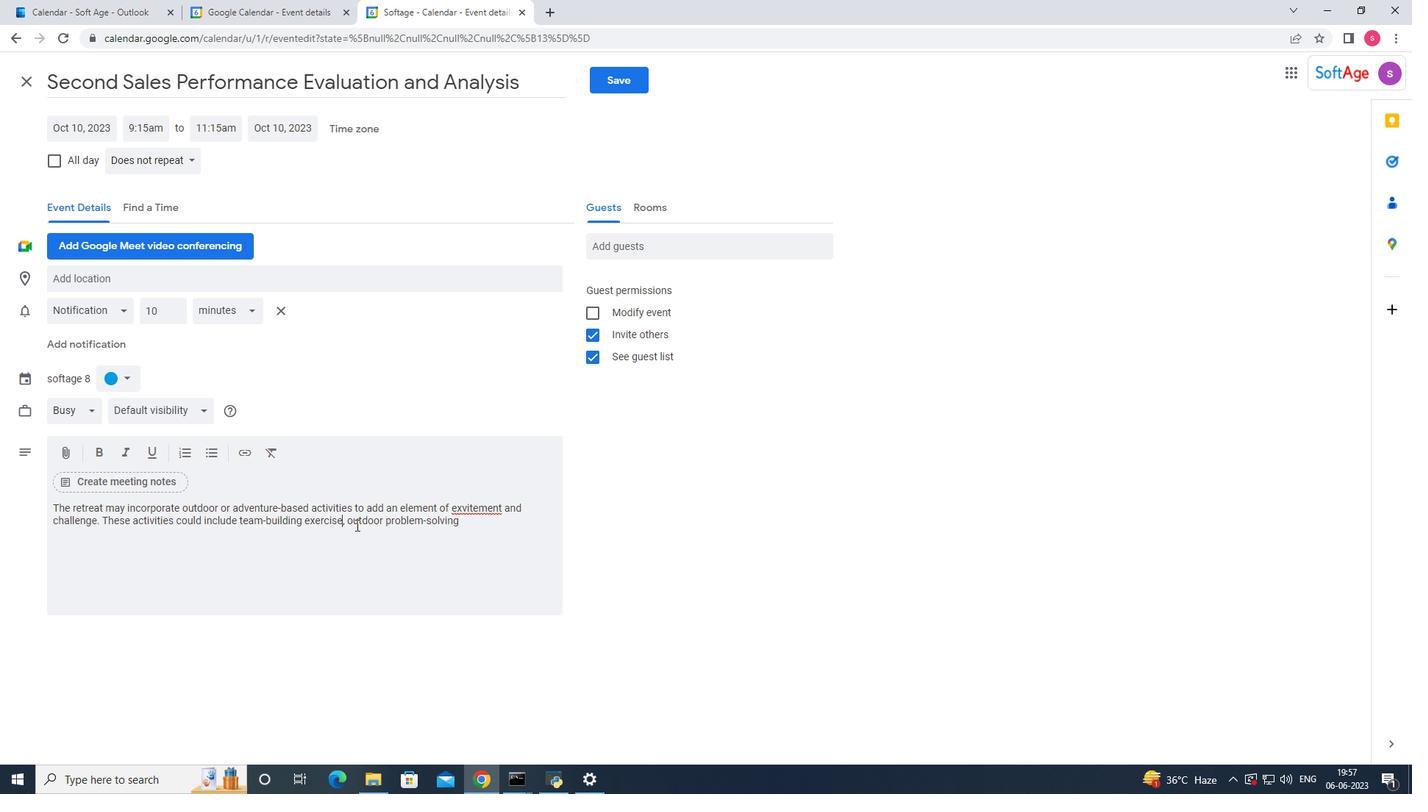 
Action: Mouse moved to (470, 505)
Screenshot: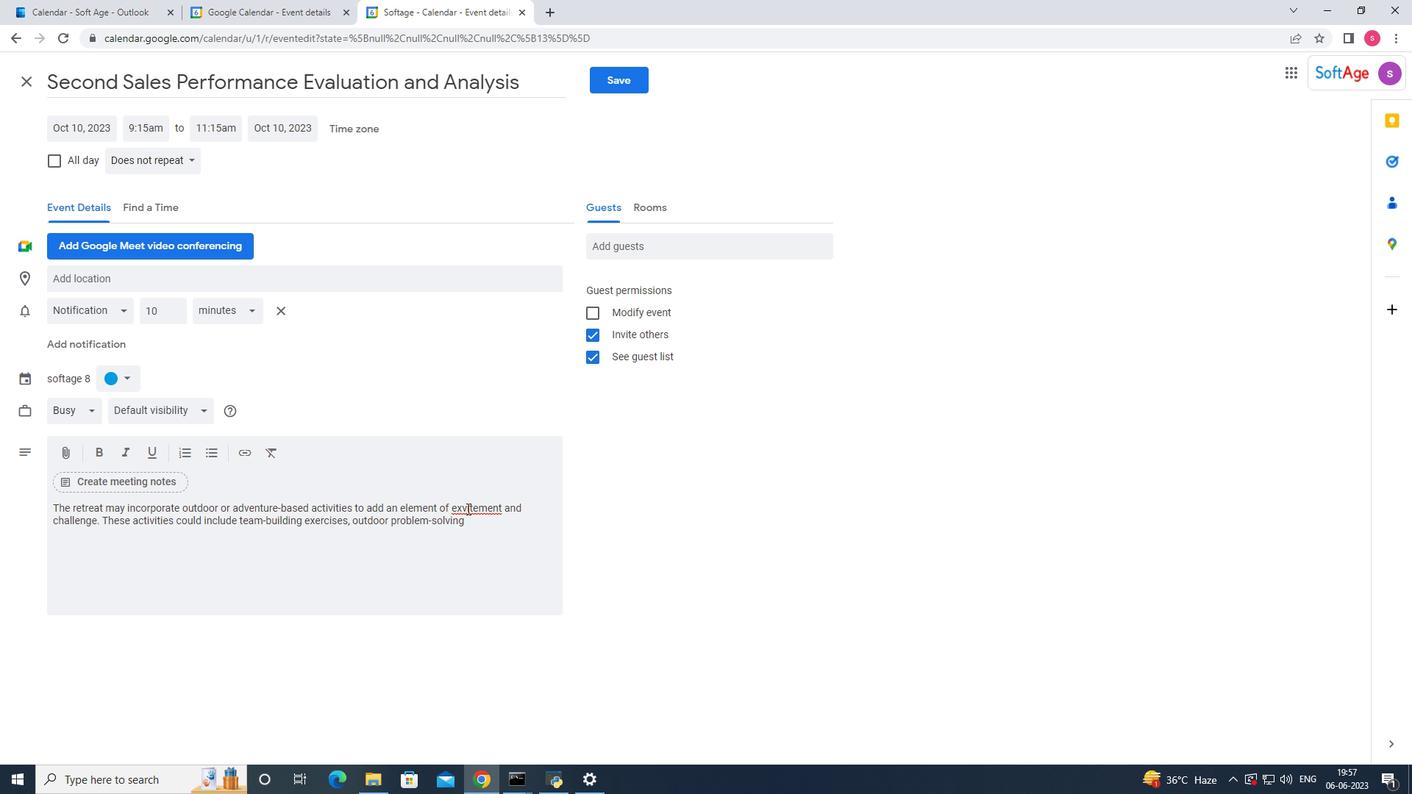 
Action: Mouse pressed right at (470, 505)
Screenshot: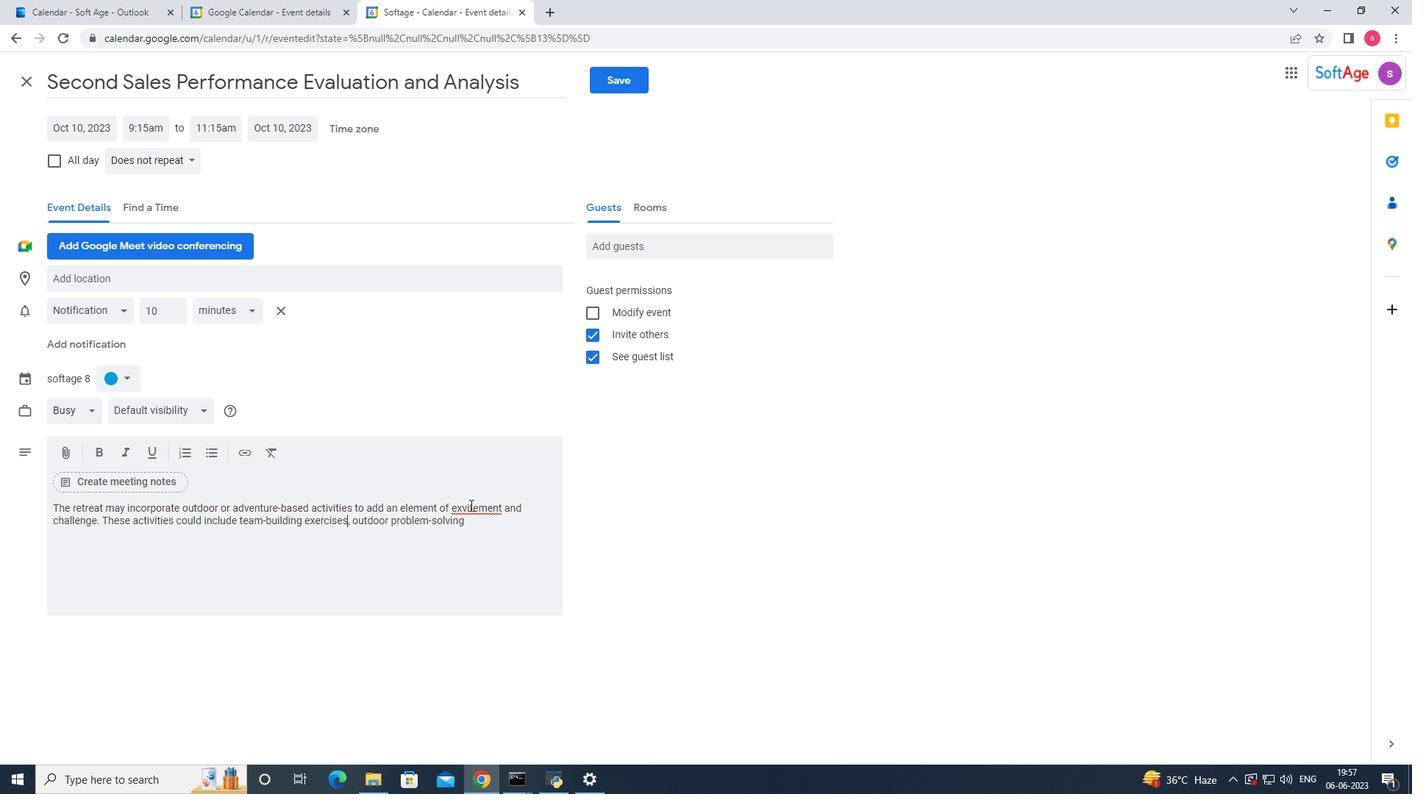 
Action: Mouse moved to (484, 522)
Screenshot: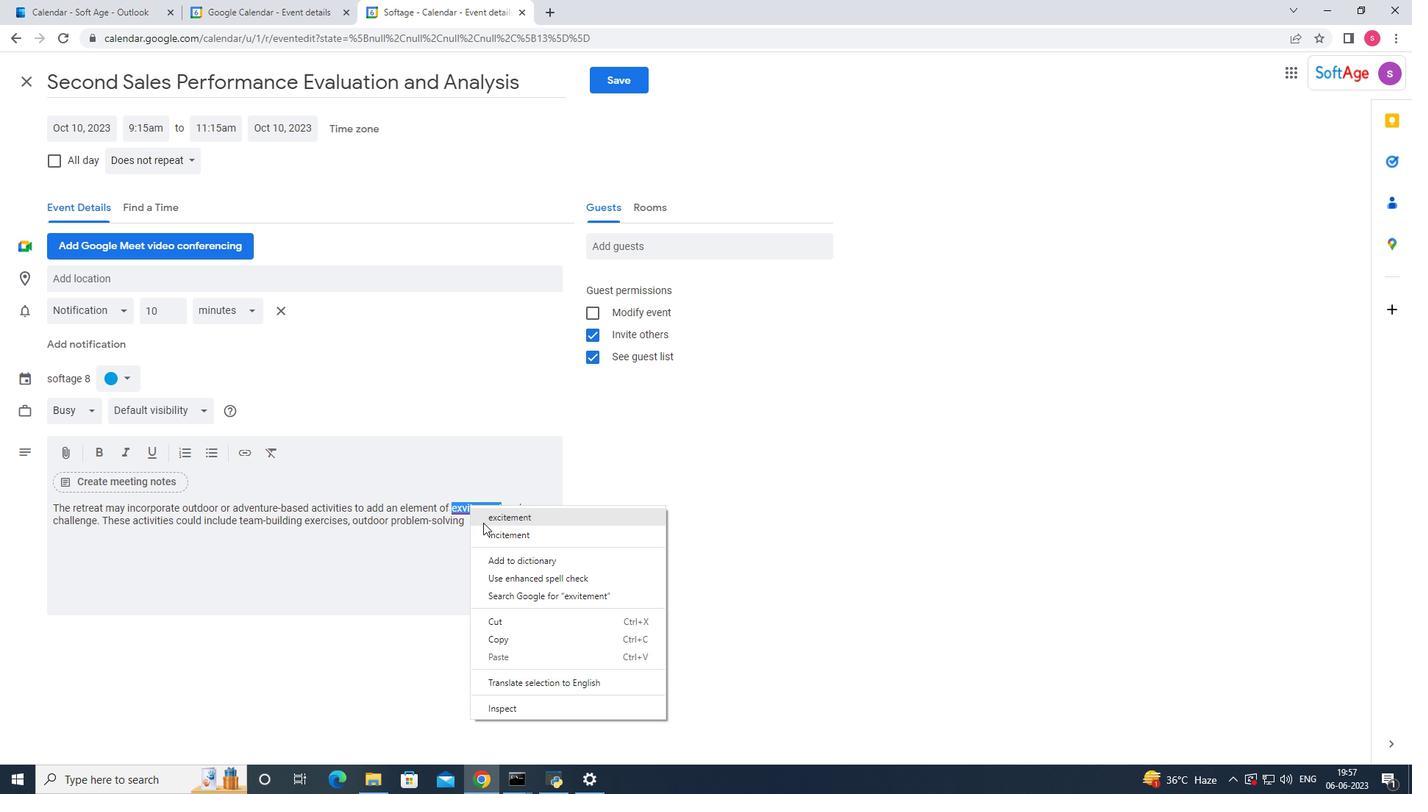 
Action: Mouse pressed left at (484, 522)
Screenshot: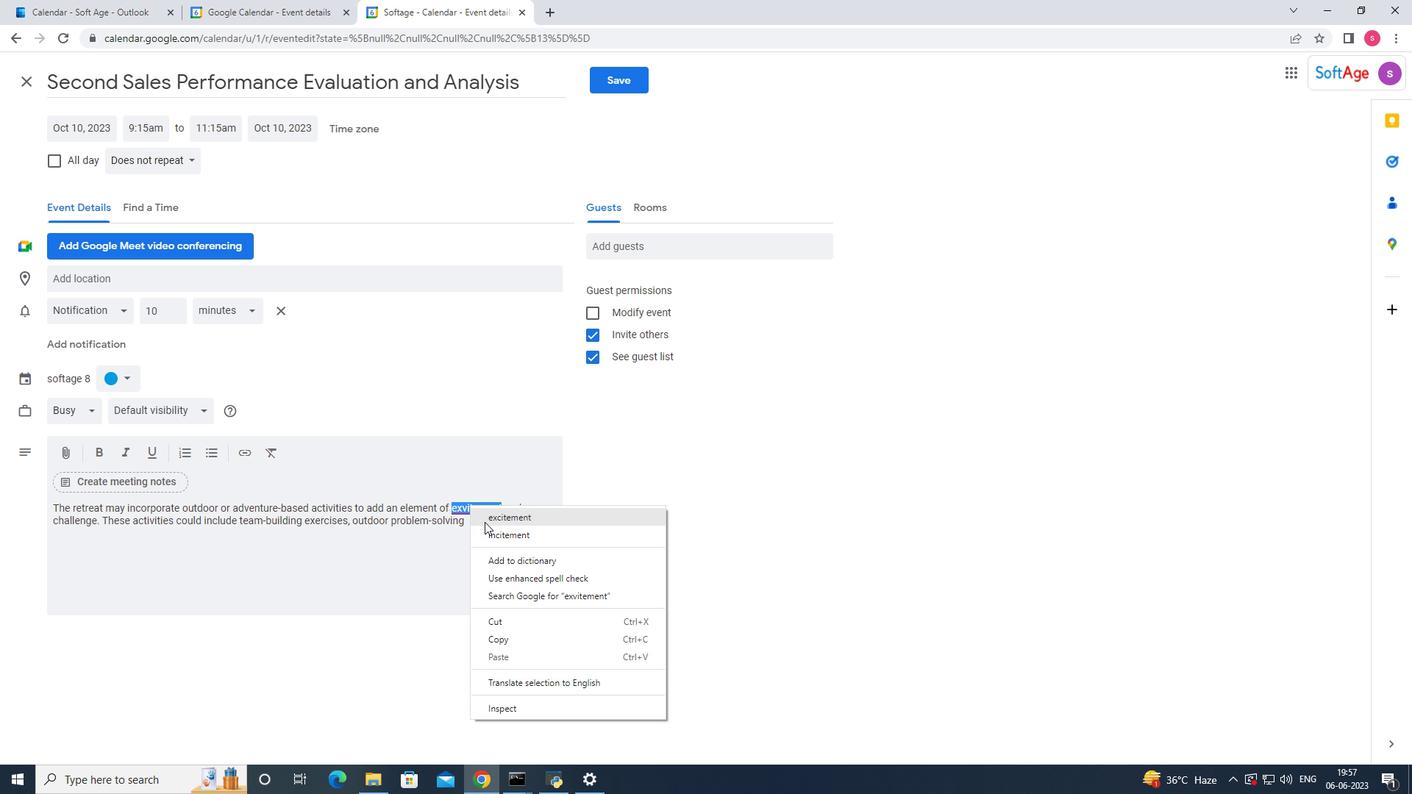 
Action: Mouse moved to (479, 526)
Screenshot: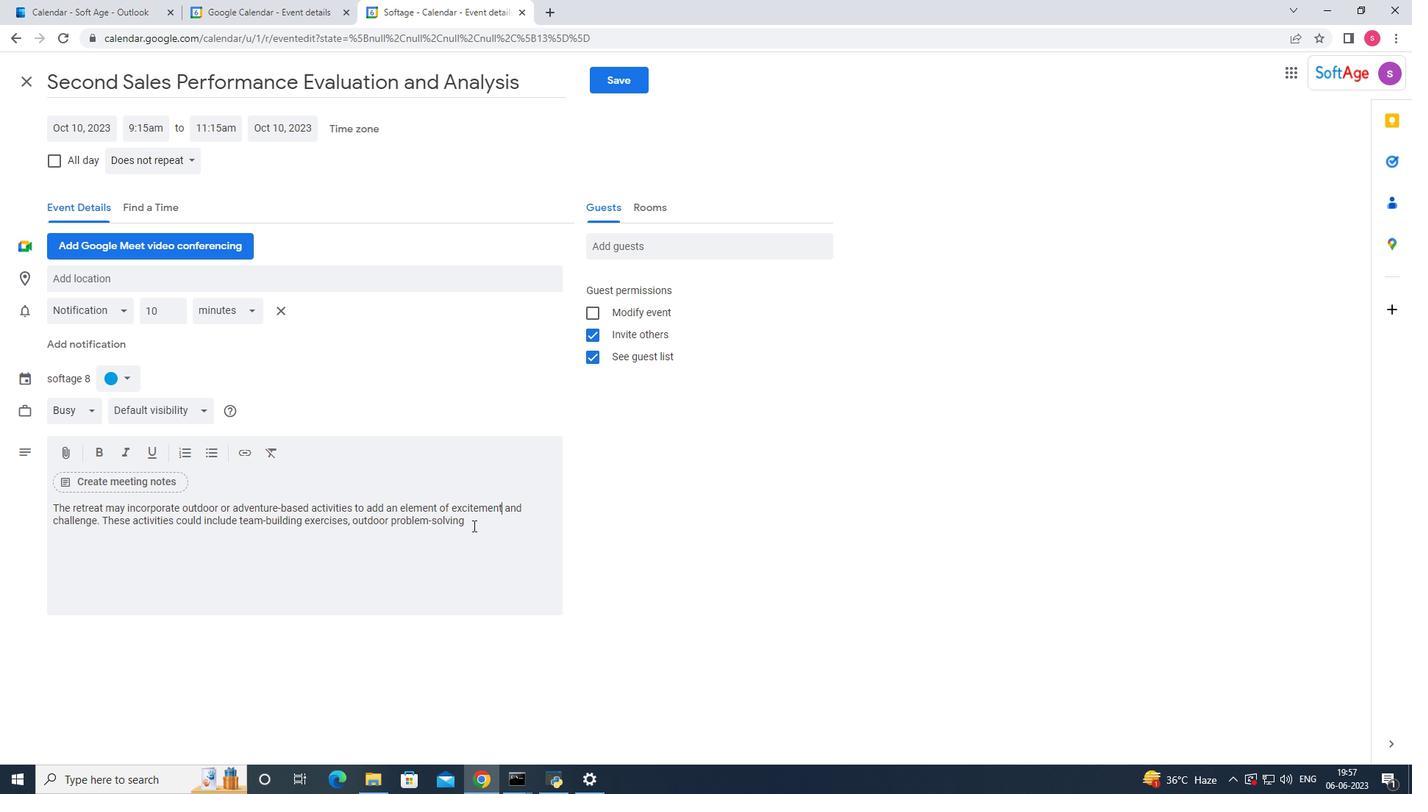 
Action: Mouse pressed left at (479, 526)
Screenshot: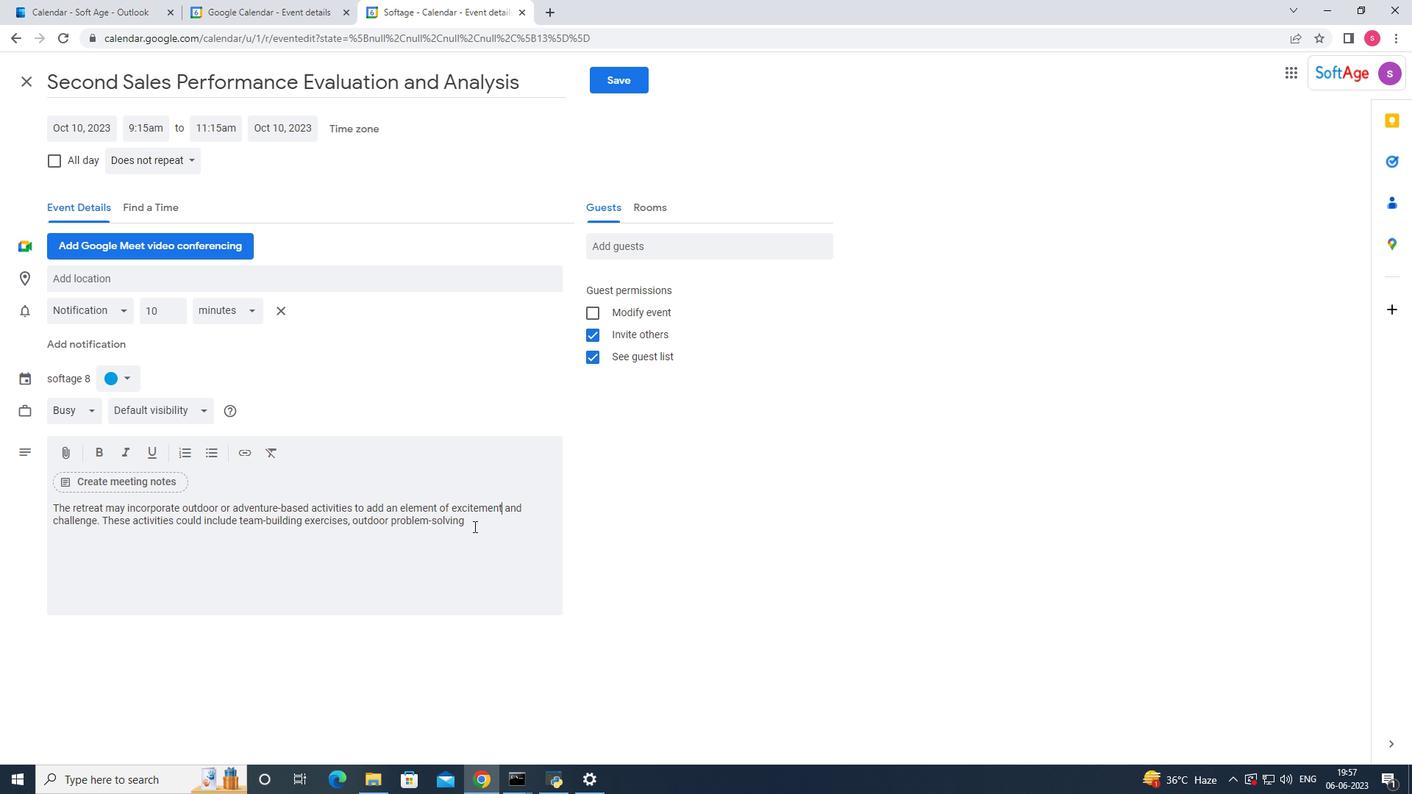 
Action: Key pressed in
Screenshot: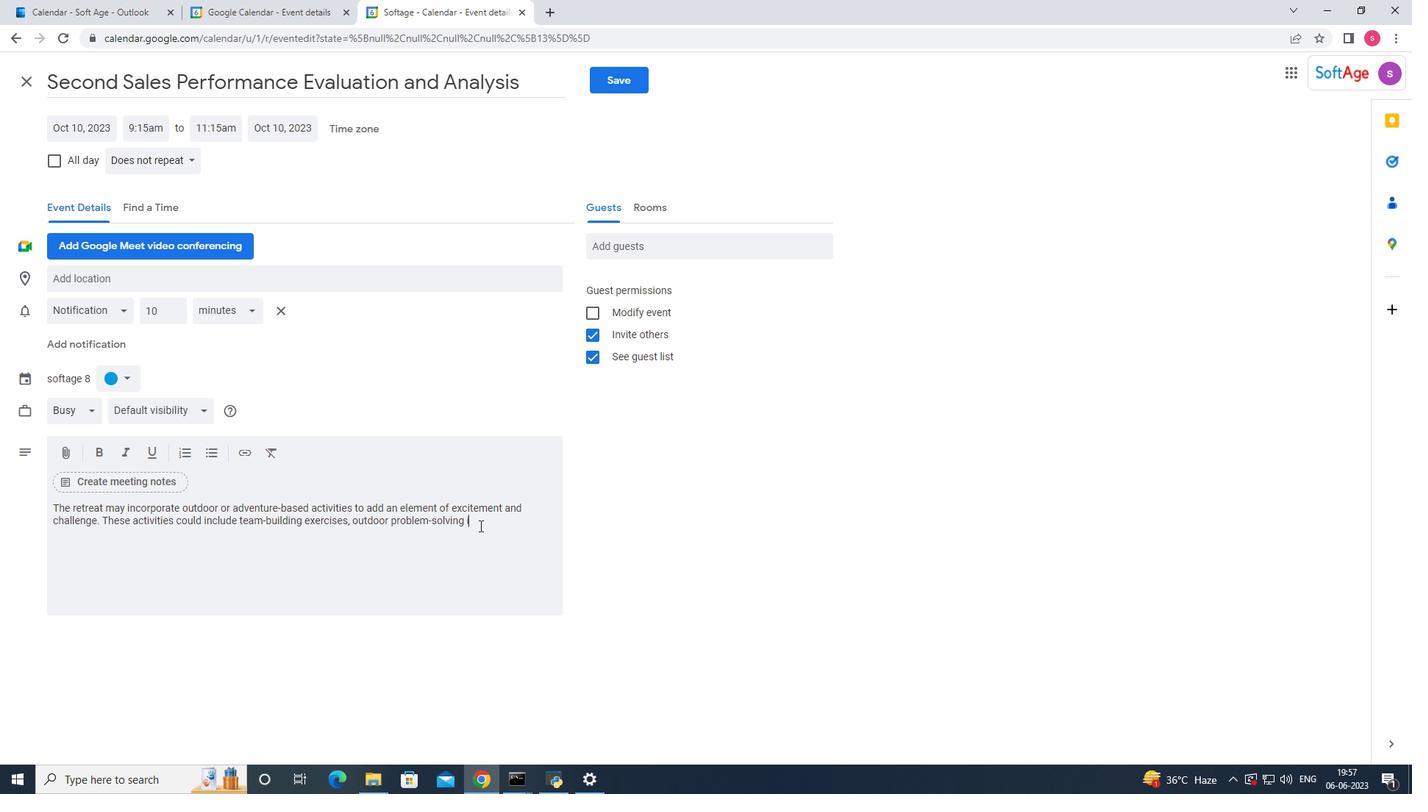 
Action: Mouse moved to (480, 525)
Screenshot: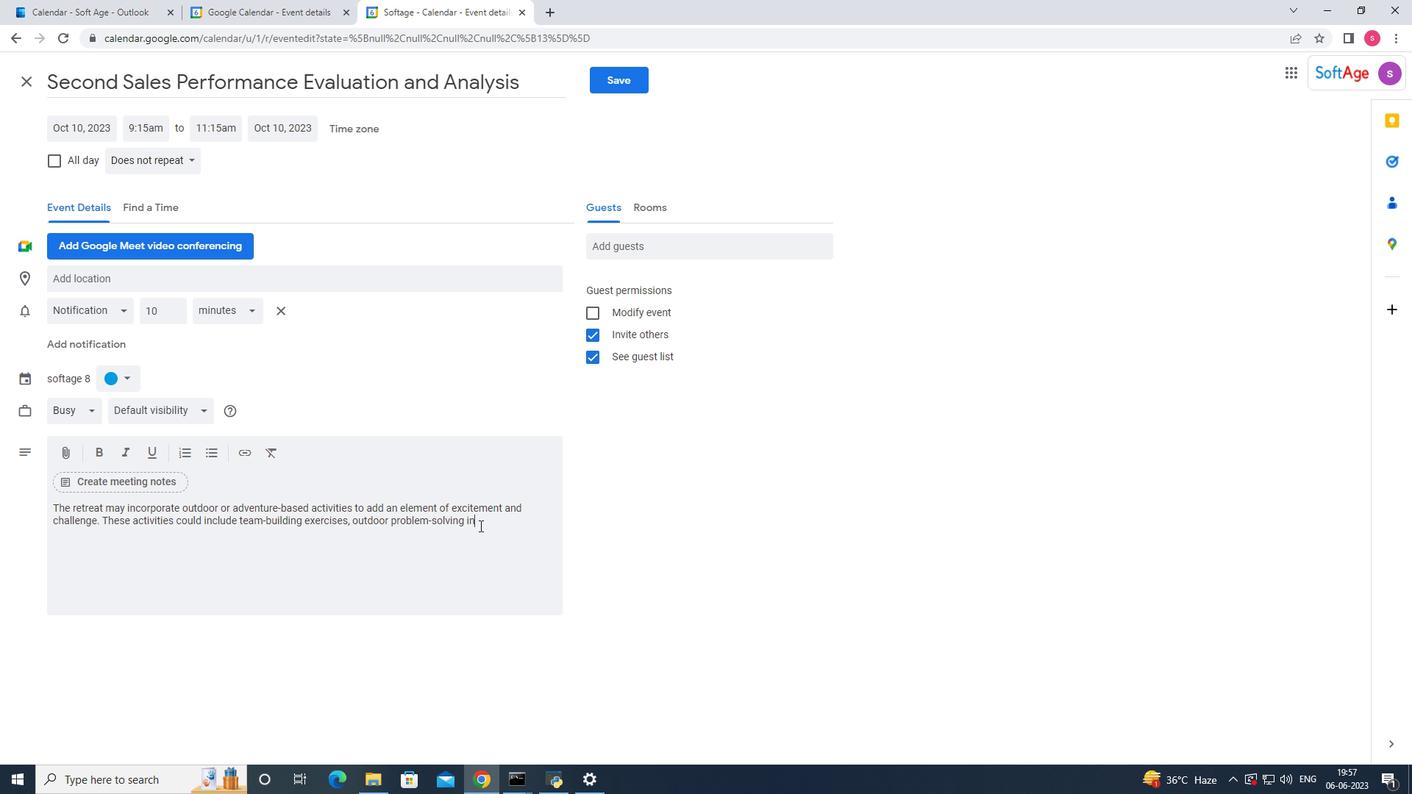 
Action: Key pressed itiatives,<Key.space>or<Key.space>adventure<Key.space>courses<Key.space>that<Key.space>require<Key.space>teamwork<Key.space>and<Key.space>a<Key.backspace>effective<Key.space>communication<Key.space>to<Key.space>overcao<Key.backspace><Key.backspace>ome<Key.space>obstacles<Key.space><Key.backspace>.
Screenshot: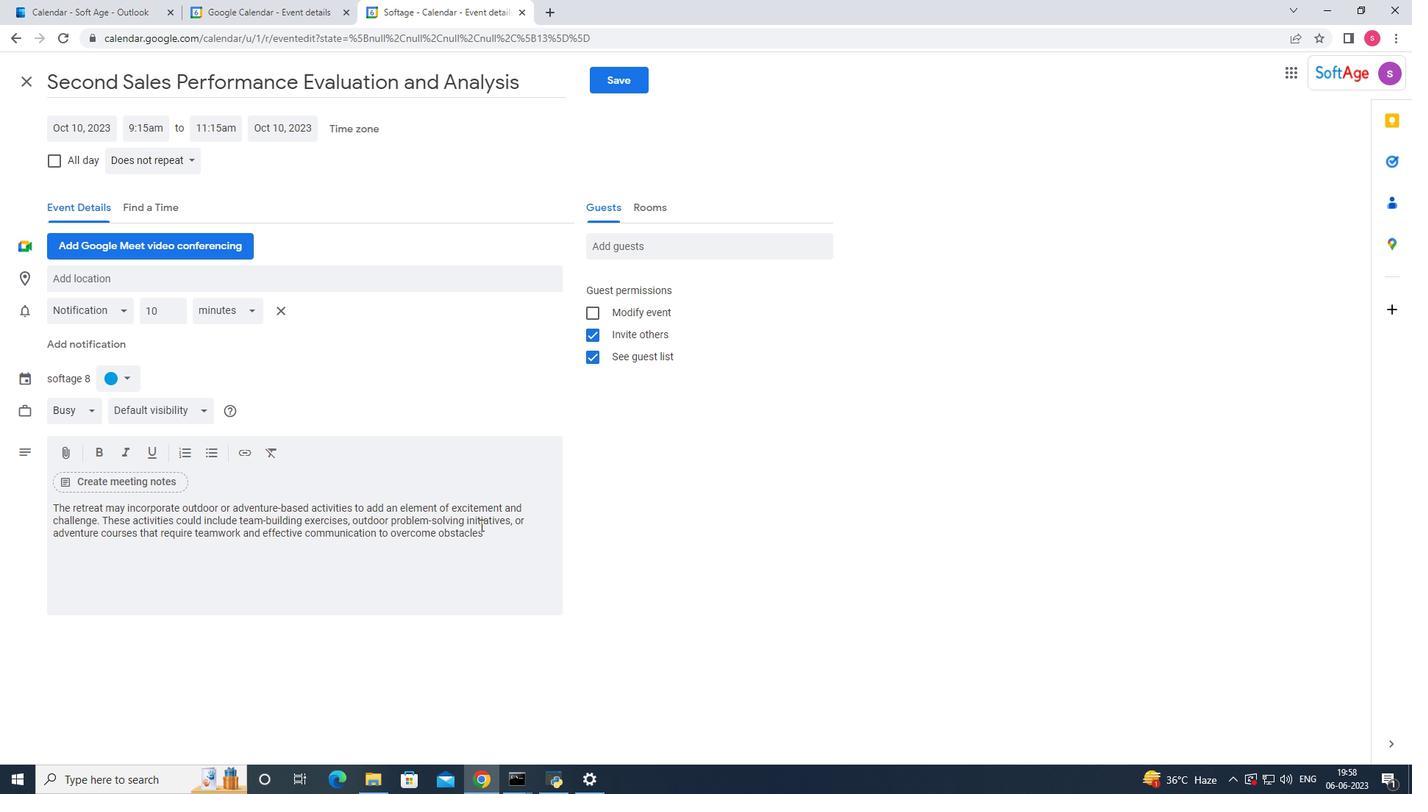 
Action: Mouse moved to (114, 371)
Screenshot: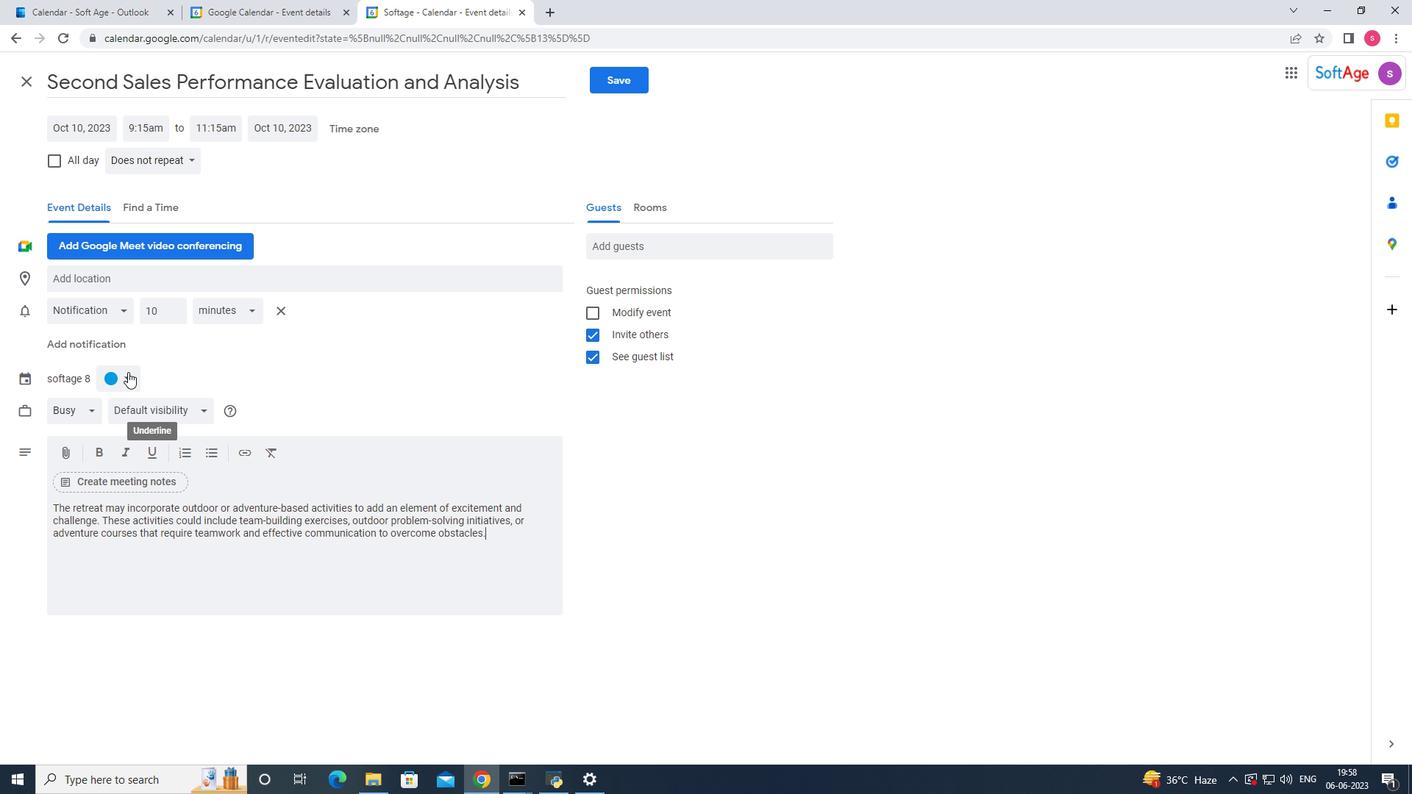 
Action: Mouse pressed left at (114, 371)
Screenshot: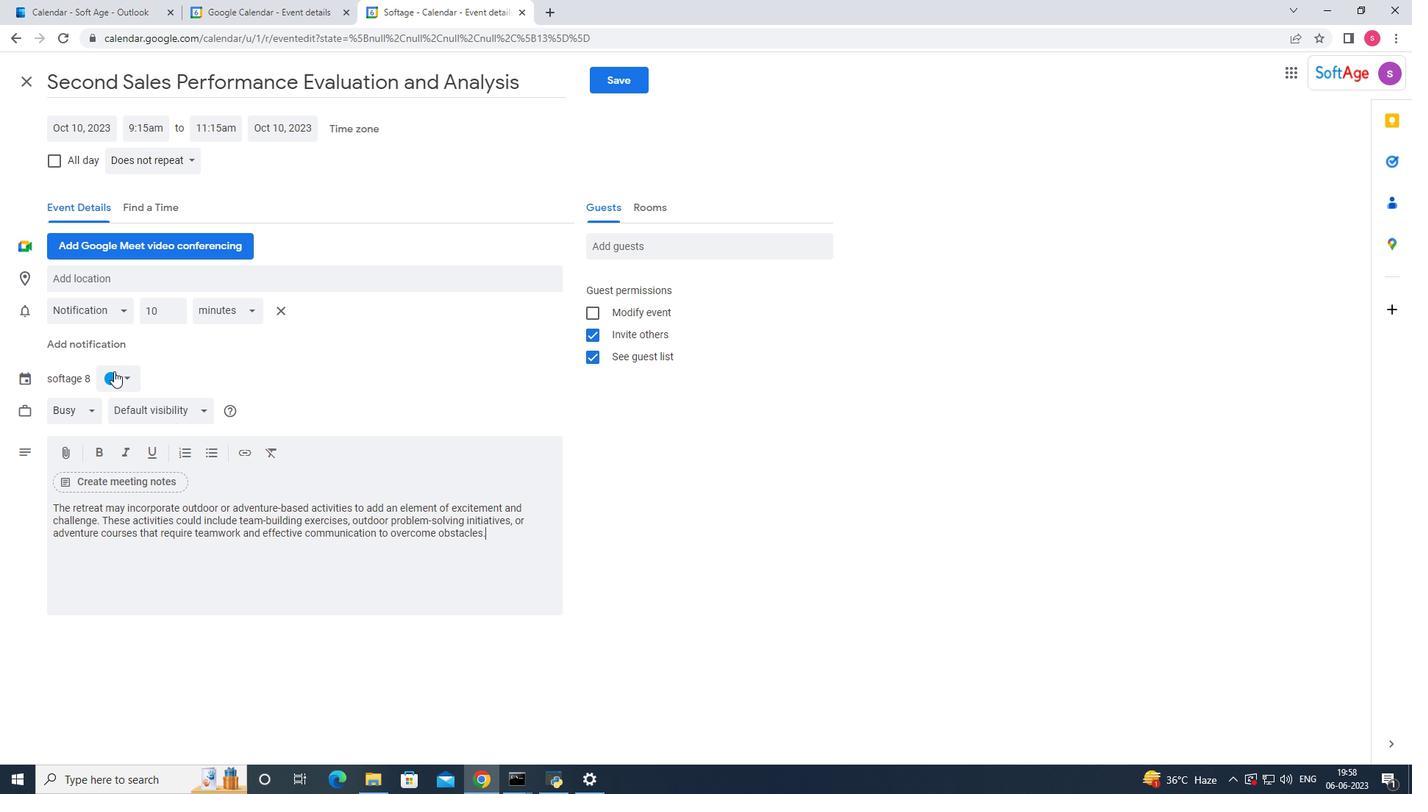 
Action: Mouse moved to (110, 447)
Screenshot: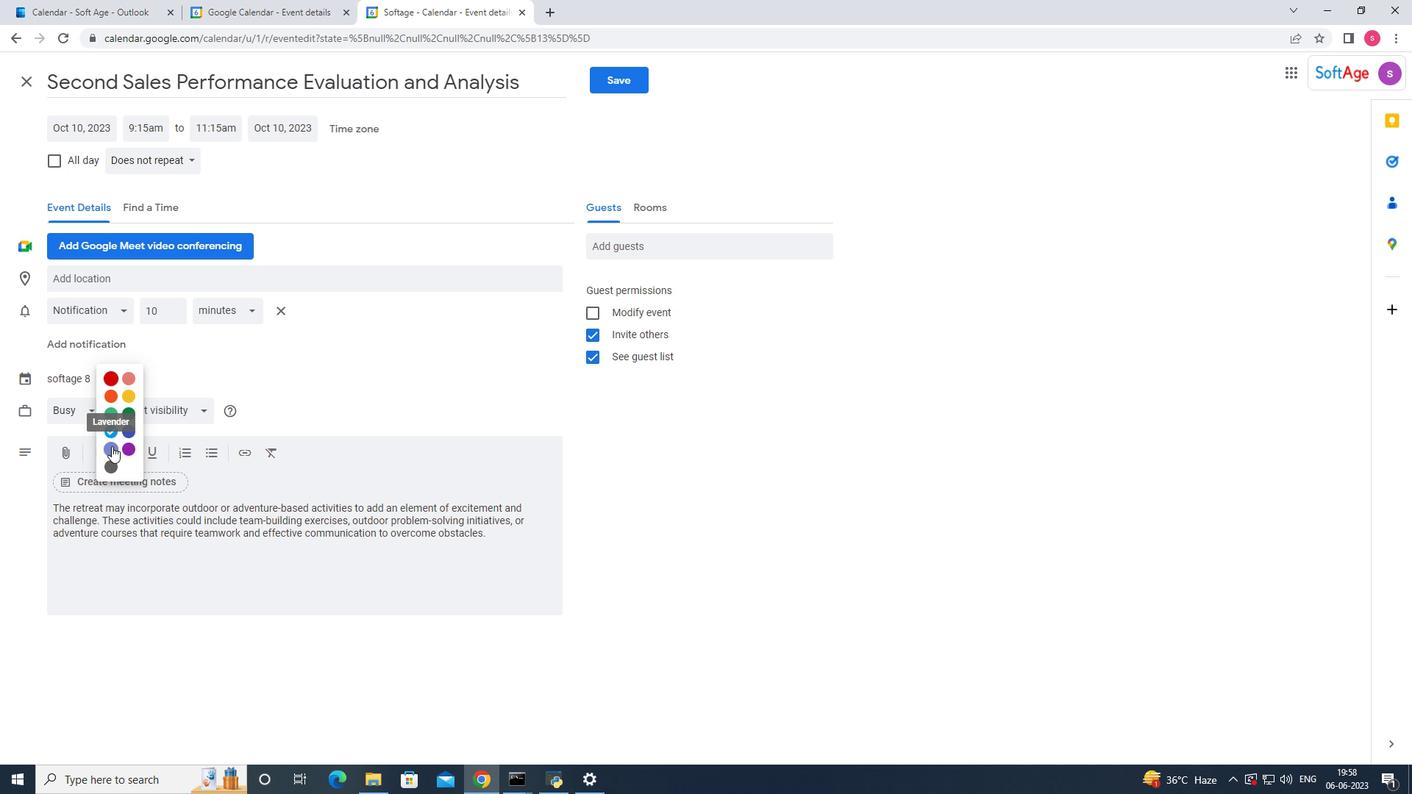 
Action: Mouse pressed left at (110, 447)
Screenshot: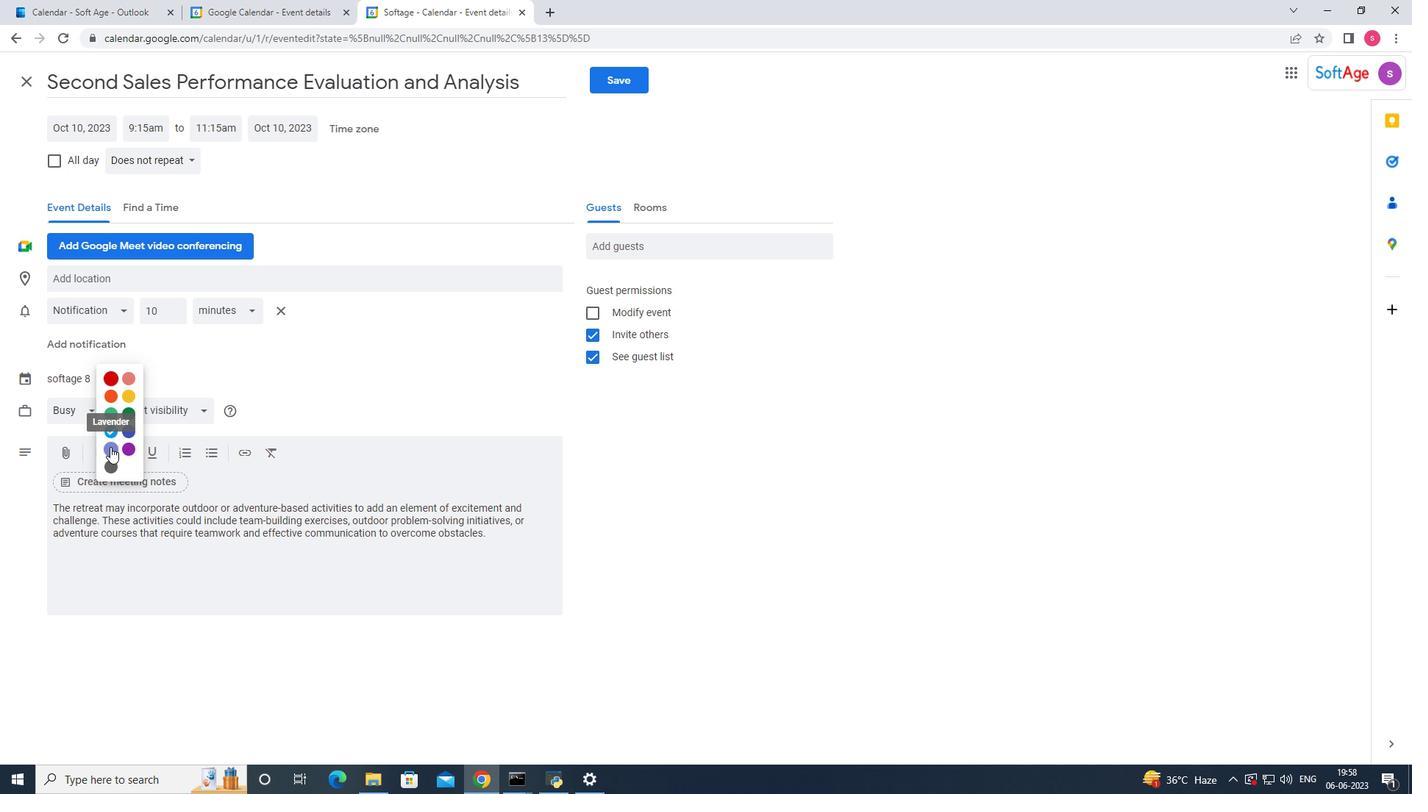 
Action: Mouse moved to (107, 280)
Screenshot: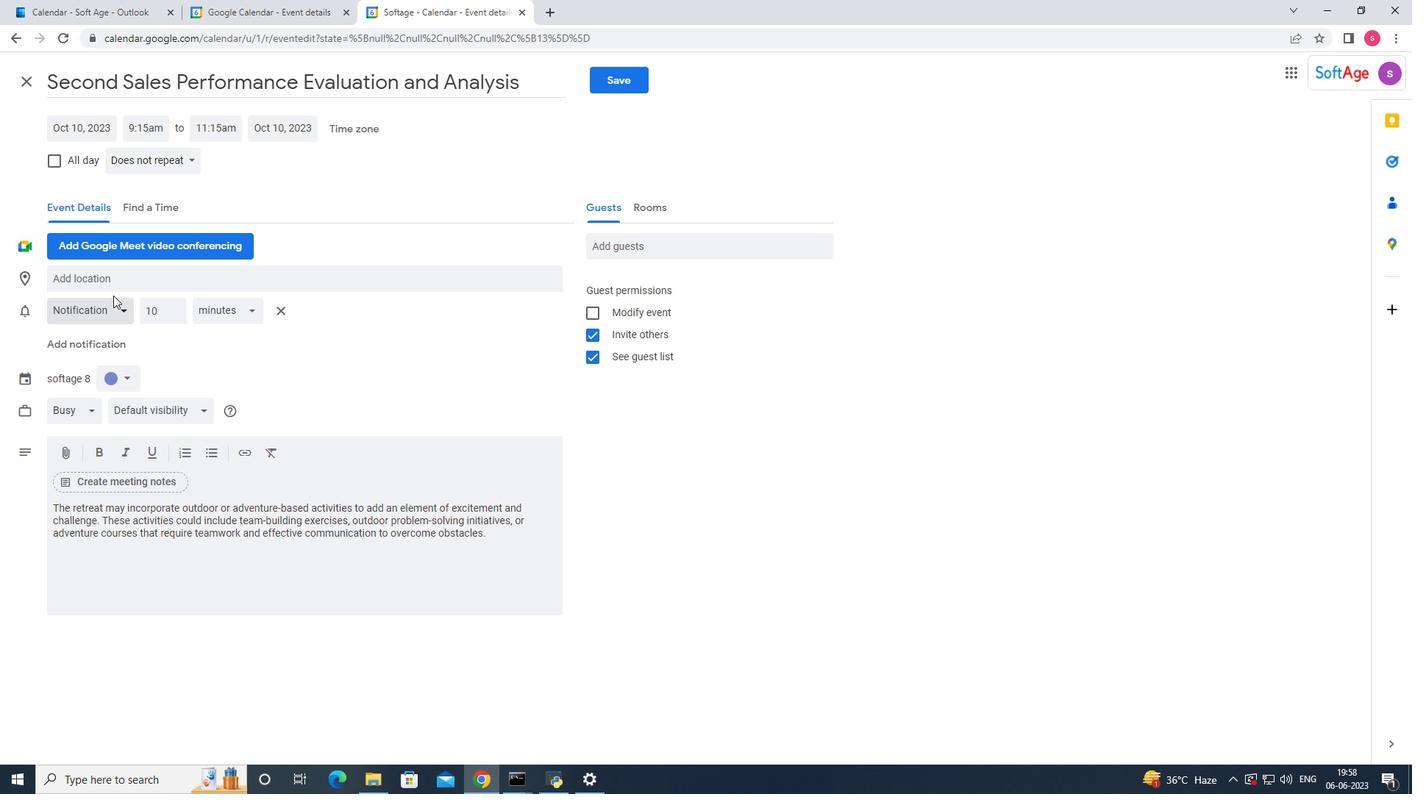 
Action: Mouse pressed left at (107, 280)
Screenshot: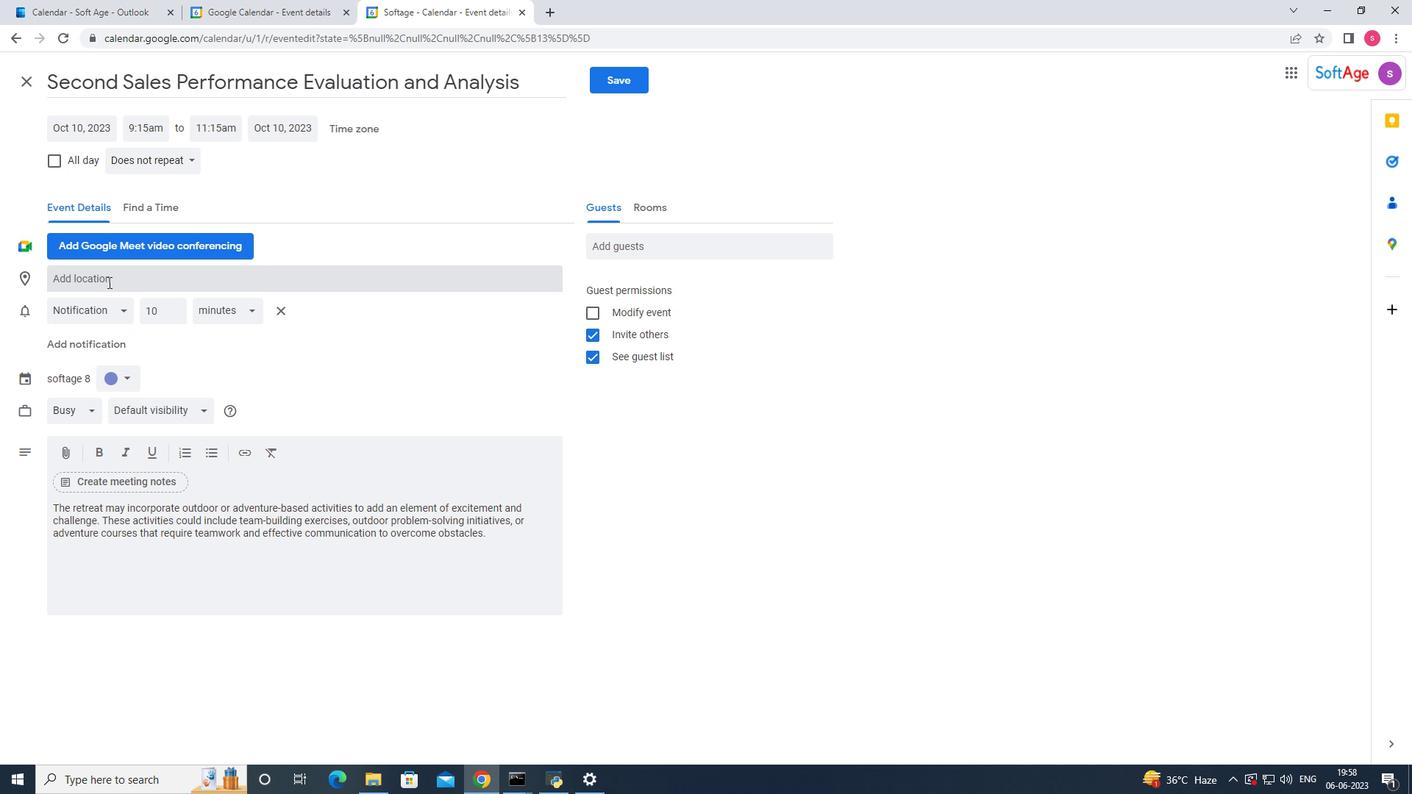 
Action: Key pressed <Key.shift>Porto<Key.space><Key.backspace>,<Key.space>
Screenshot: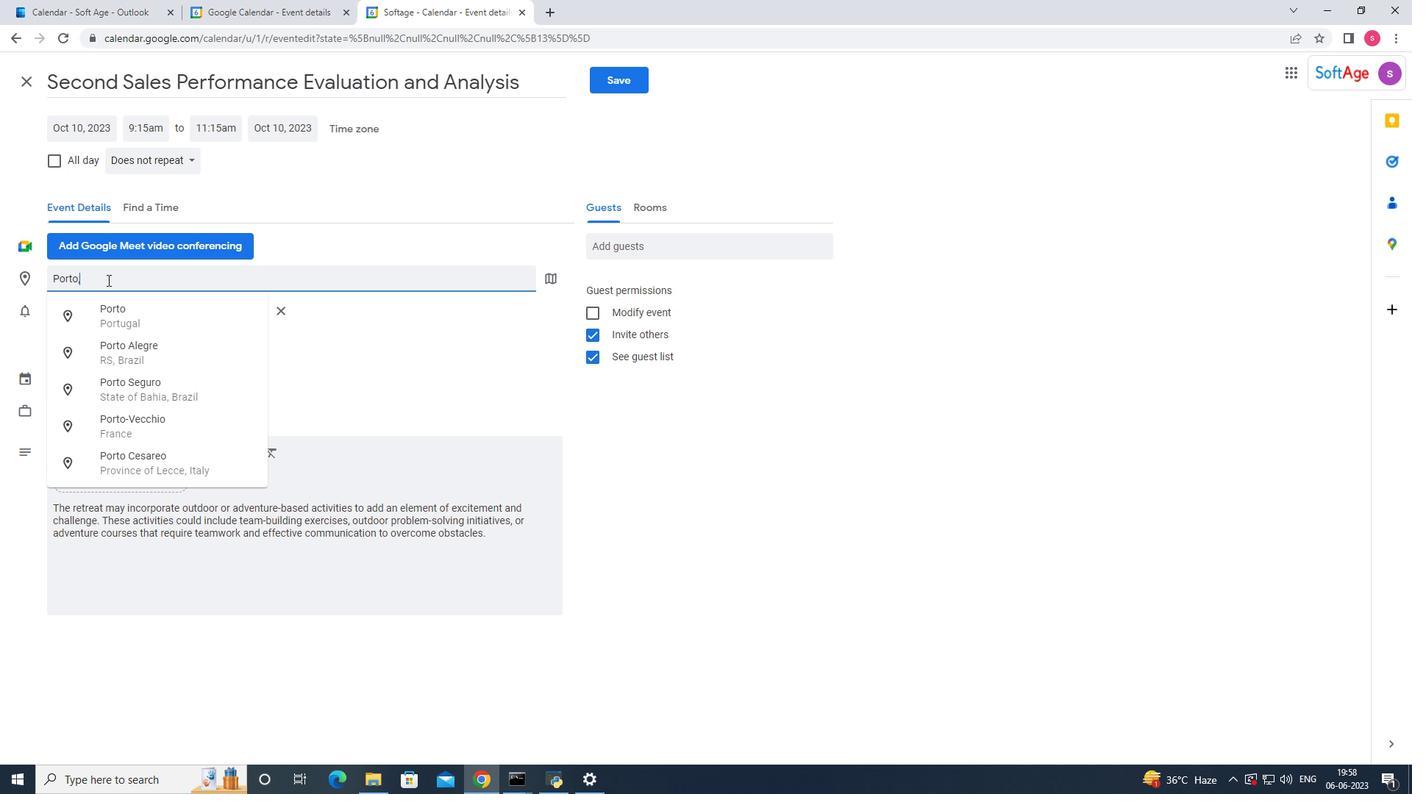 
Action: Mouse moved to (192, 314)
Screenshot: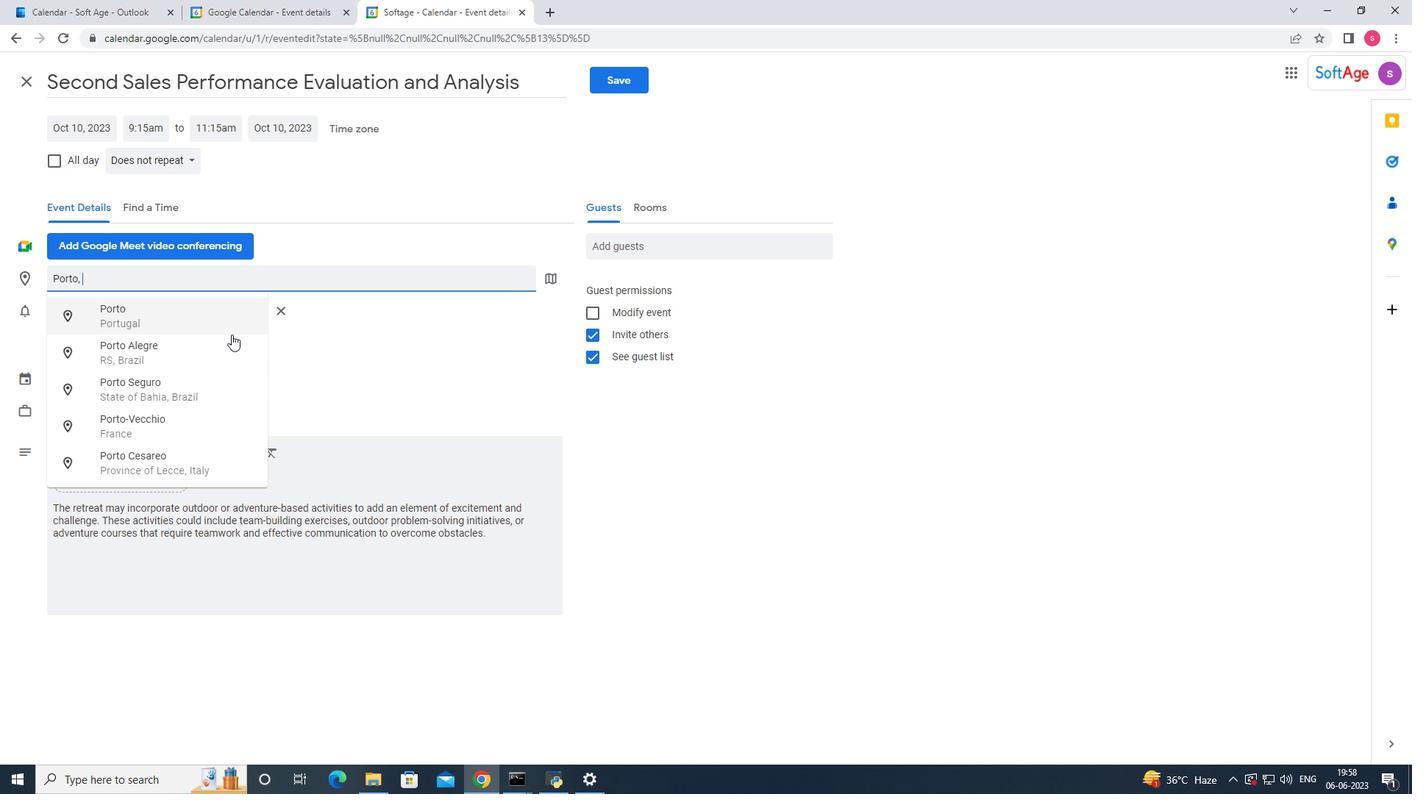 
Action: Mouse pressed left at (192, 314)
Screenshot: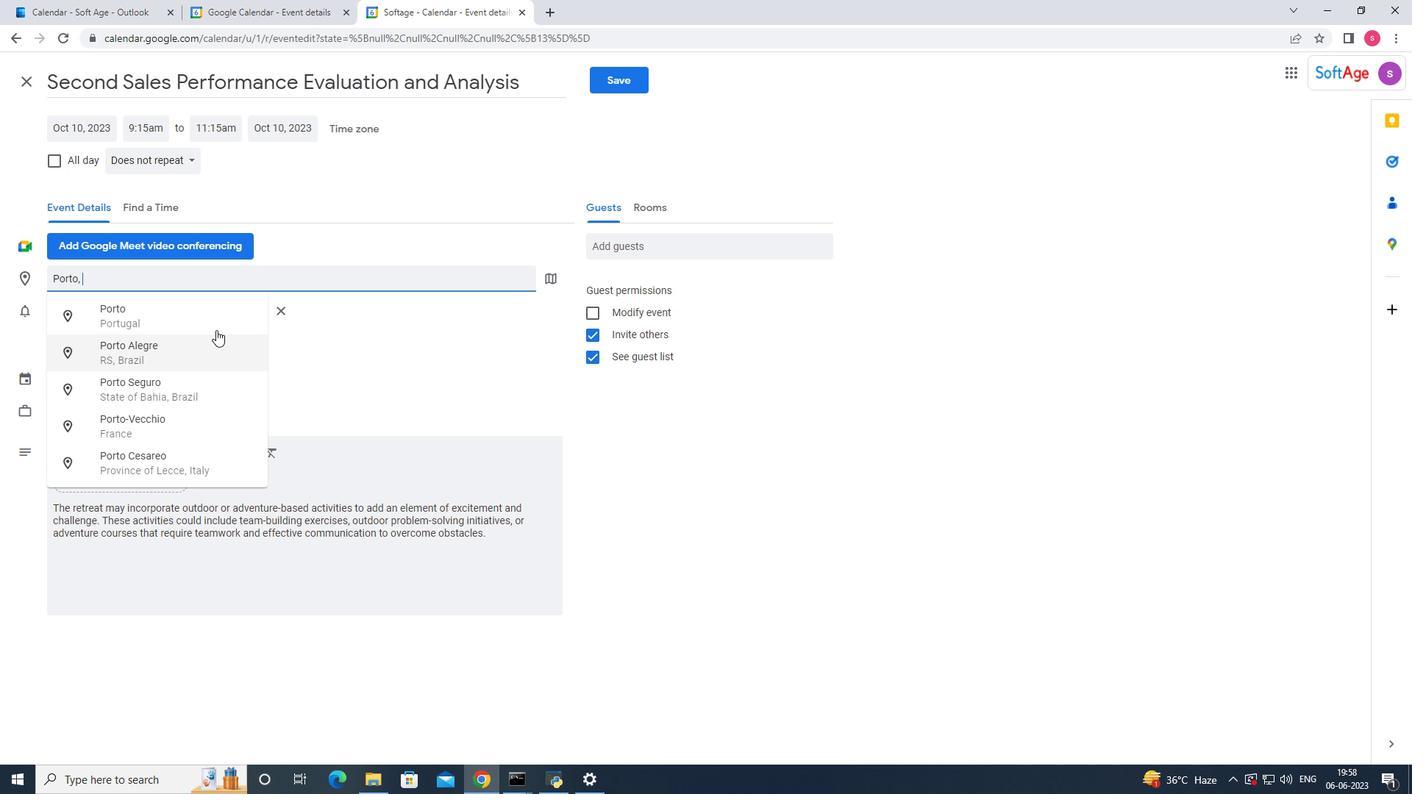 
Action: Mouse moved to (648, 246)
Screenshot: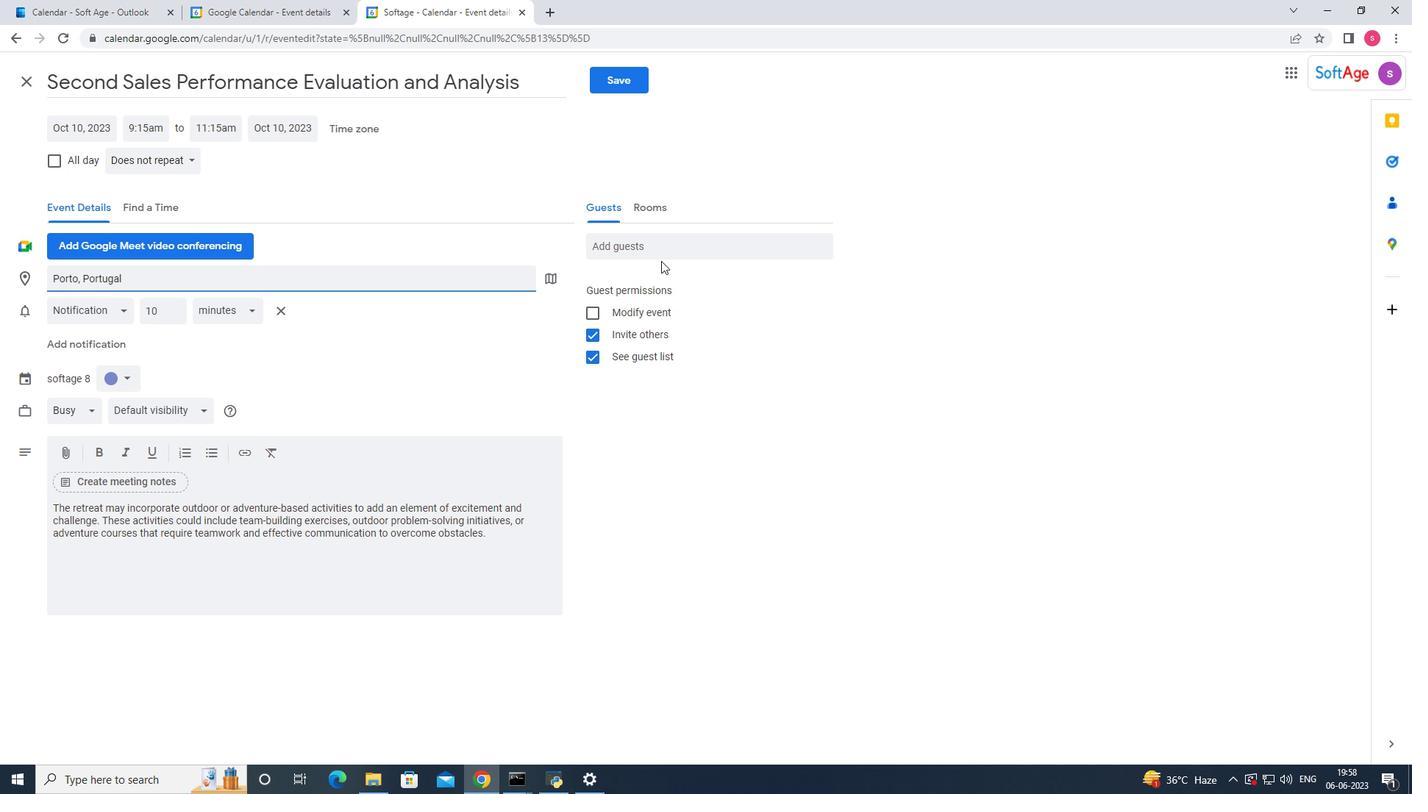 
Action: Mouse pressed left at (648, 246)
Screenshot: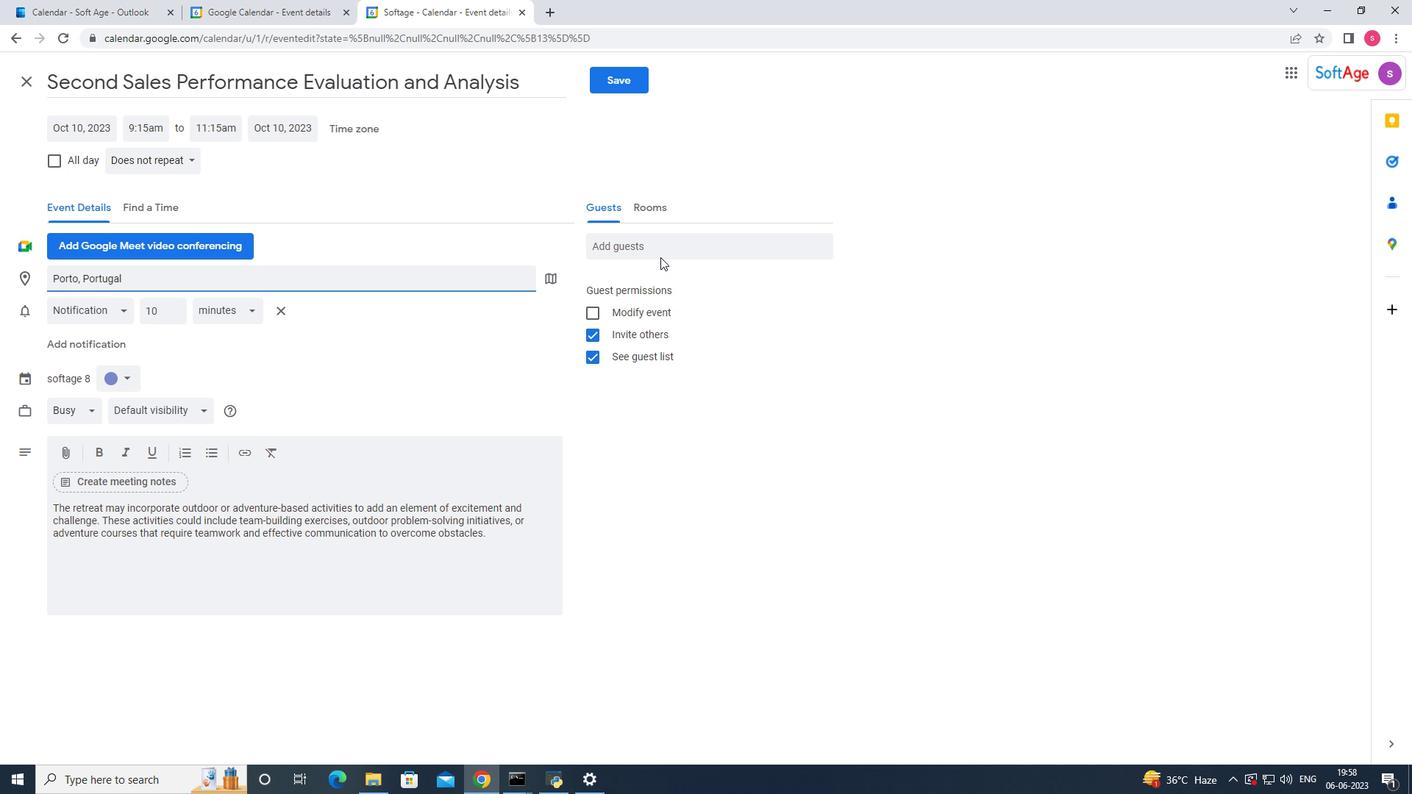 
Action: Key pressed softage.7
Screenshot: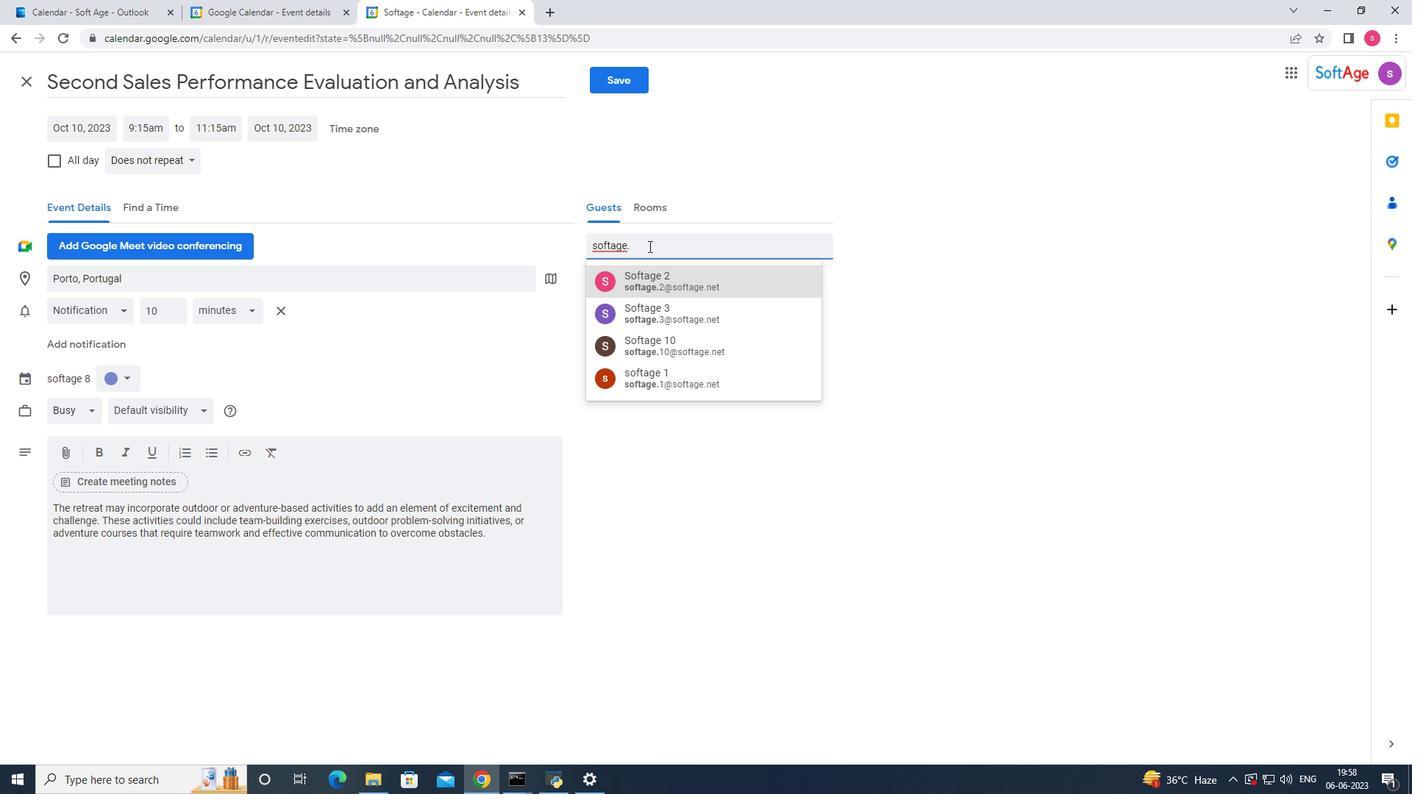 
Action: Mouse moved to (663, 264)
Screenshot: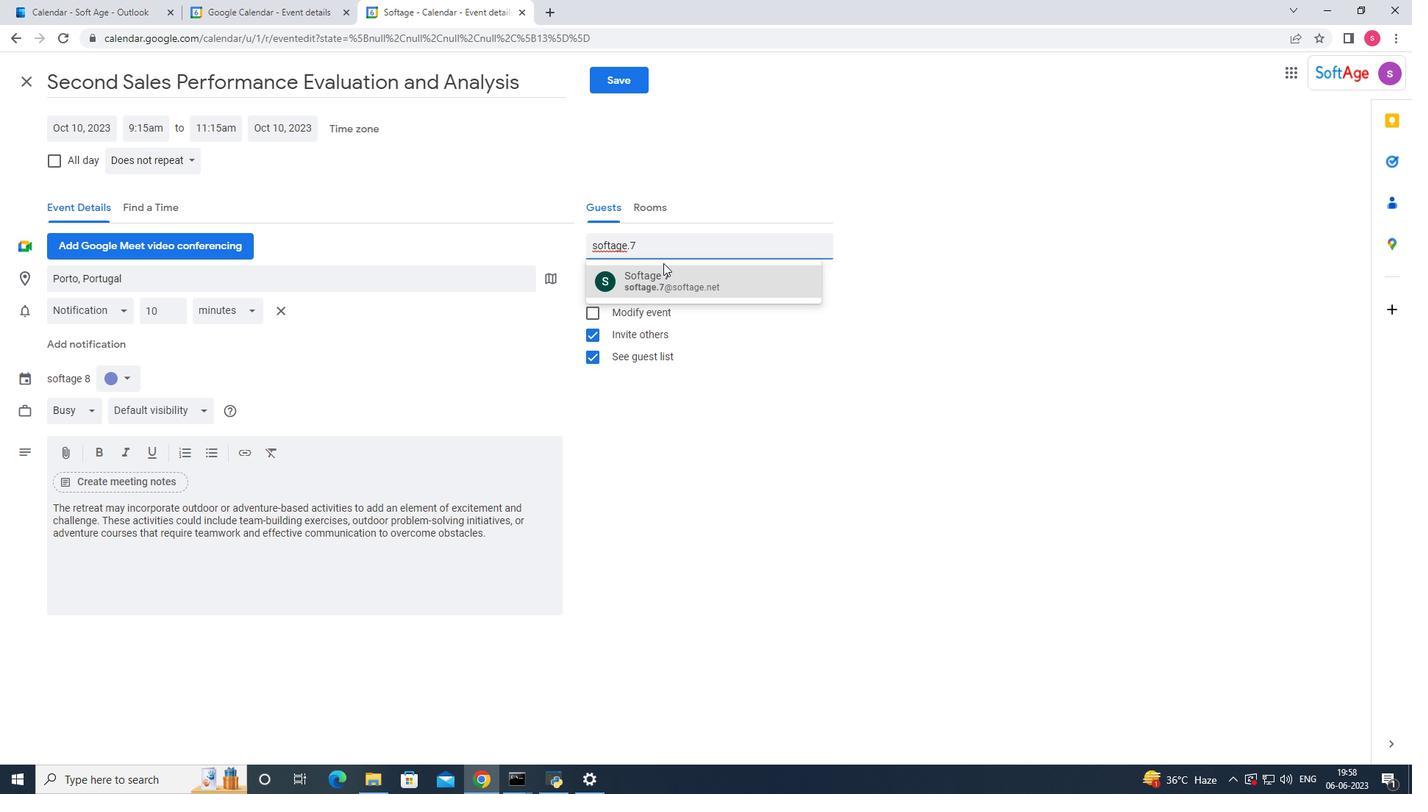 
Action: Mouse pressed left at (663, 264)
Screenshot: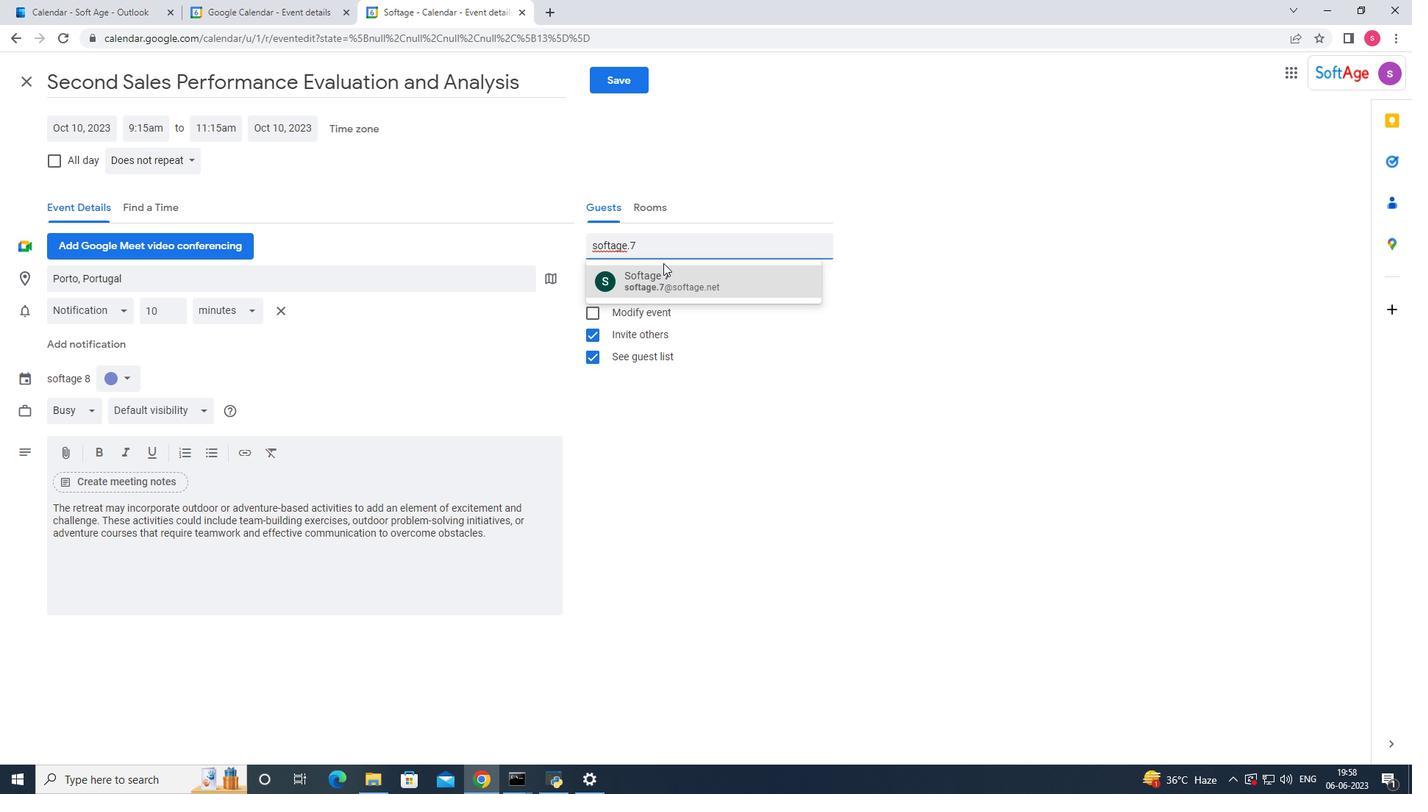 
Action: Mouse moved to (653, 244)
Screenshot: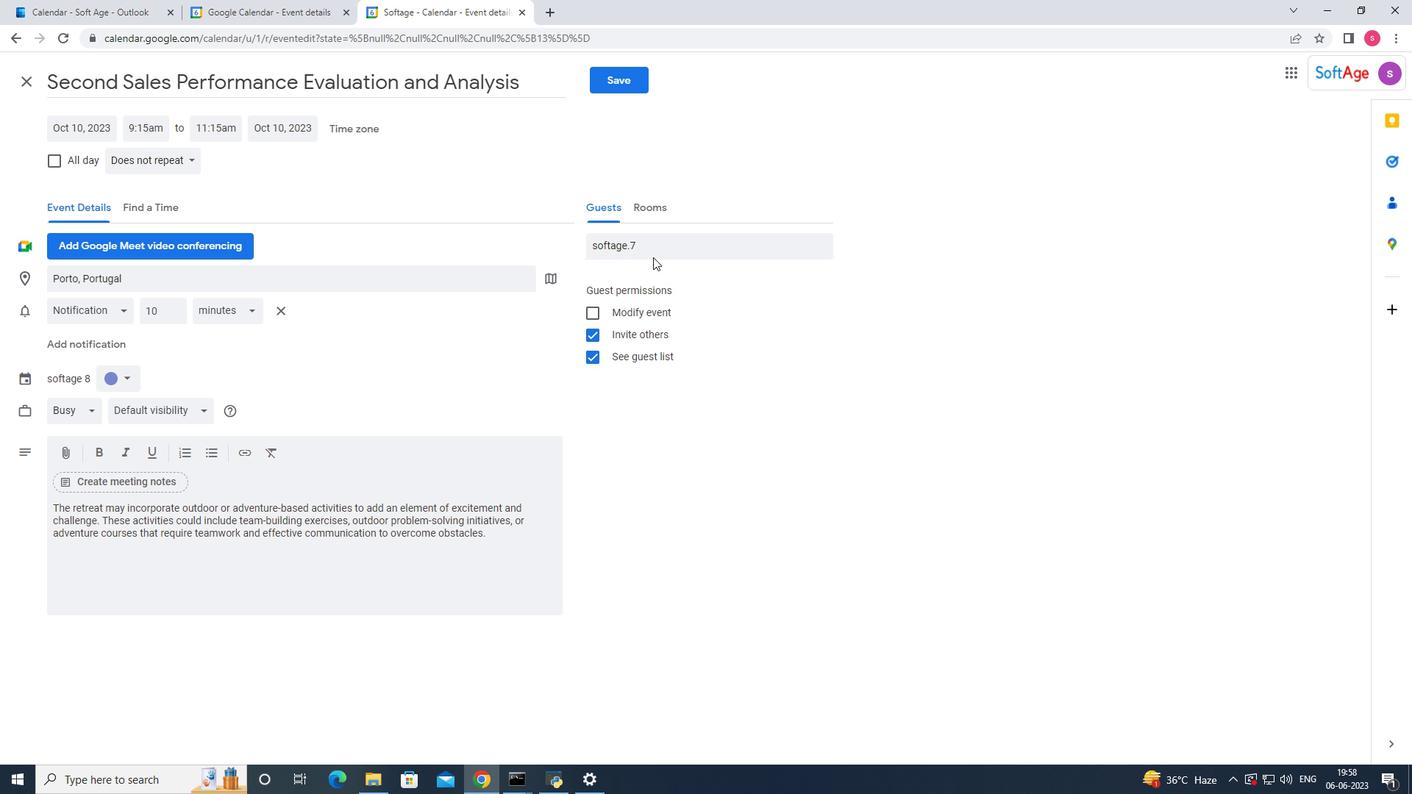 
Action: Mouse pressed left at (653, 244)
Screenshot: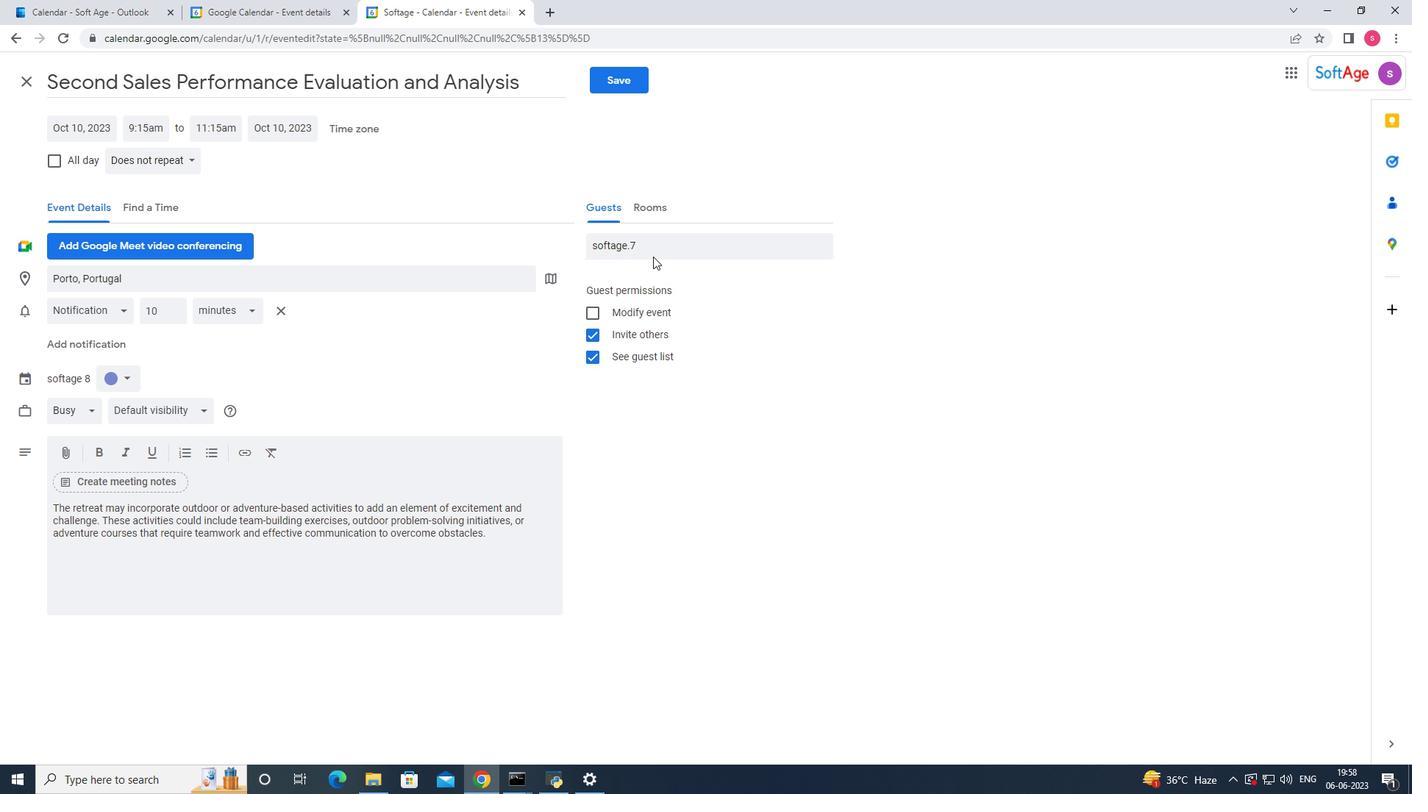 
Action: Mouse moved to (655, 280)
Screenshot: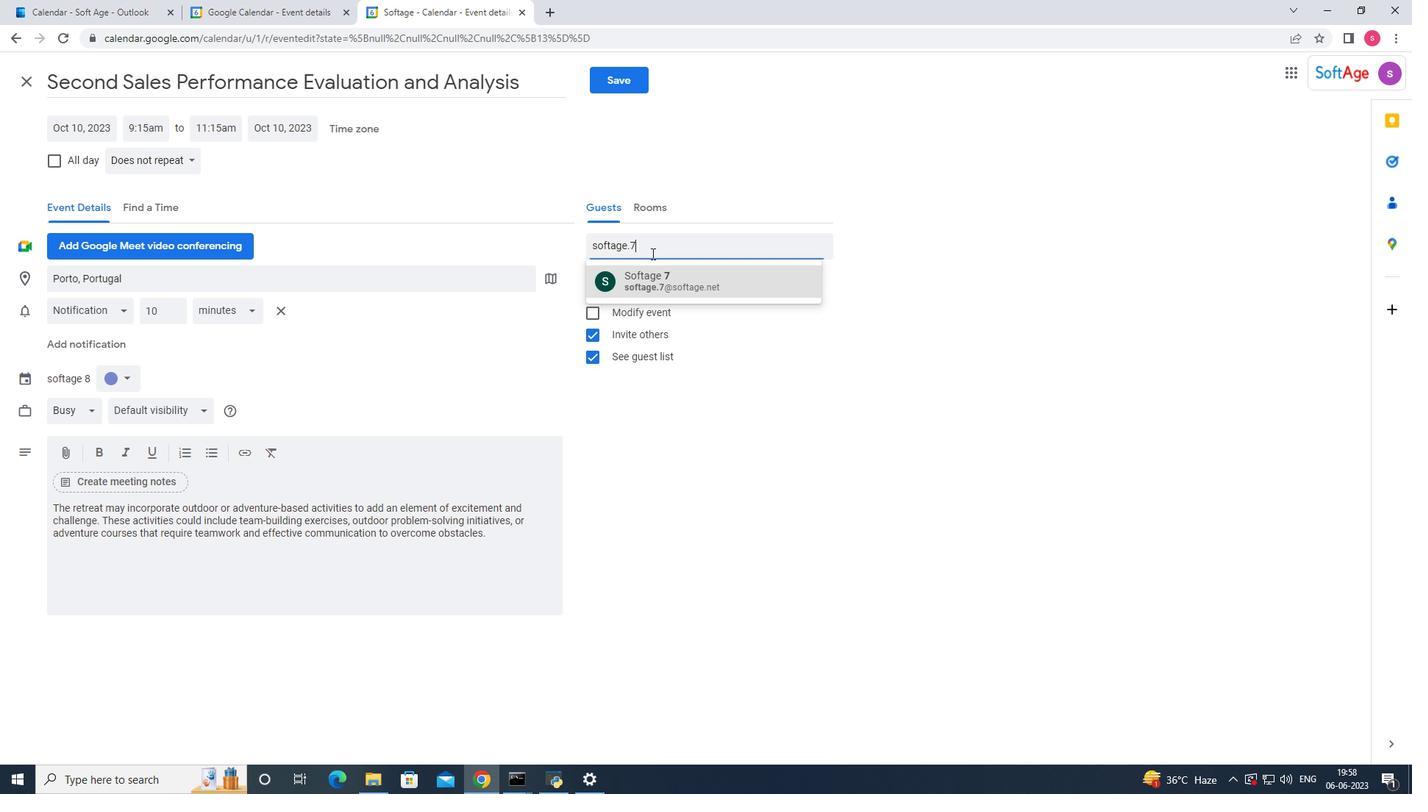 
Action: Mouse pressed left at (655, 280)
Screenshot: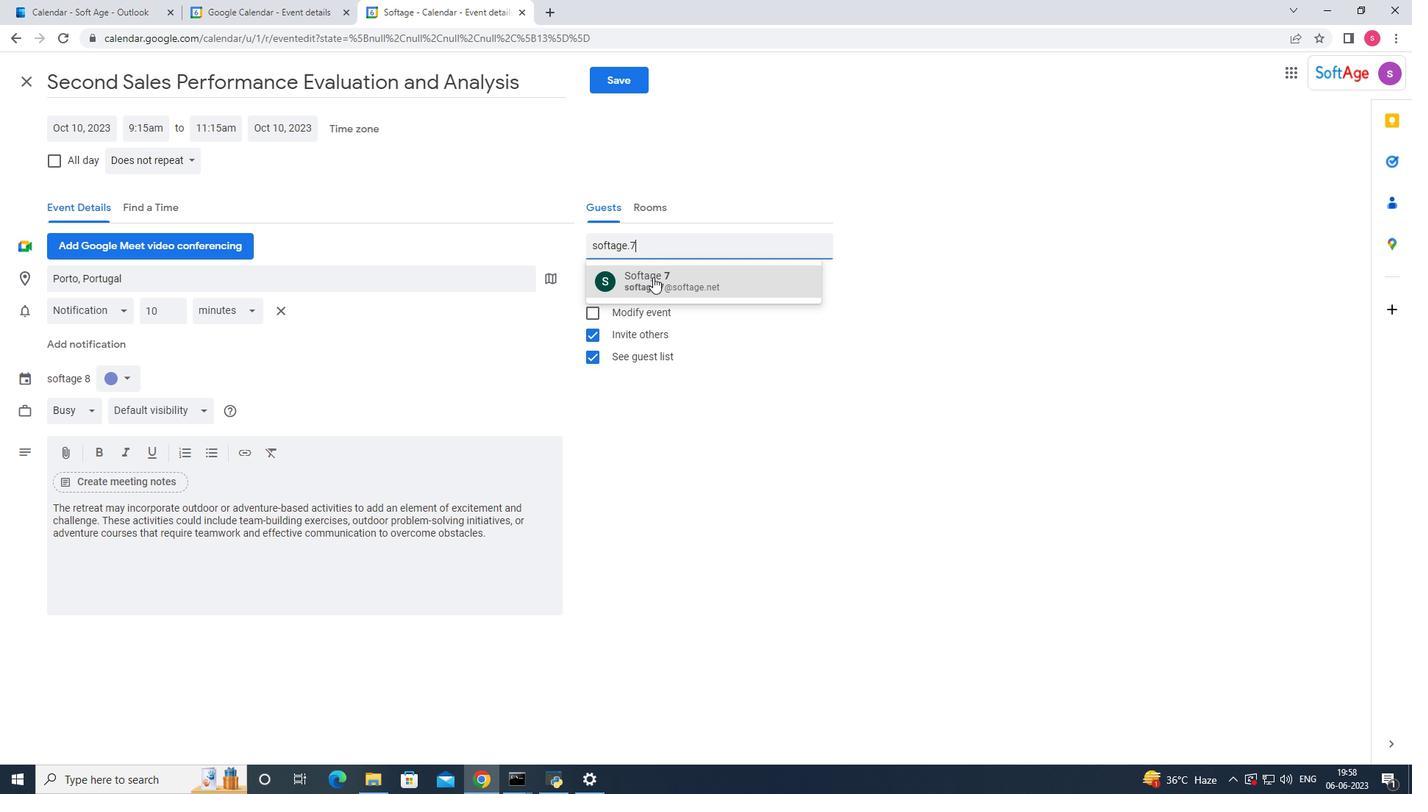
Action: Key pressed softage.9
Screenshot: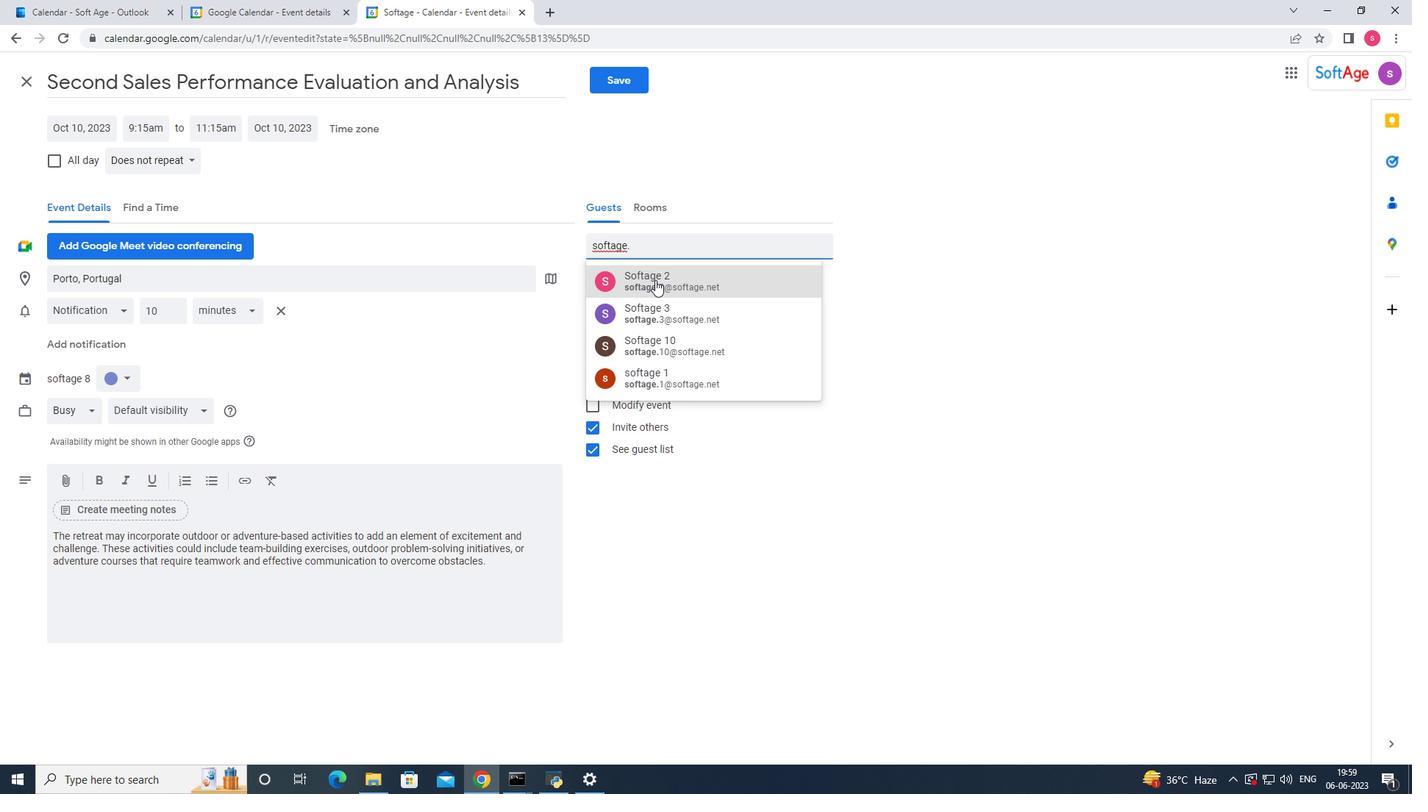 
Action: Mouse moved to (726, 280)
Screenshot: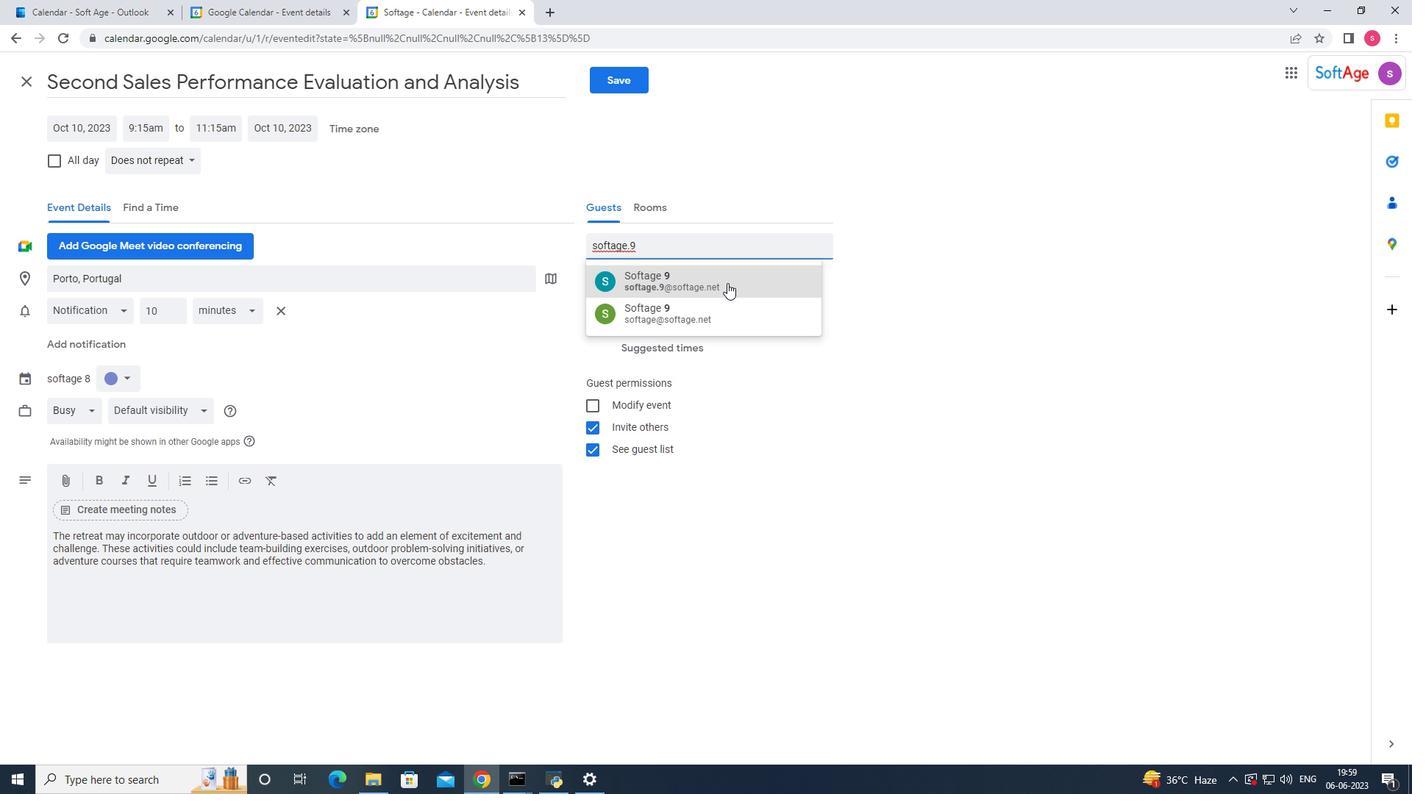 
Action: Mouse pressed left at (726, 280)
Screenshot: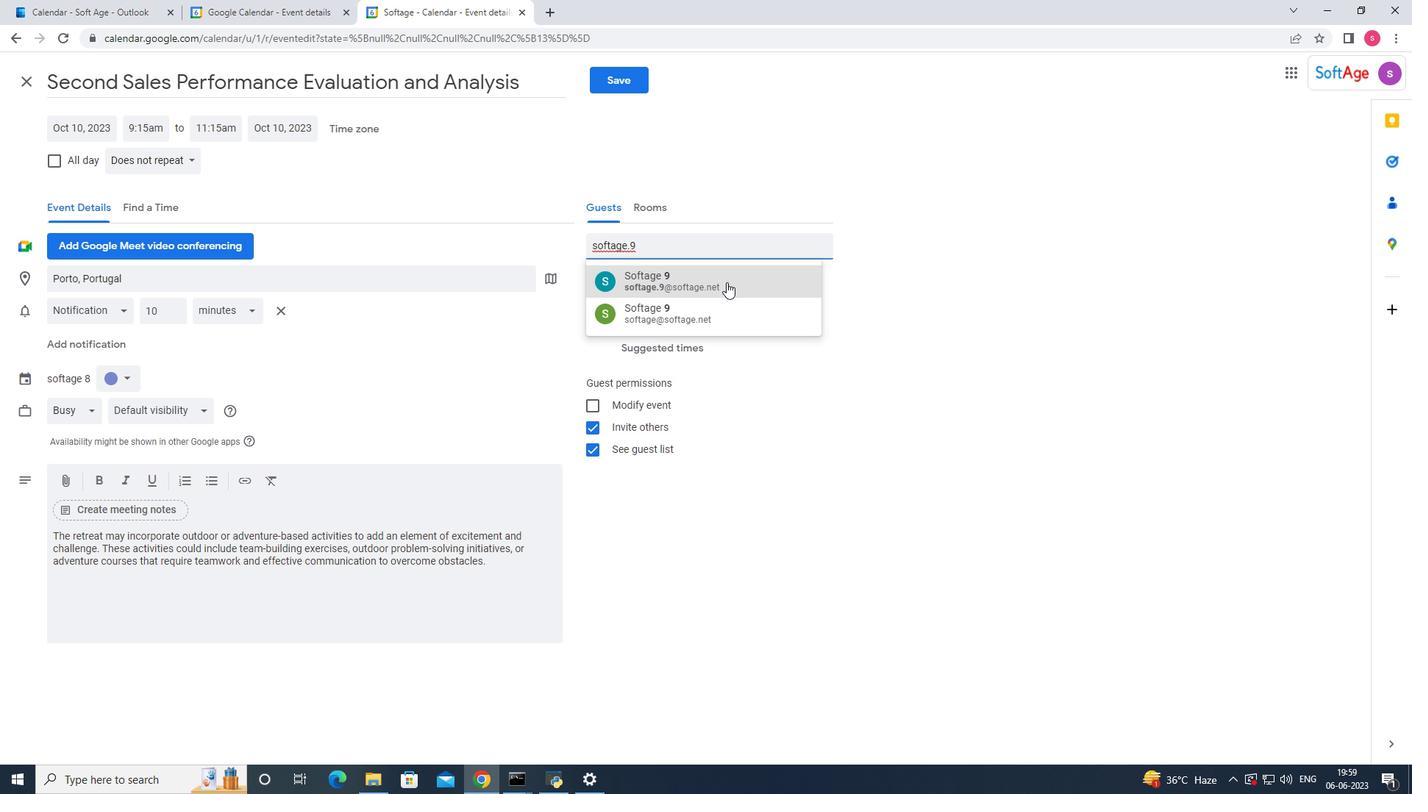
Action: Mouse moved to (150, 161)
Screenshot: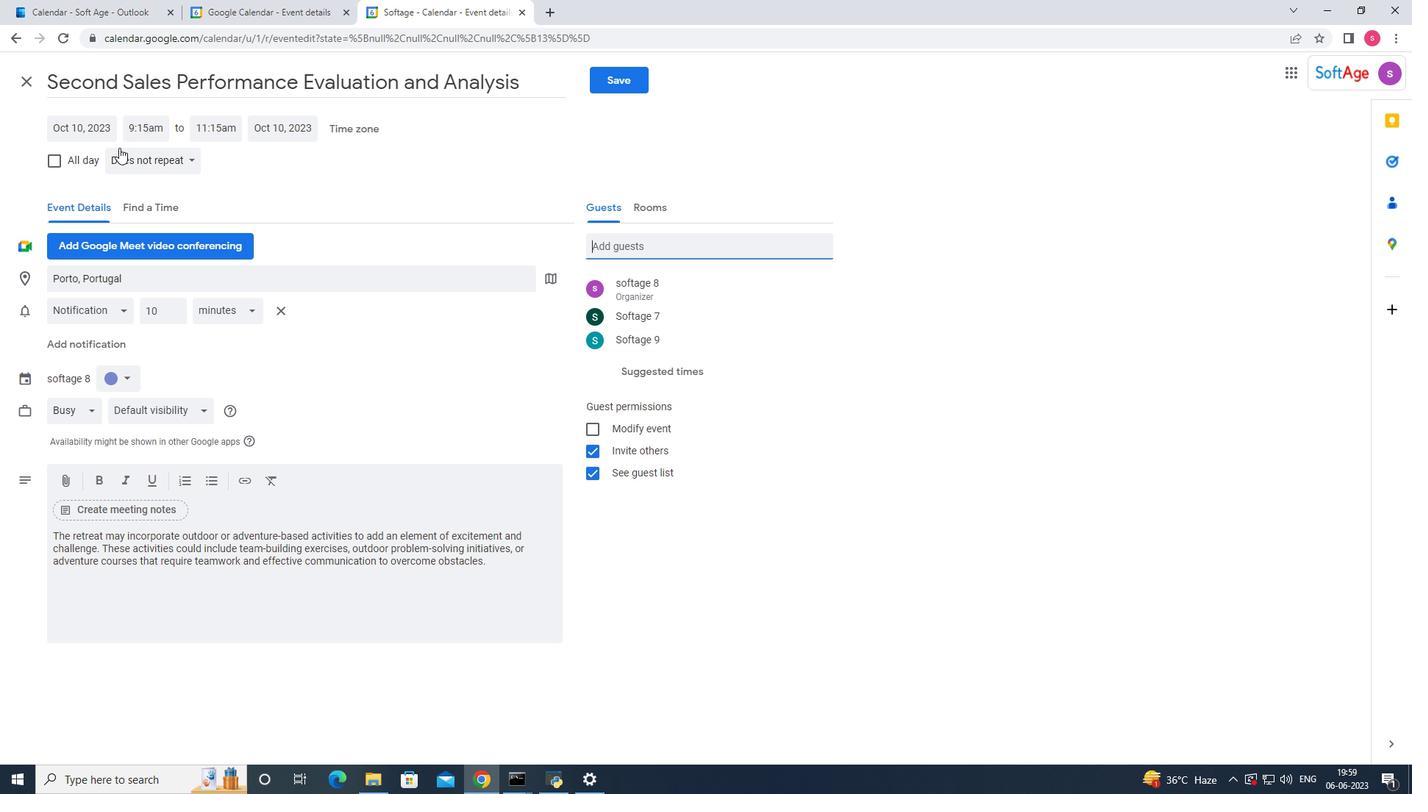 
Action: Mouse pressed left at (150, 161)
Screenshot: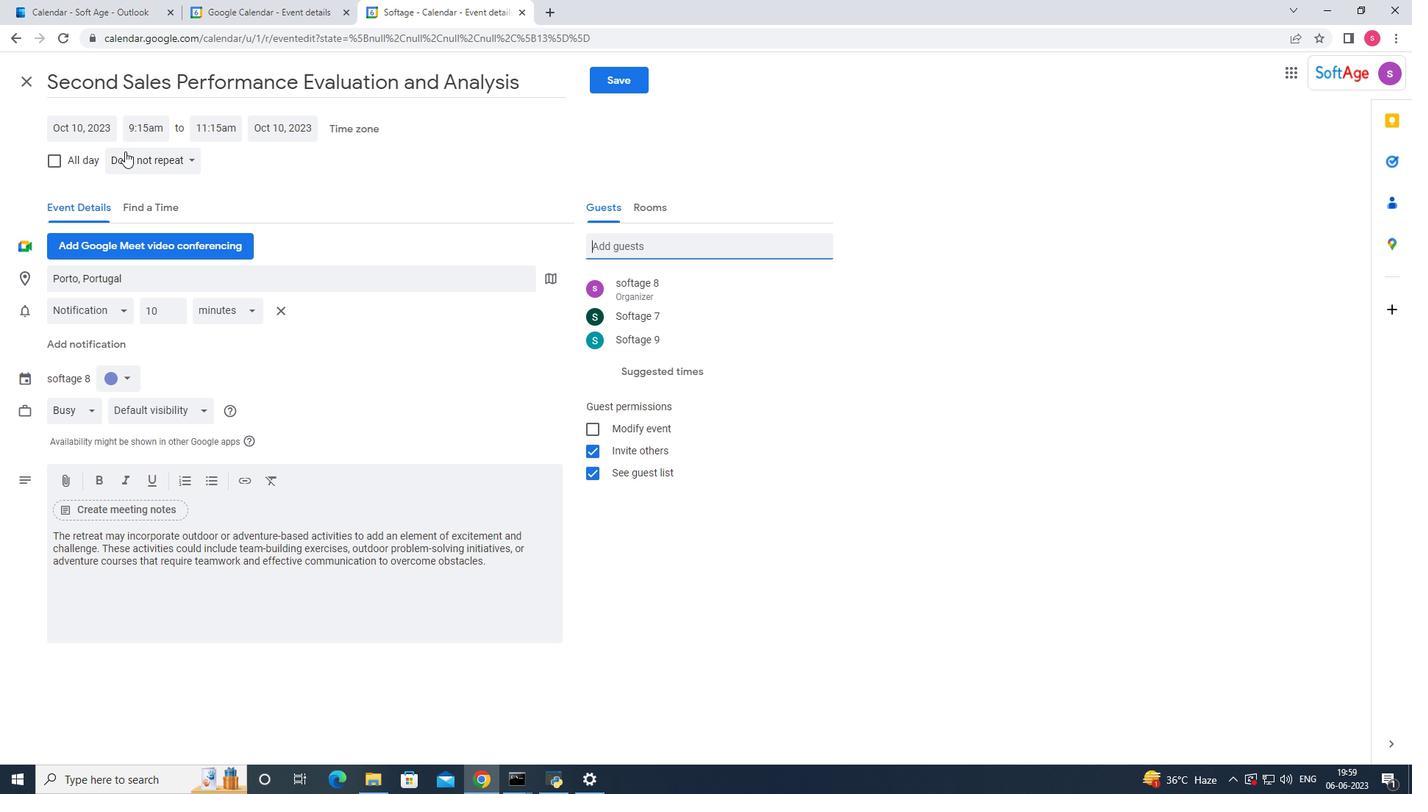 
Action: Mouse moved to (166, 312)
Screenshot: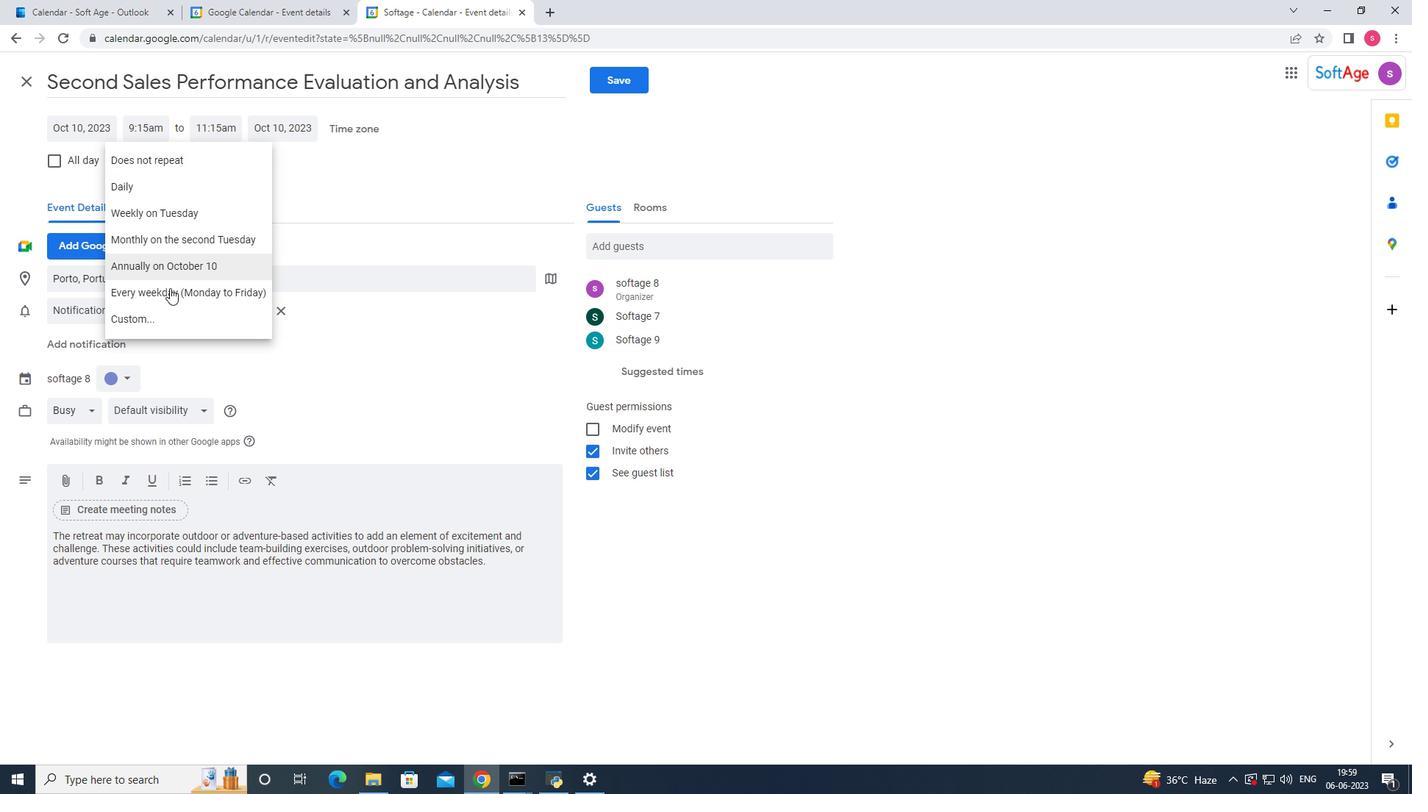 
Action: Mouse pressed left at (166, 312)
Screenshot: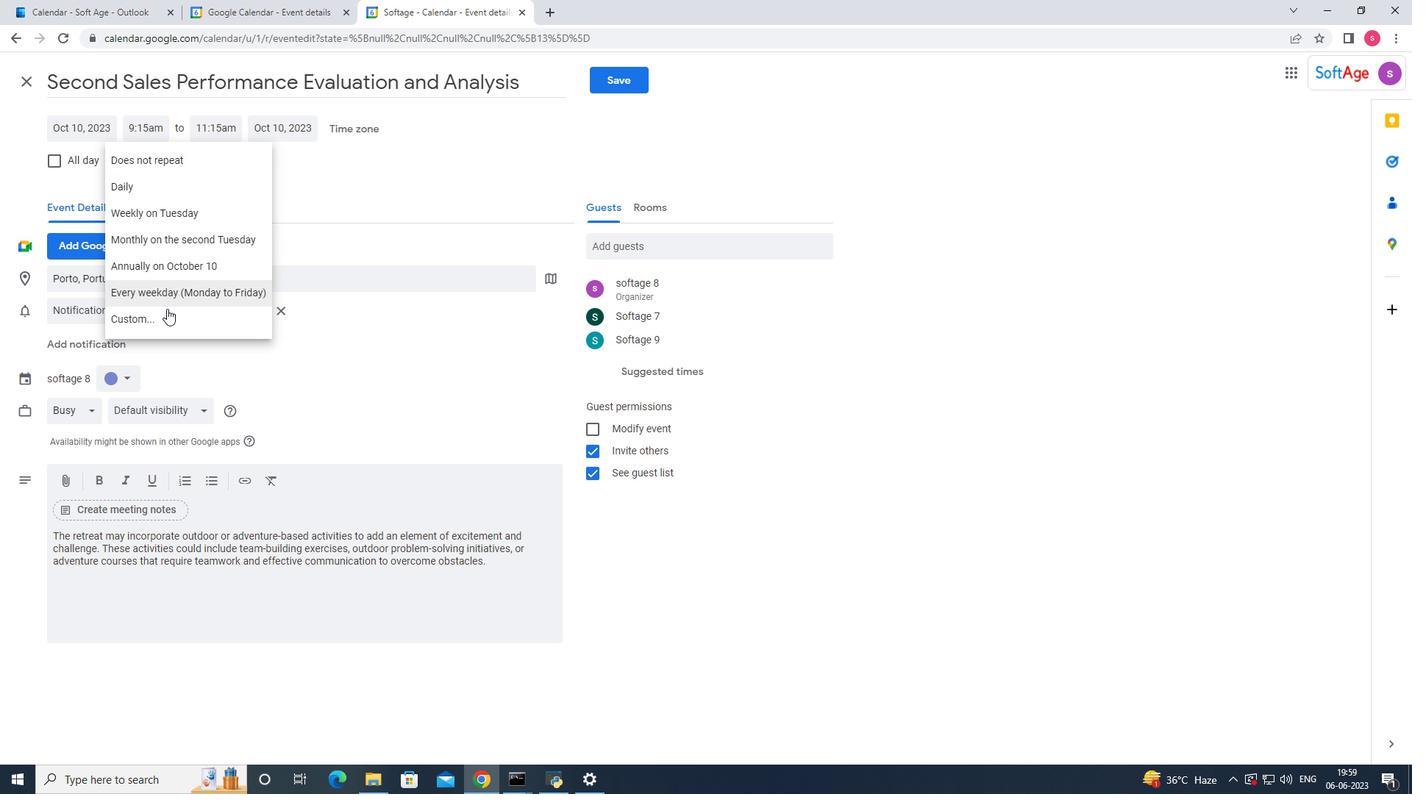 
Action: Mouse moved to (585, 378)
Screenshot: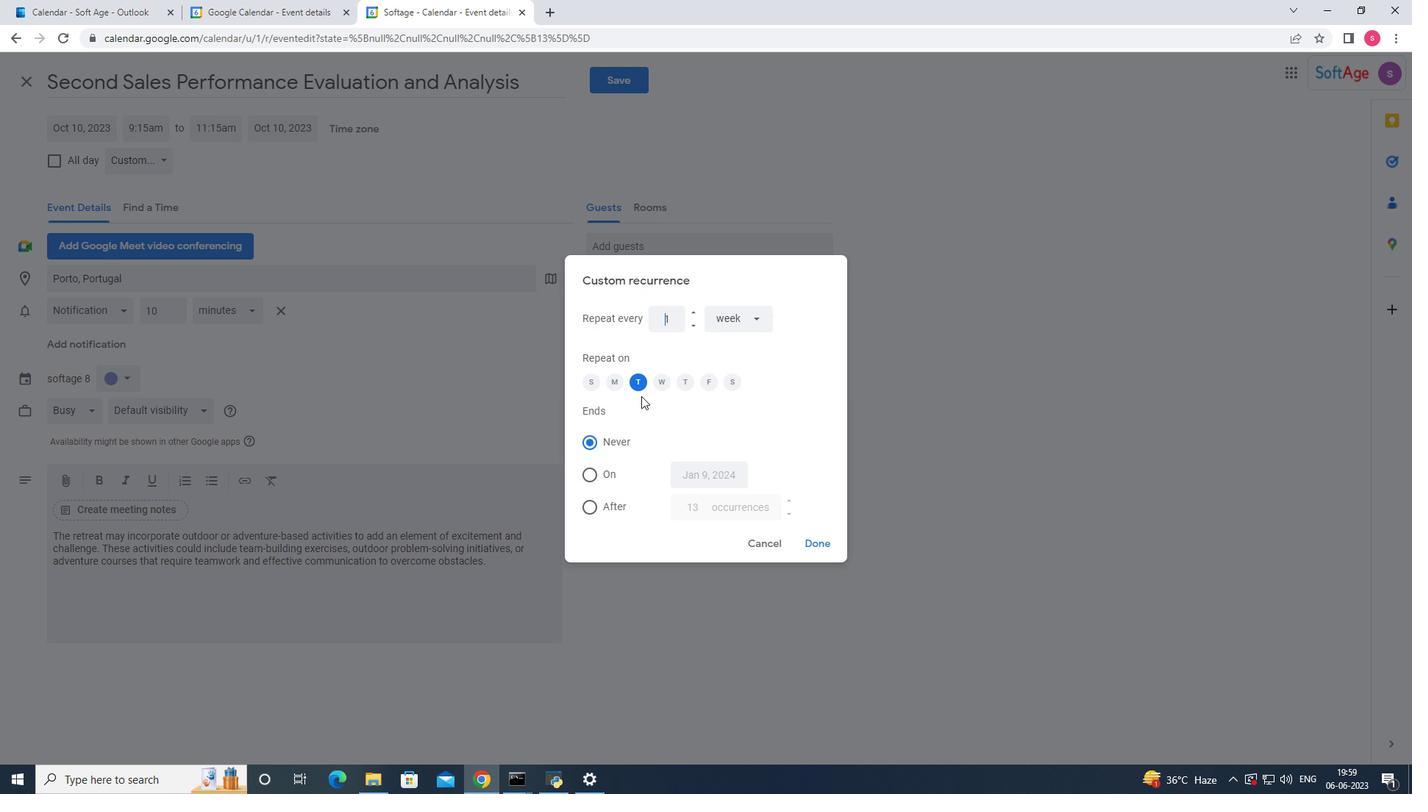 
Action: Mouse pressed left at (585, 378)
Screenshot: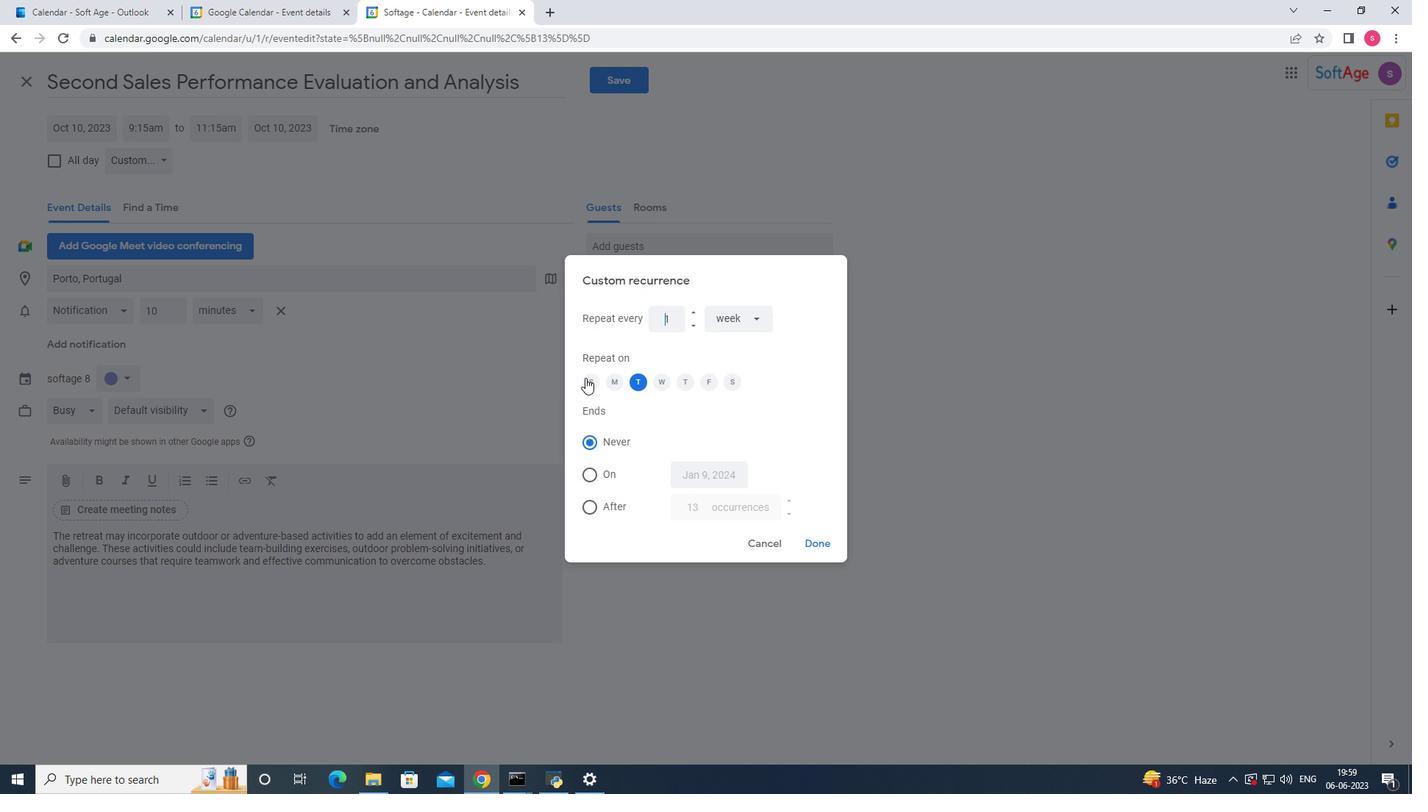 
Action: Mouse moved to (634, 378)
Screenshot: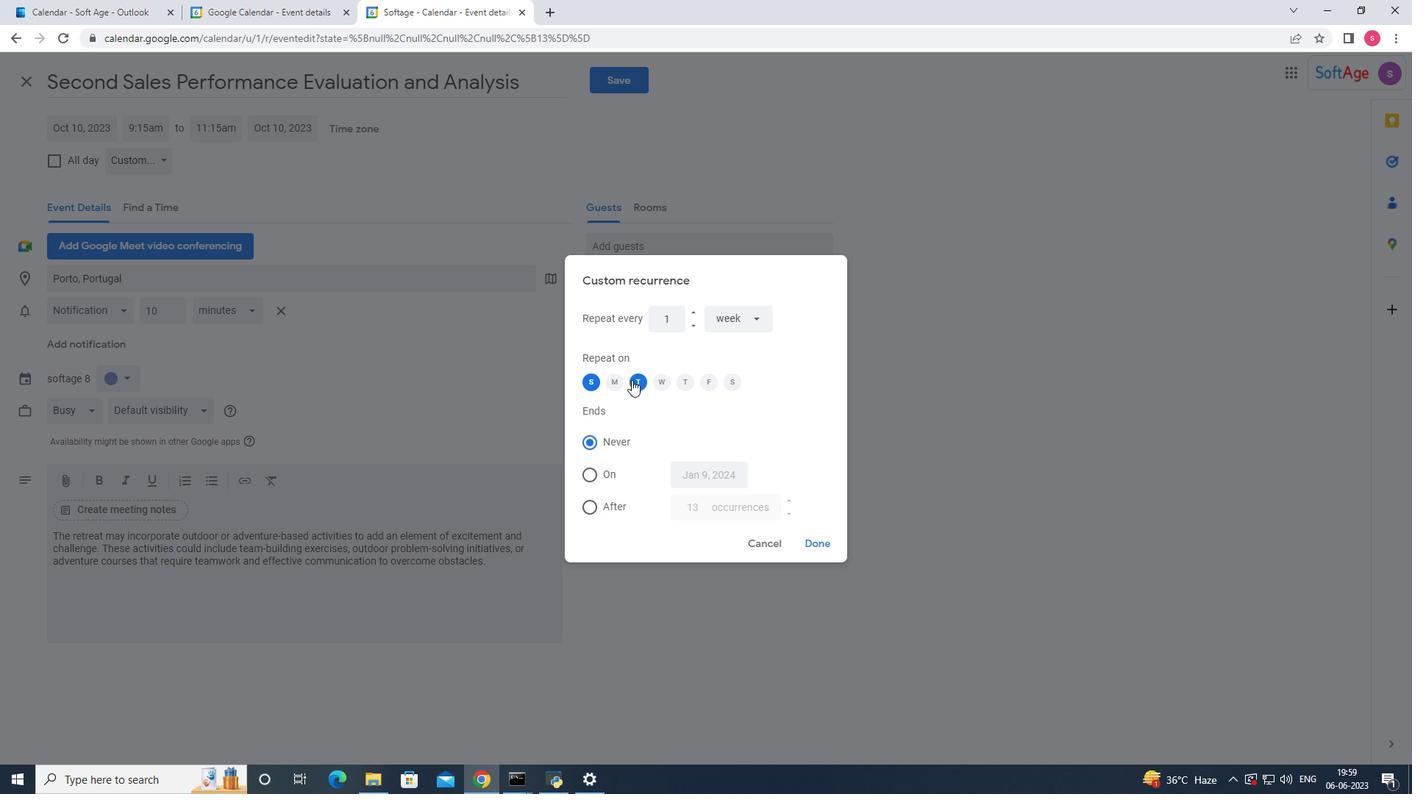 
Action: Mouse pressed left at (634, 378)
Screenshot: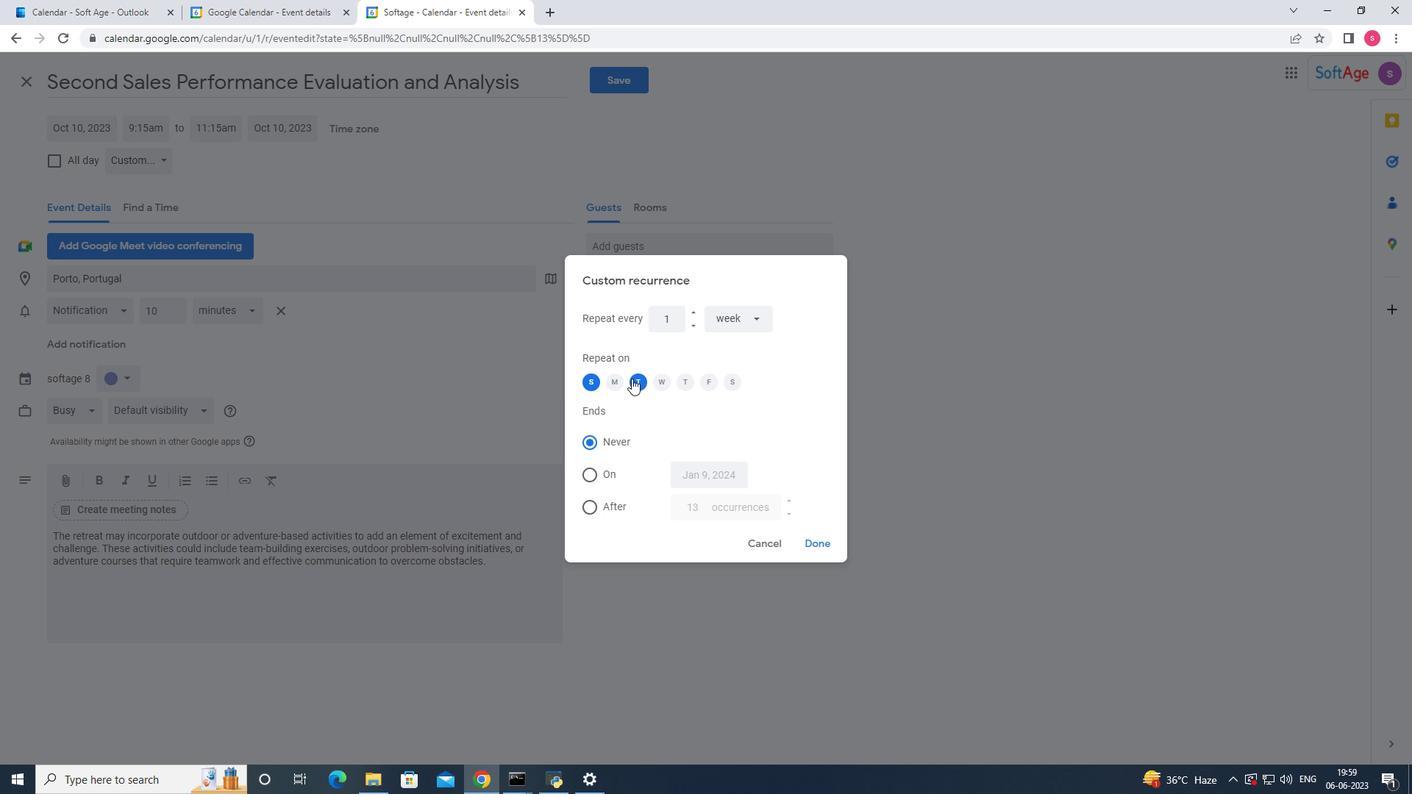 
Action: Mouse moved to (822, 541)
Screenshot: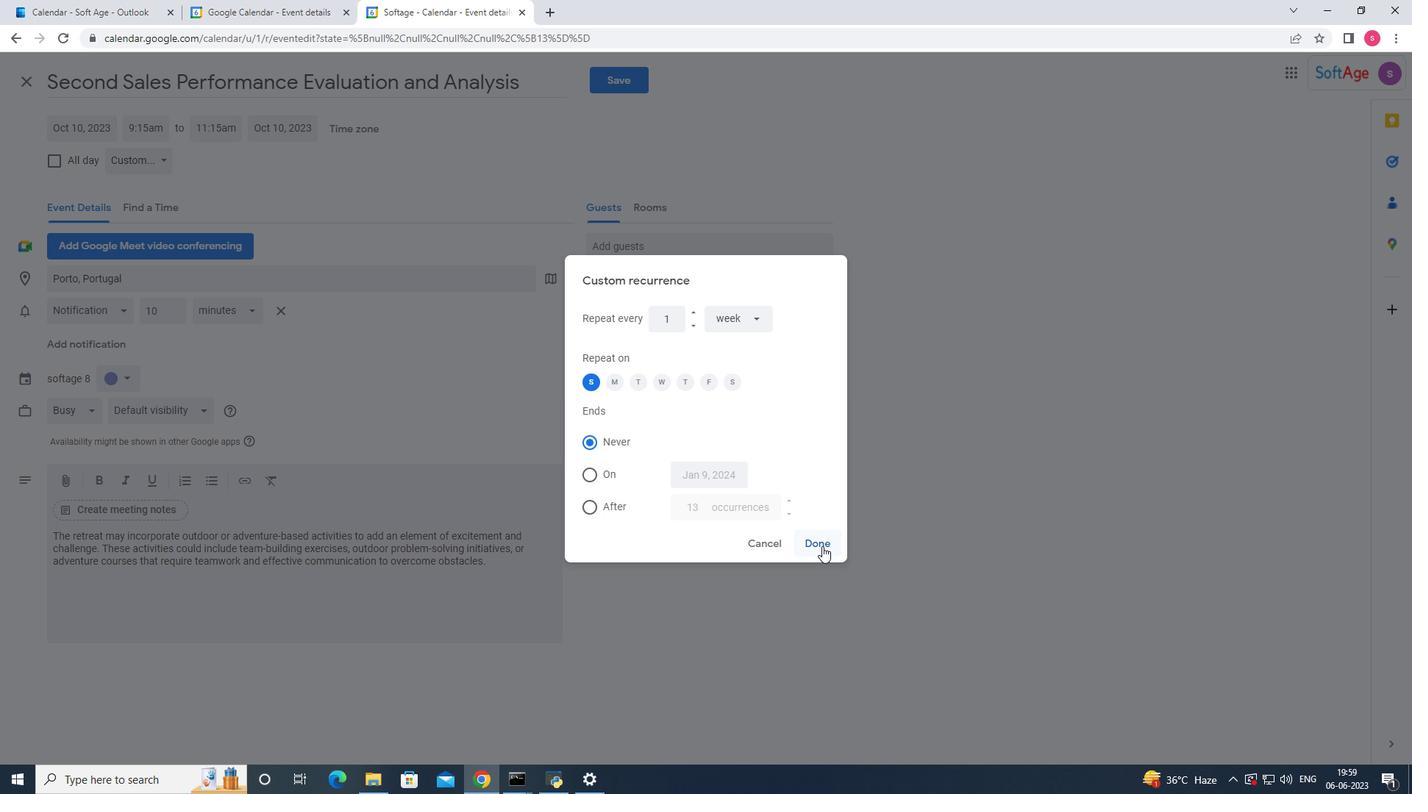 
Action: Mouse pressed left at (822, 541)
Screenshot: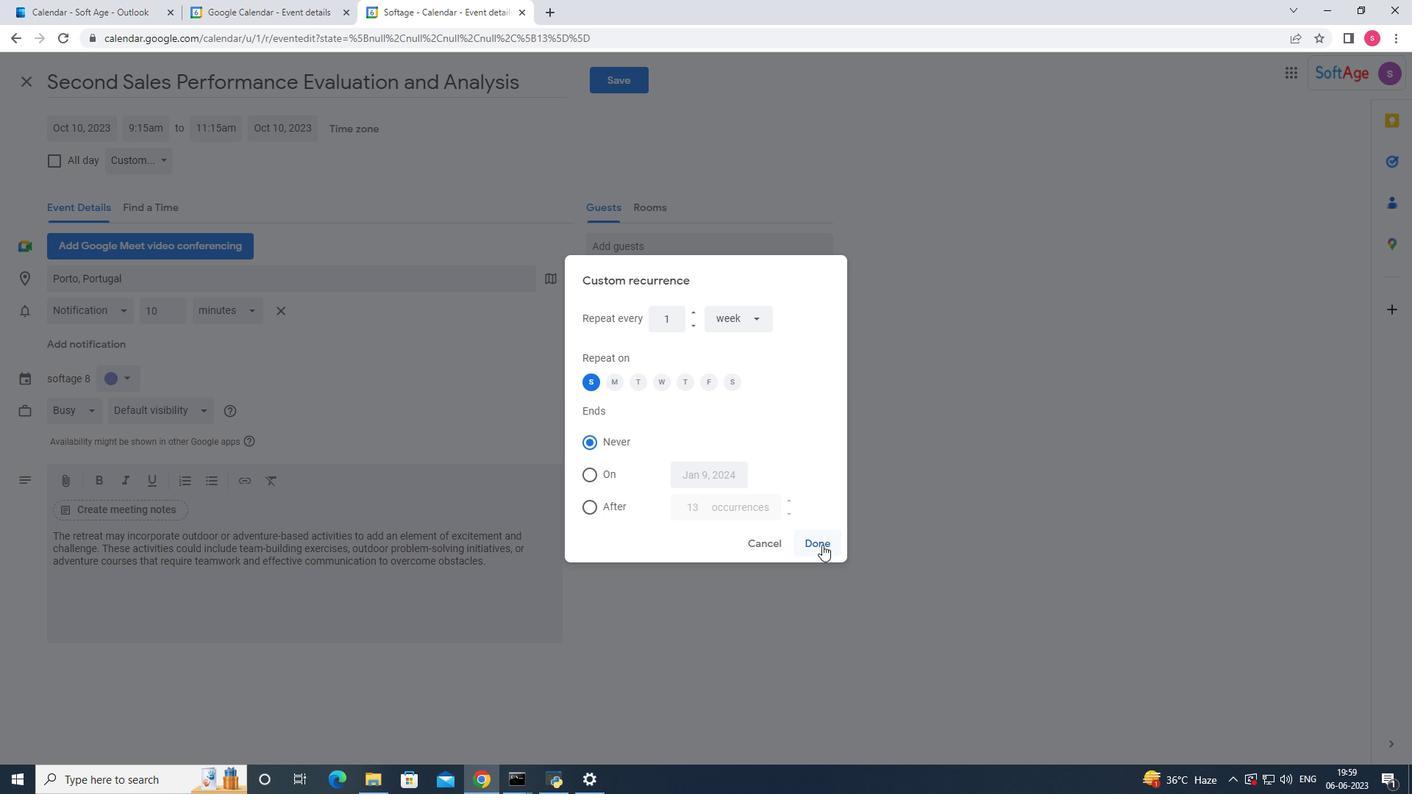 
Action: Mouse moved to (606, 89)
Screenshot: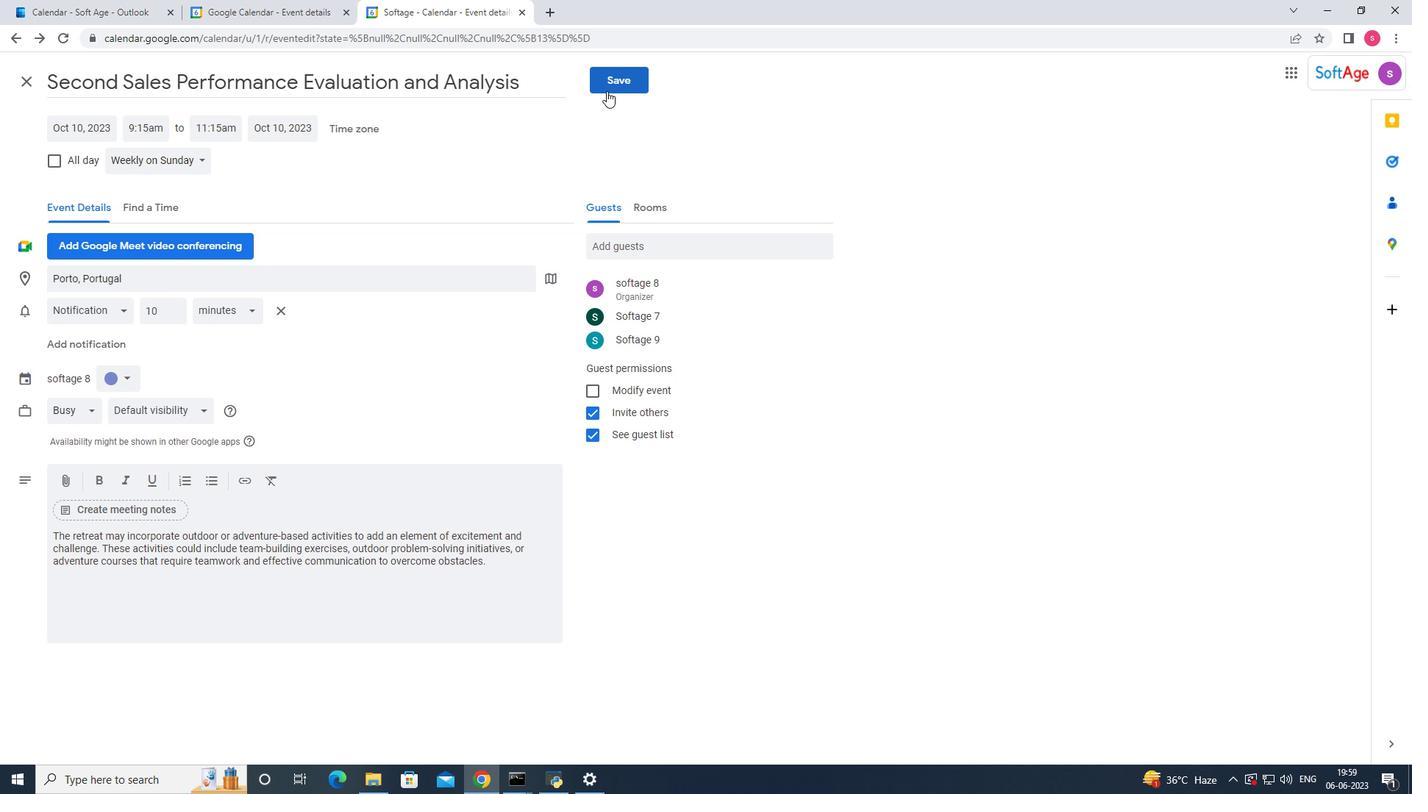 
Action: Mouse pressed left at (606, 89)
Screenshot: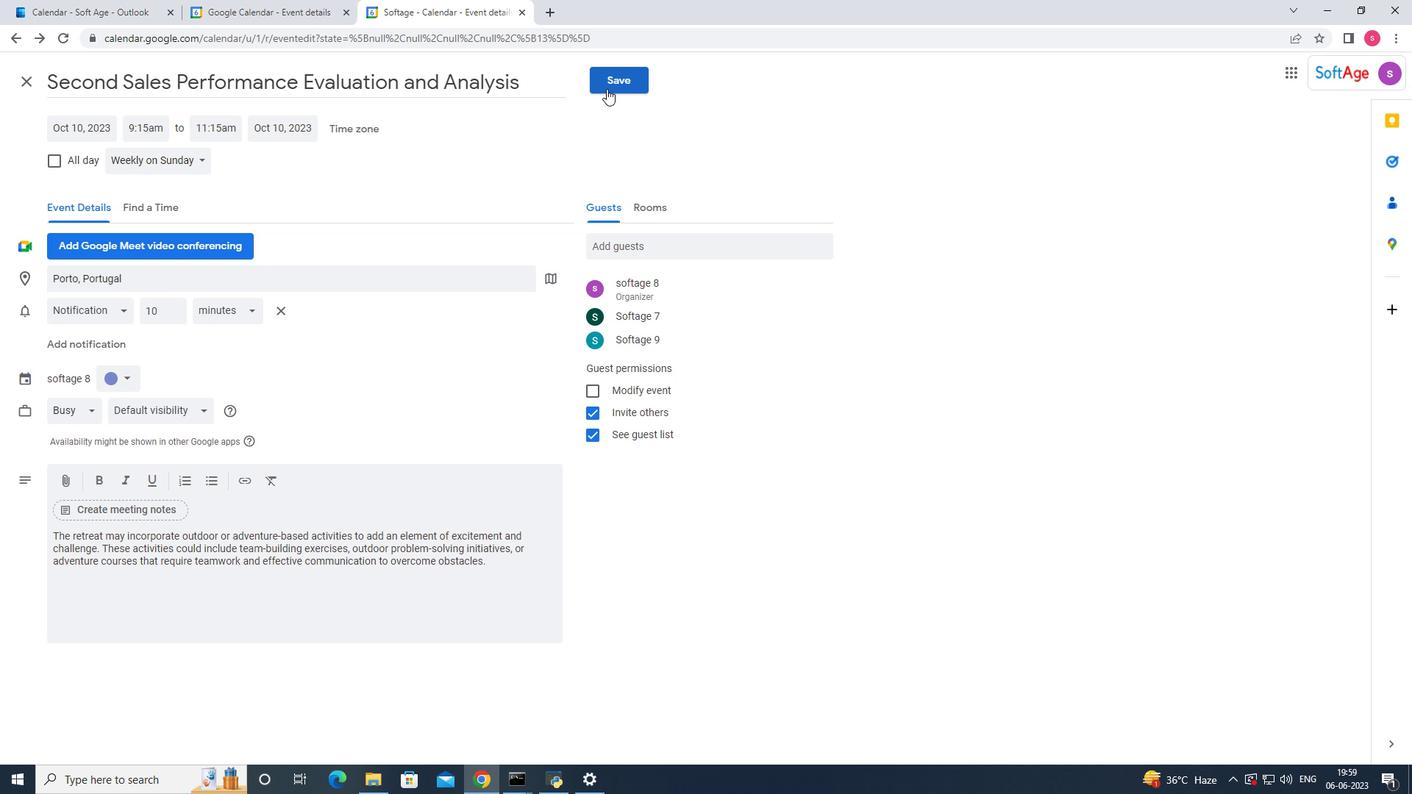 
Action: Mouse moved to (852, 439)
Screenshot: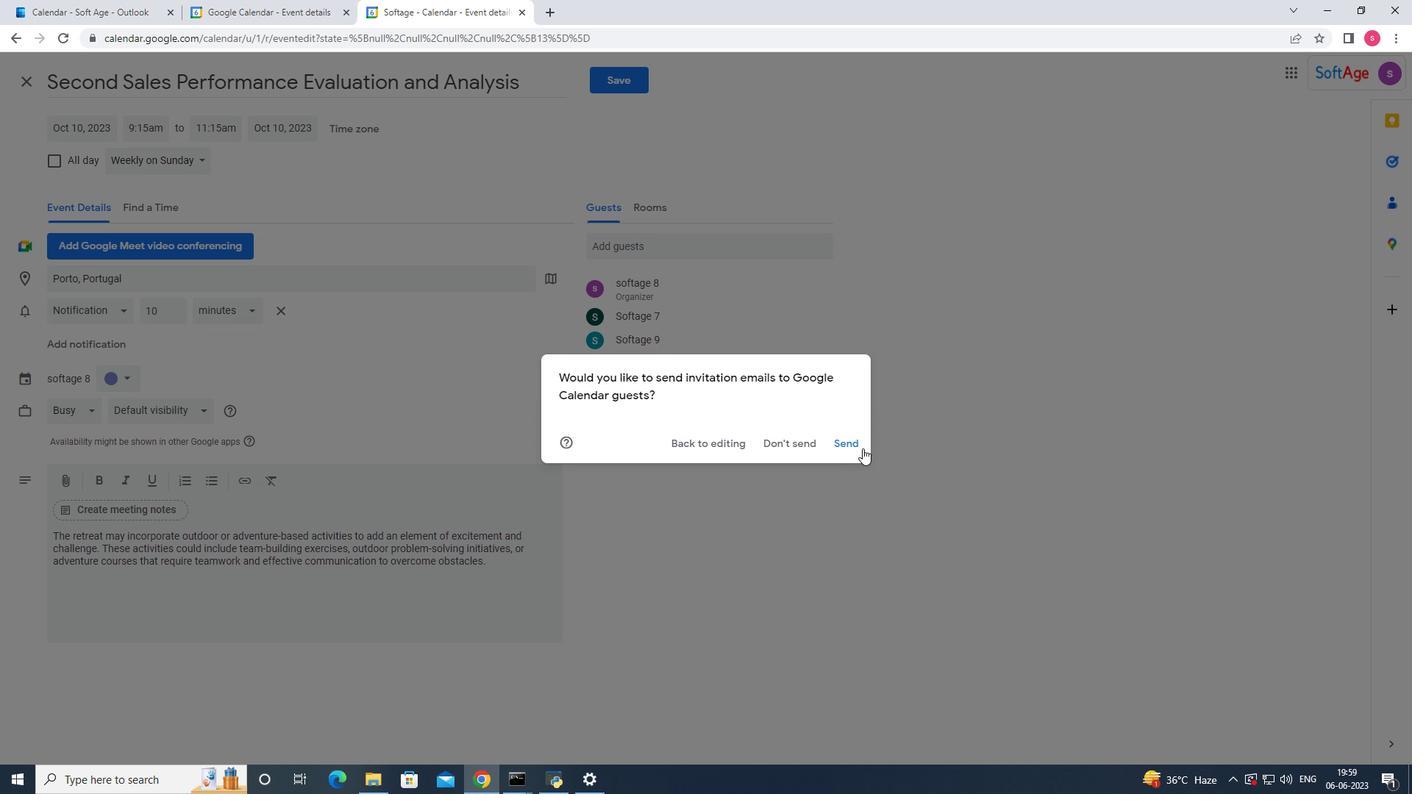 
Action: Mouse pressed left at (852, 439)
Screenshot: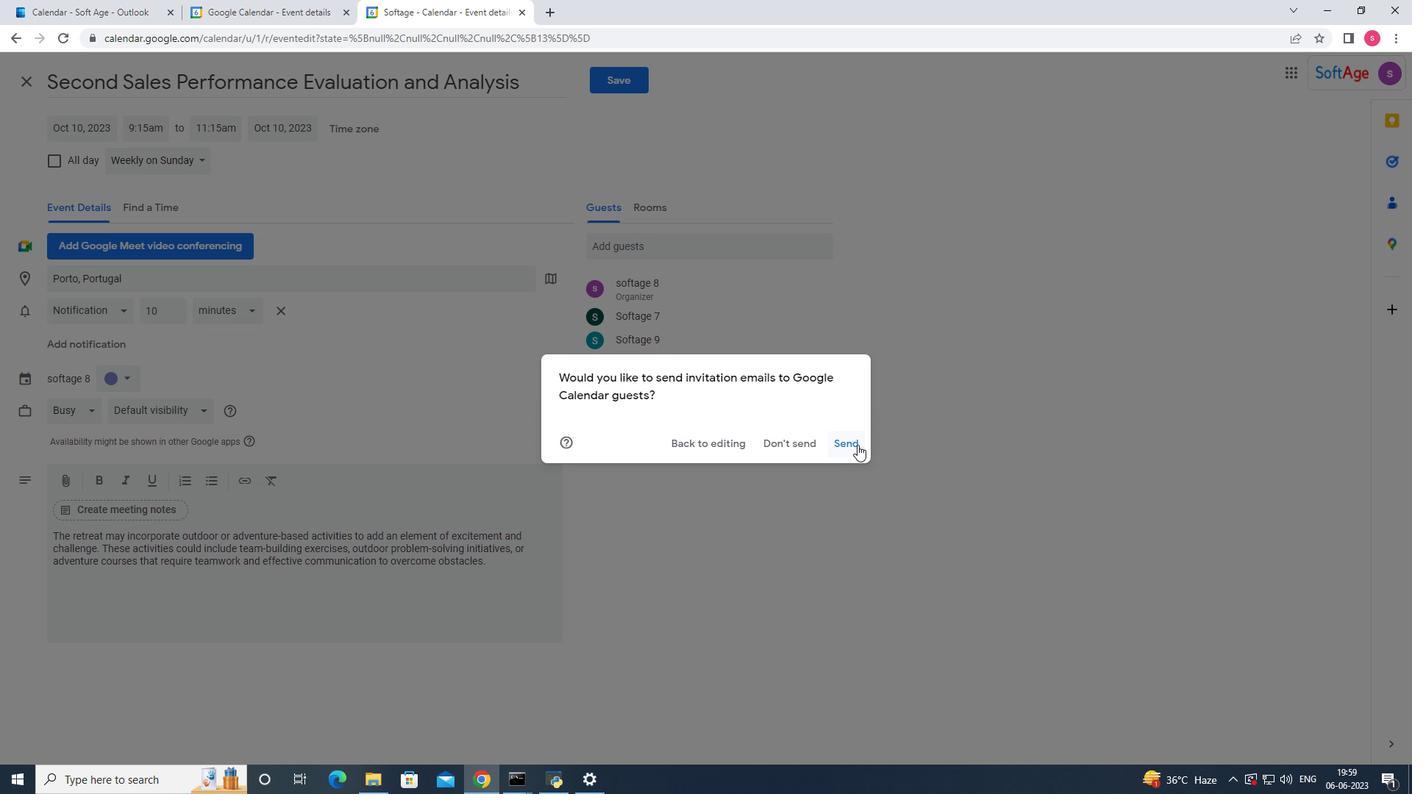 
